 Task: Find connections with filter location Gabrovo with filter topic #jobinterviewswith filter profile language Potuguese with filter current company Schbang with filter school Shinchan College of Engineering with filter industry Vocational Rehabilitation Services with filter service category Nonprofit Consulting with filter keywords title Vehicle or Equipment Cleaner
Action: Mouse moved to (253, 299)
Screenshot: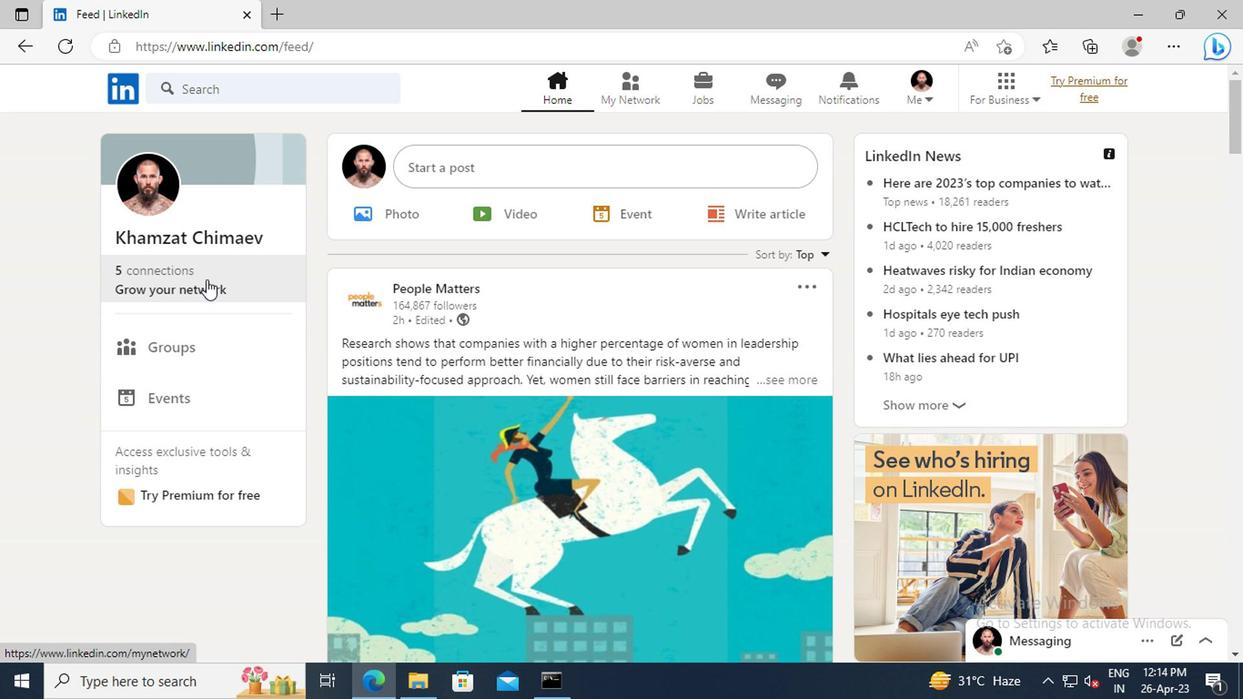 
Action: Mouse pressed left at (253, 299)
Screenshot: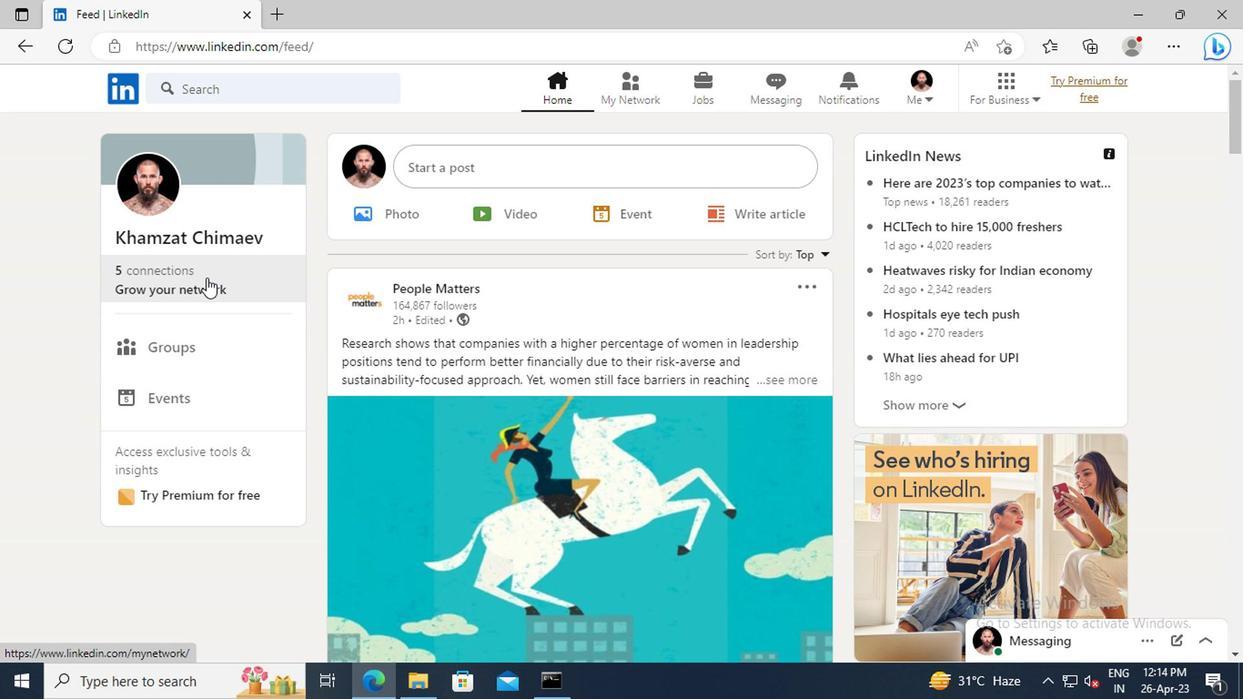 
Action: Mouse moved to (270, 244)
Screenshot: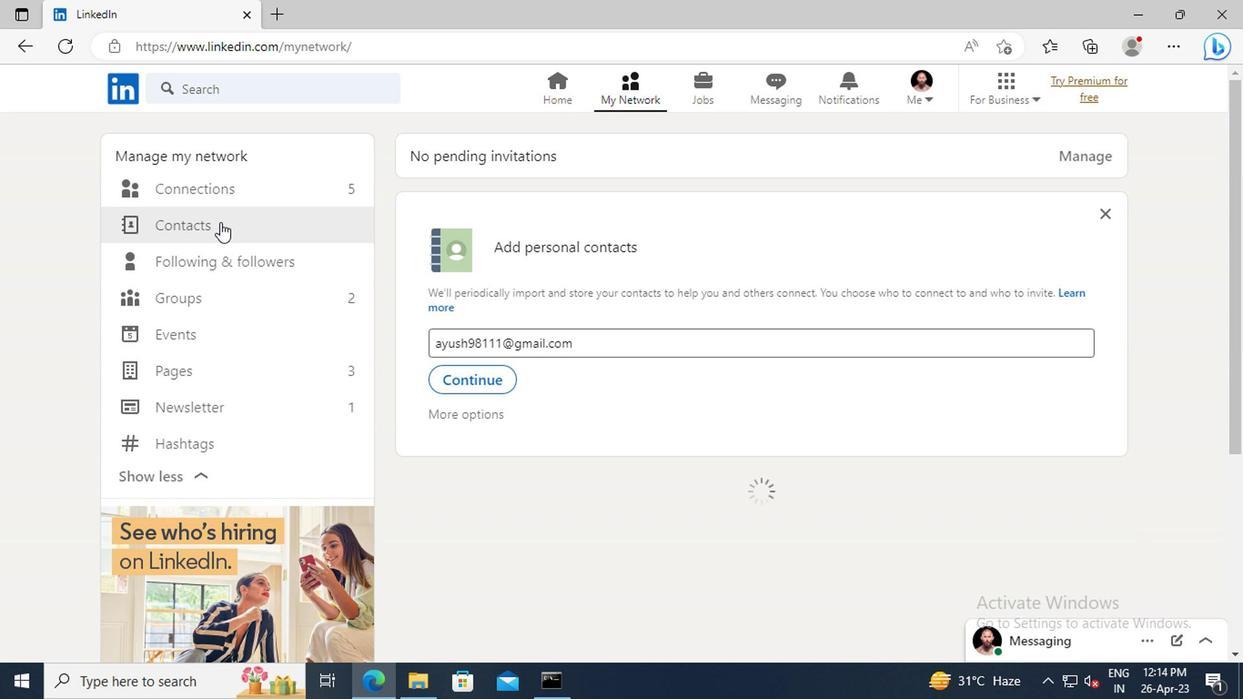 
Action: Mouse pressed left at (270, 244)
Screenshot: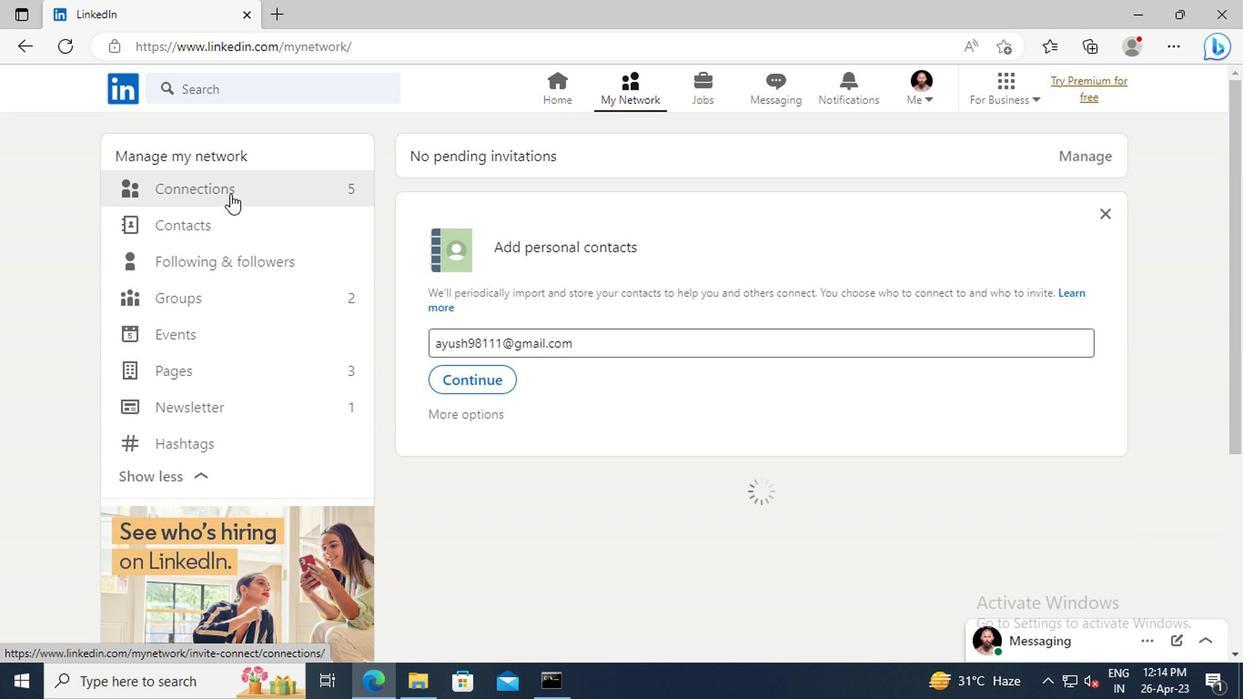 
Action: Mouse moved to (647, 244)
Screenshot: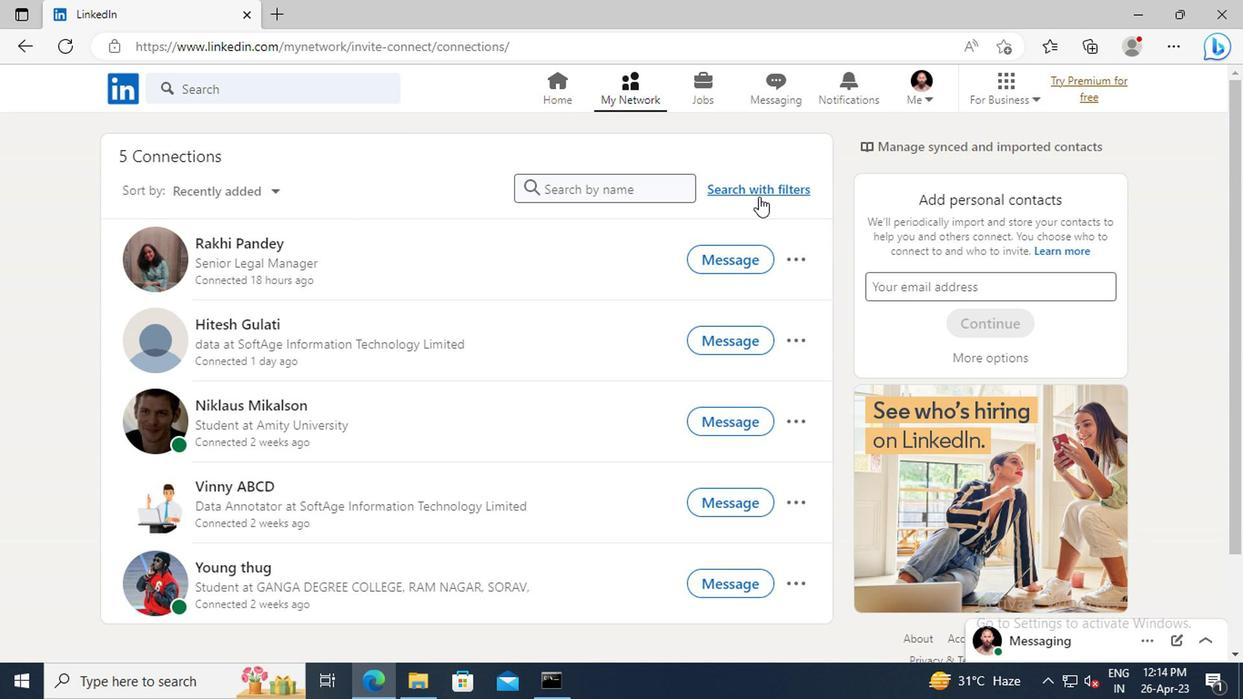 
Action: Mouse pressed left at (647, 244)
Screenshot: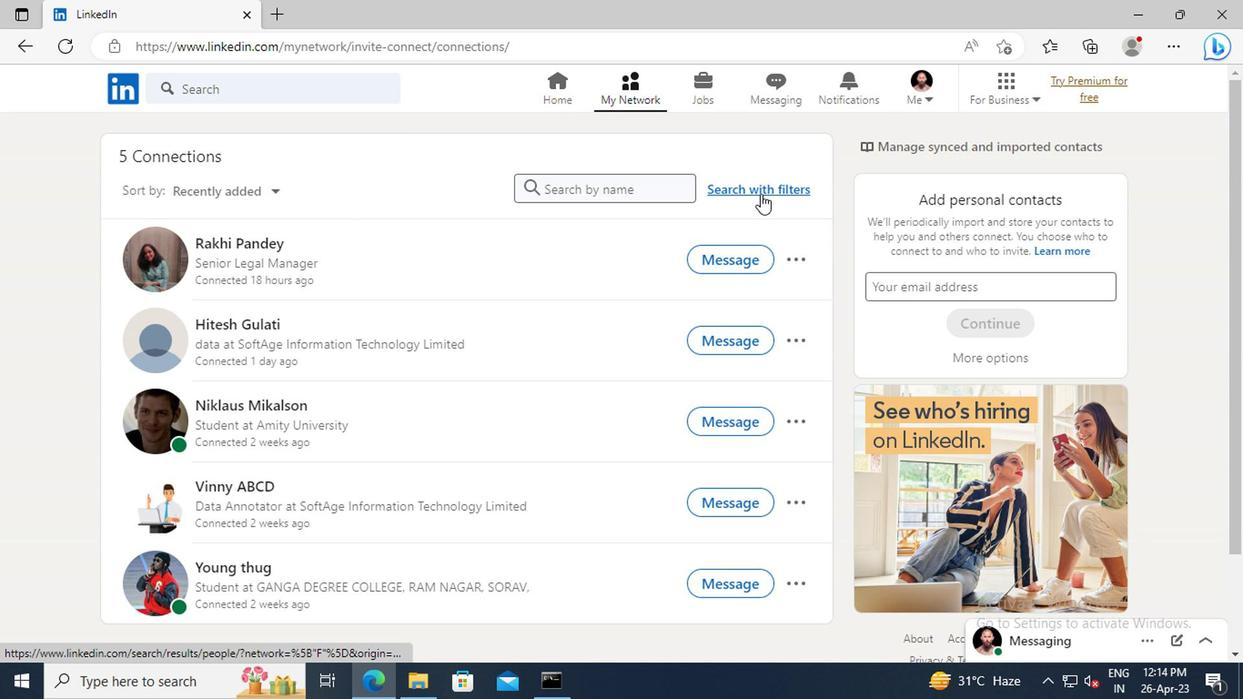 
Action: Mouse moved to (592, 209)
Screenshot: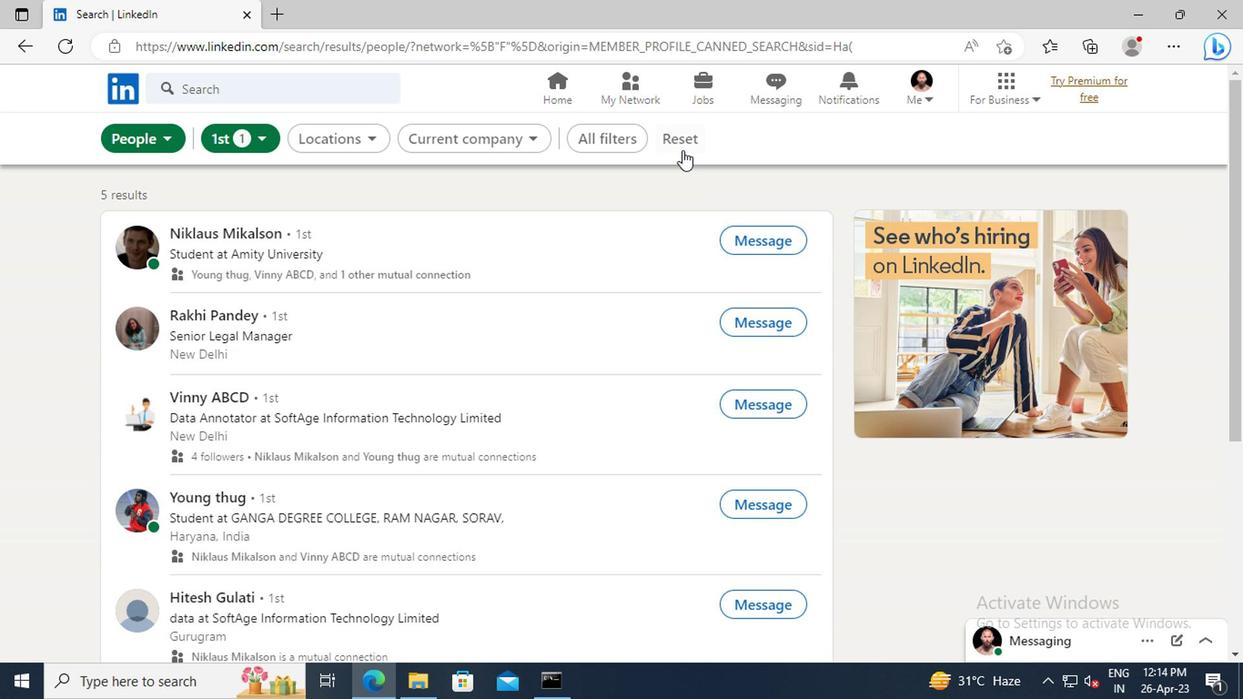 
Action: Mouse pressed left at (592, 209)
Screenshot: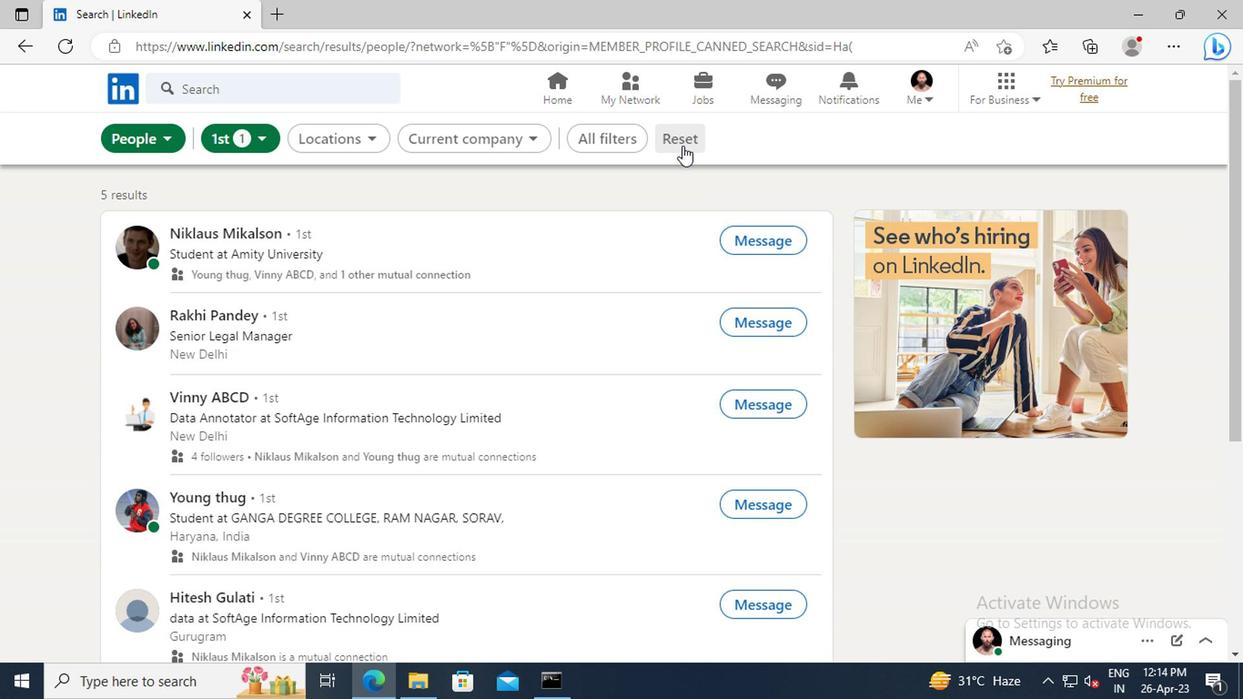 
Action: Mouse moved to (573, 206)
Screenshot: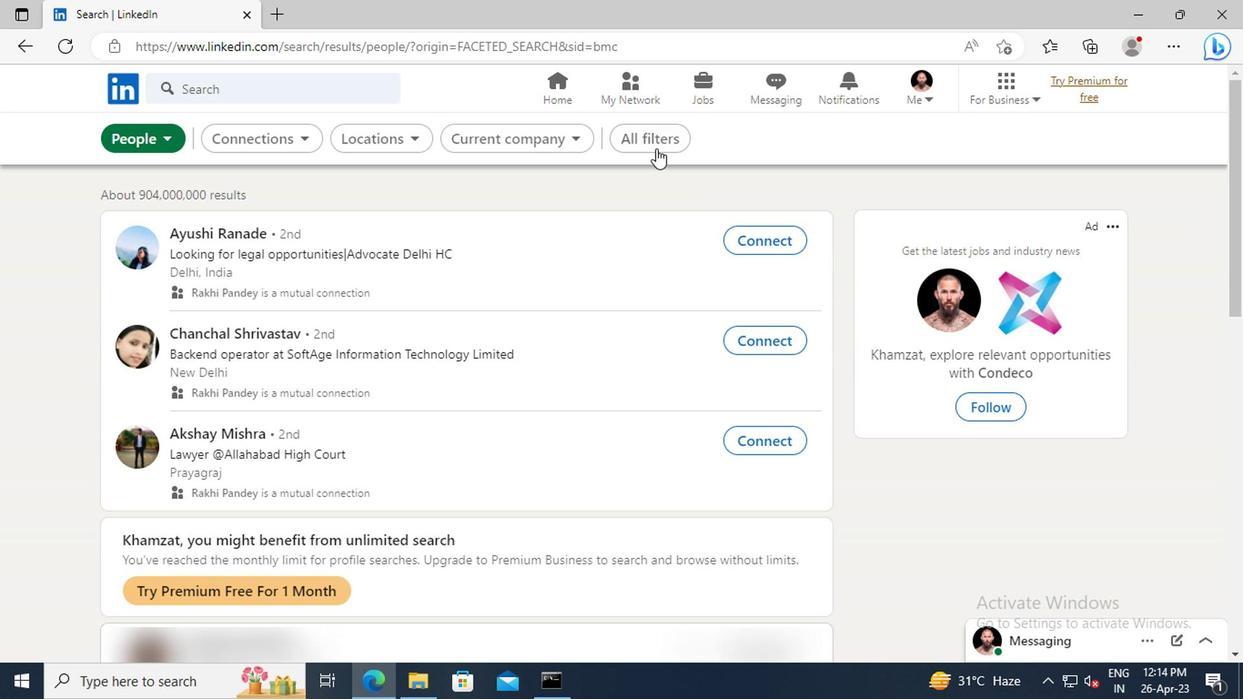 
Action: Mouse pressed left at (573, 206)
Screenshot: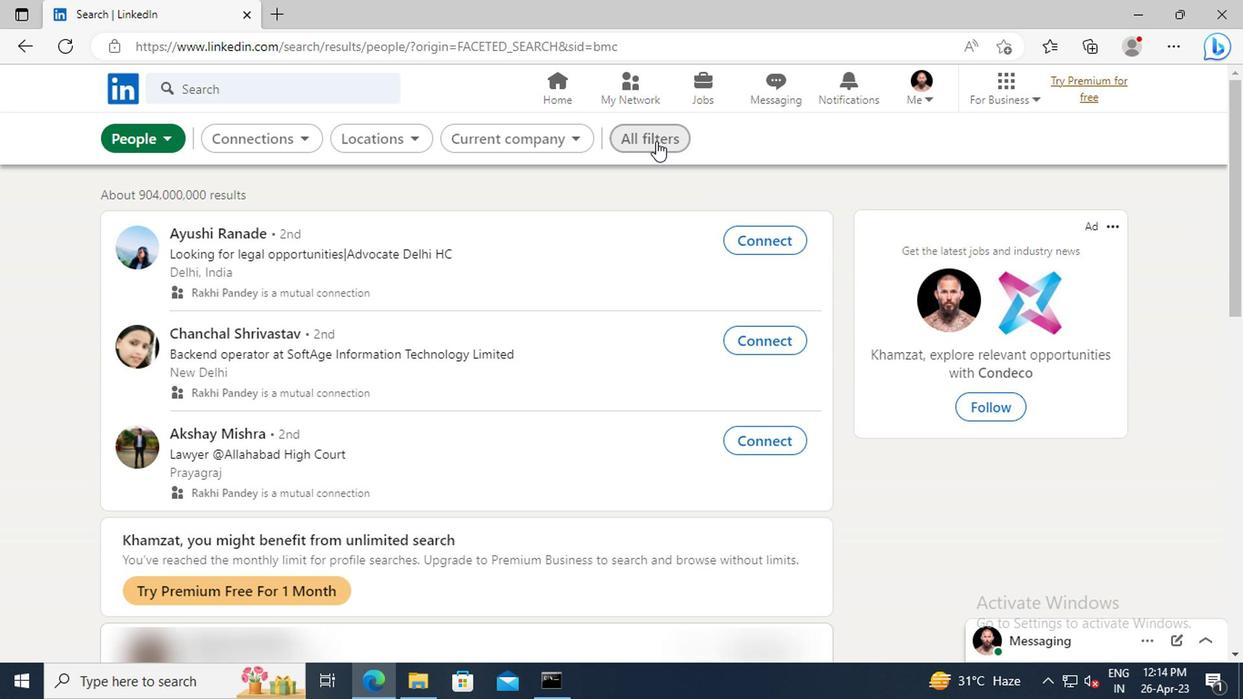
Action: Mouse moved to (857, 353)
Screenshot: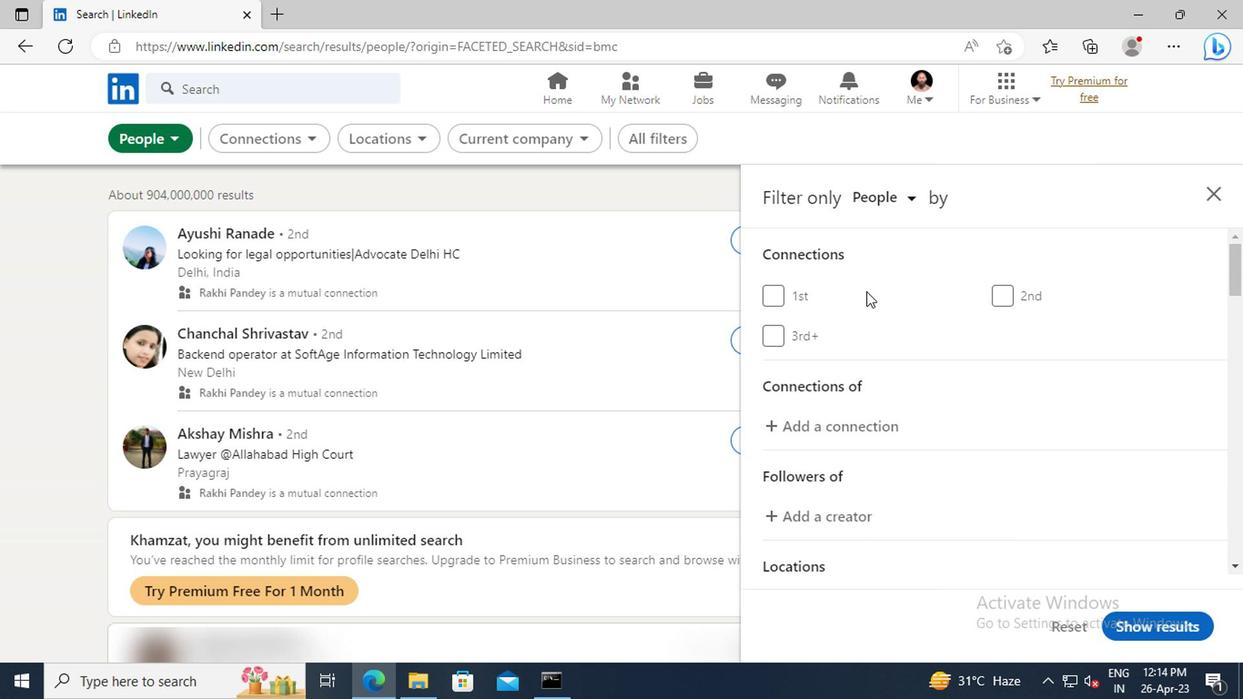 
Action: Mouse scrolled (857, 352) with delta (0, 0)
Screenshot: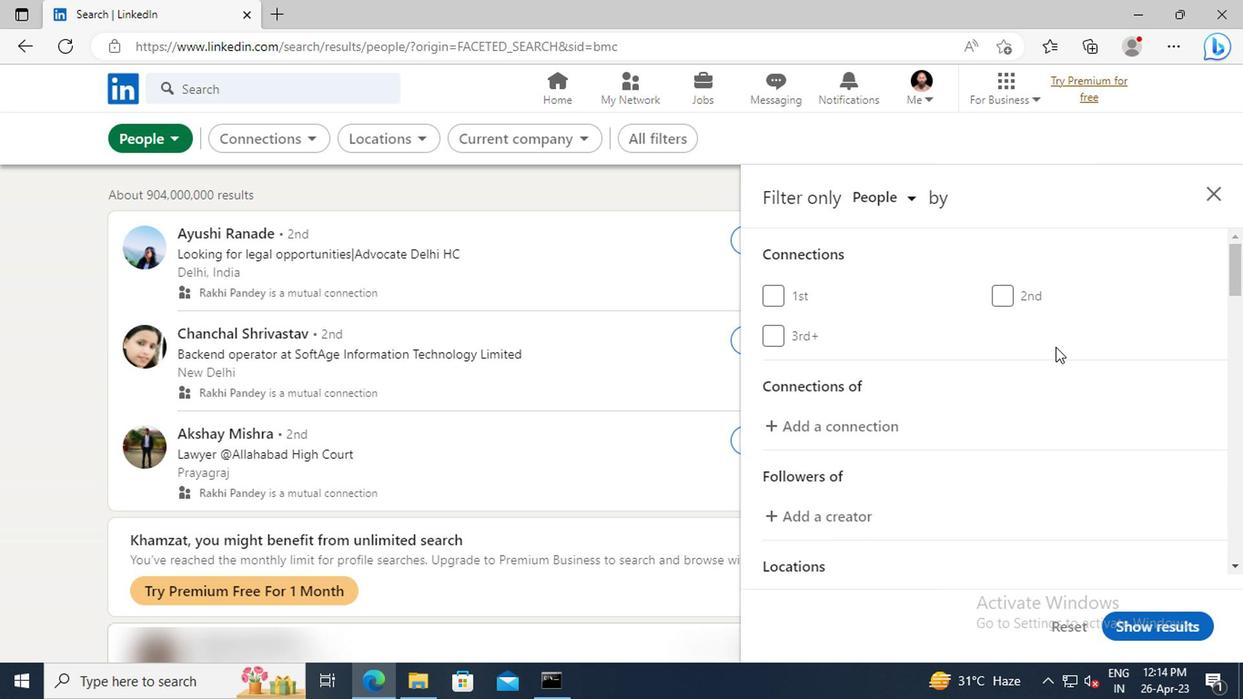 
Action: Mouse scrolled (857, 352) with delta (0, 0)
Screenshot: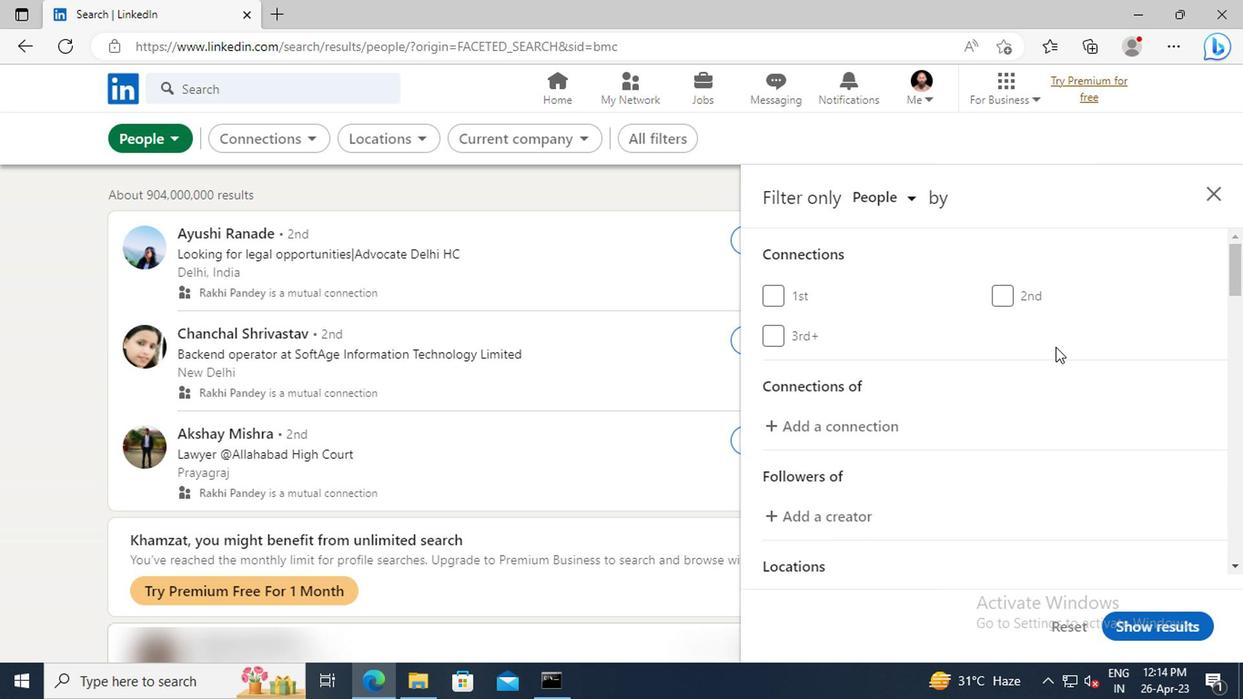
Action: Mouse scrolled (857, 352) with delta (0, 0)
Screenshot: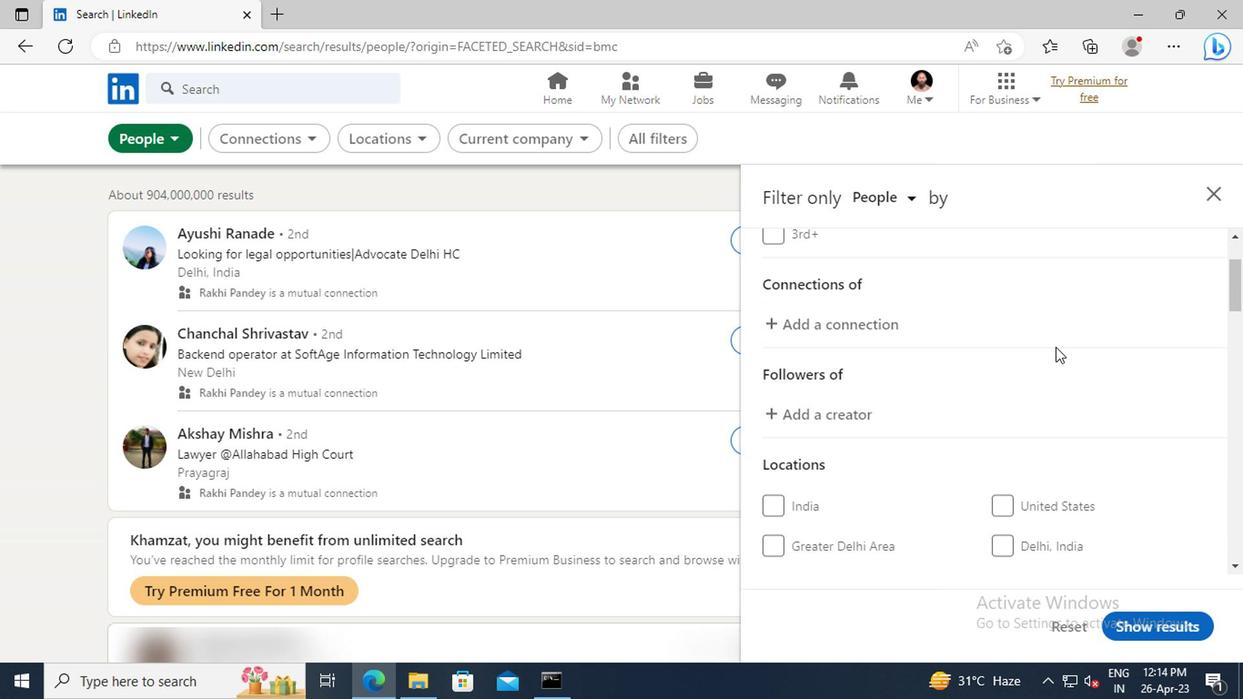 
Action: Mouse scrolled (857, 352) with delta (0, 0)
Screenshot: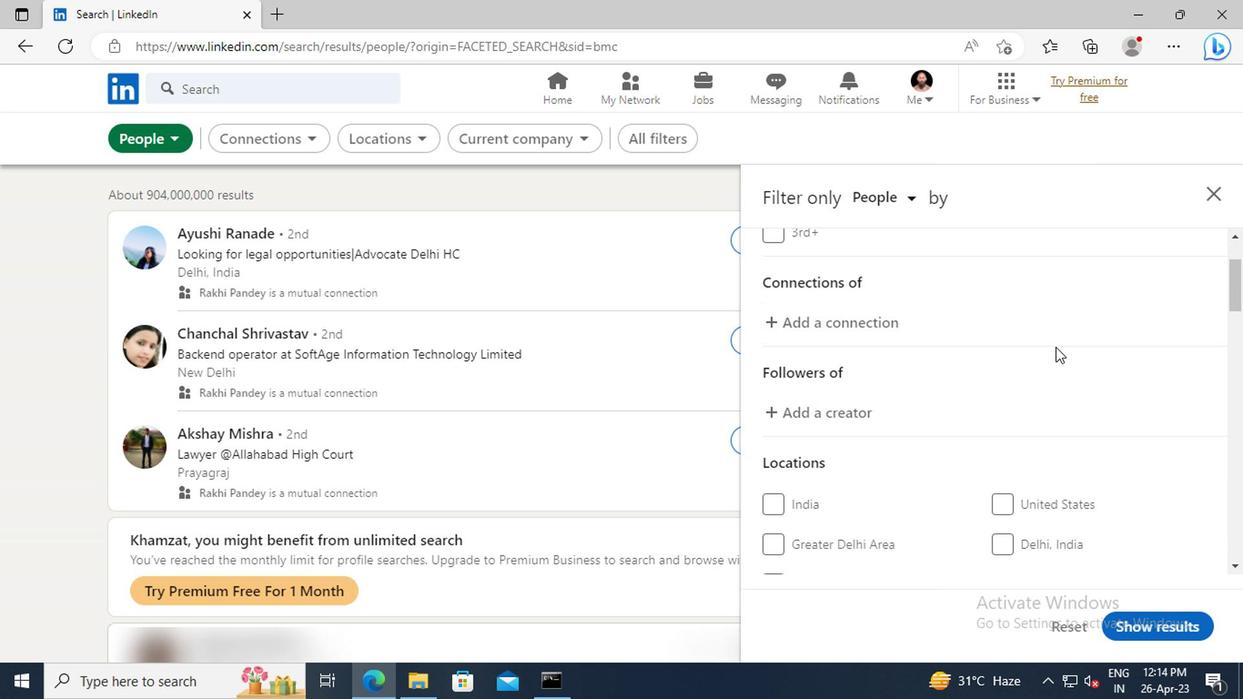 
Action: Mouse scrolled (857, 352) with delta (0, 0)
Screenshot: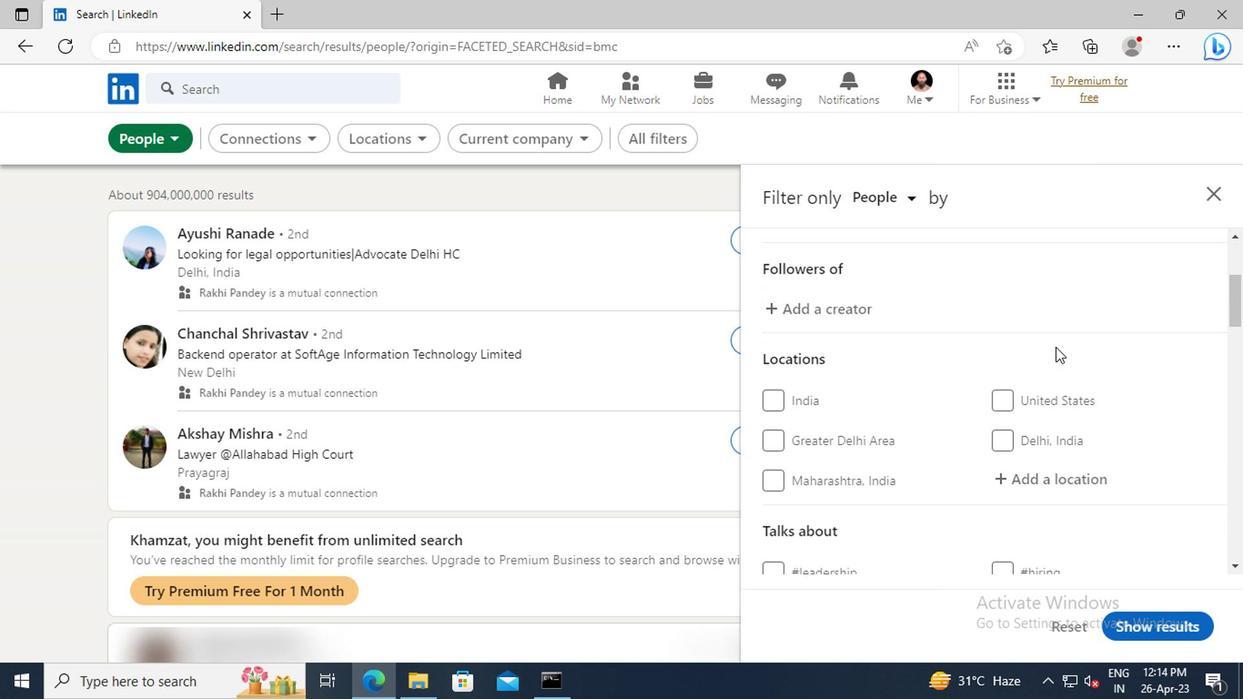 
Action: Mouse scrolled (857, 352) with delta (0, 0)
Screenshot: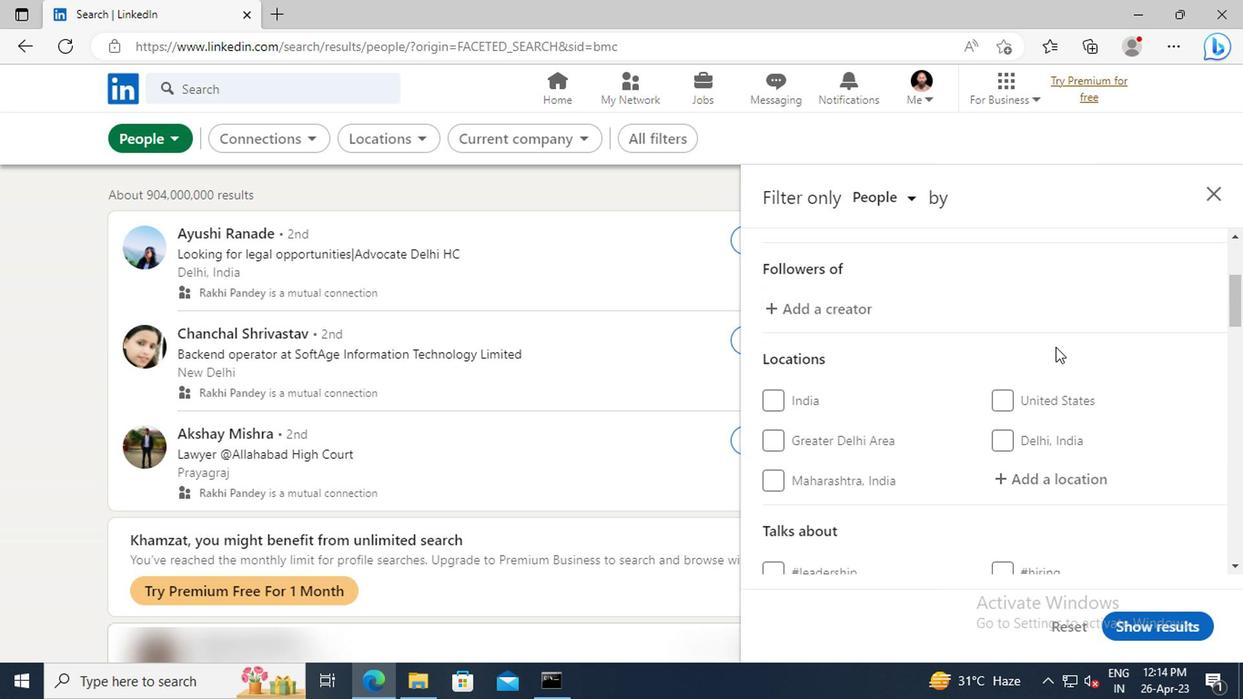 
Action: Mouse moved to (859, 369)
Screenshot: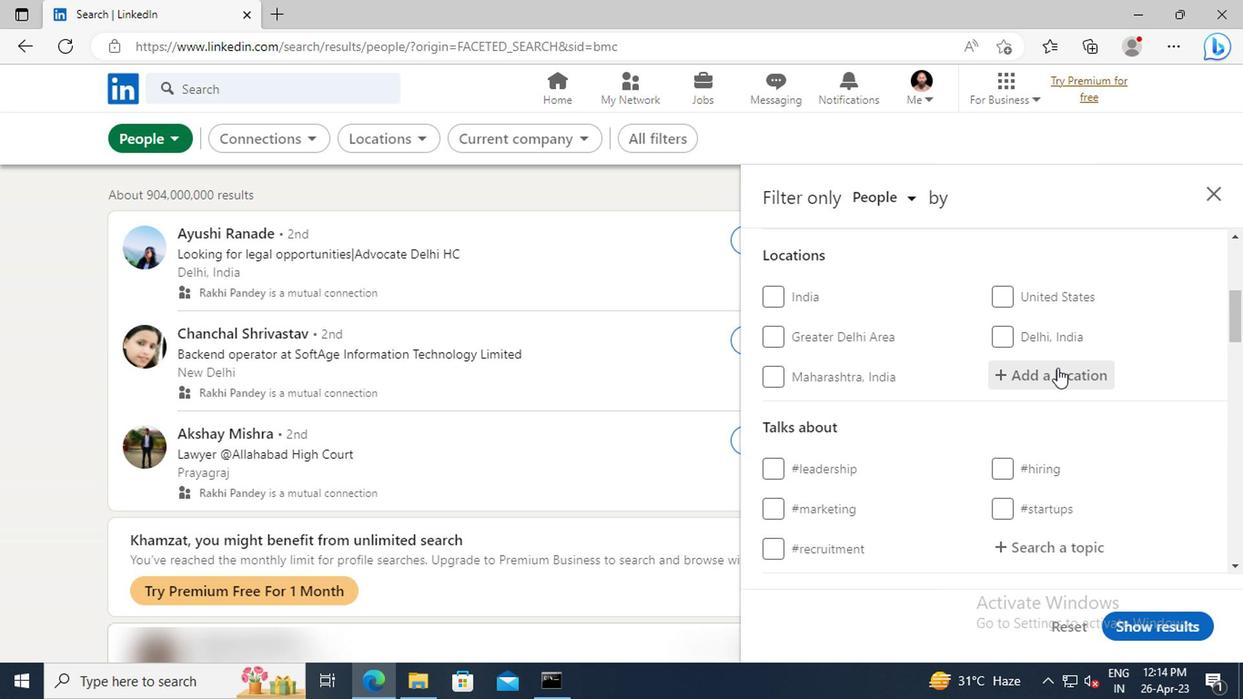
Action: Mouse pressed left at (859, 369)
Screenshot: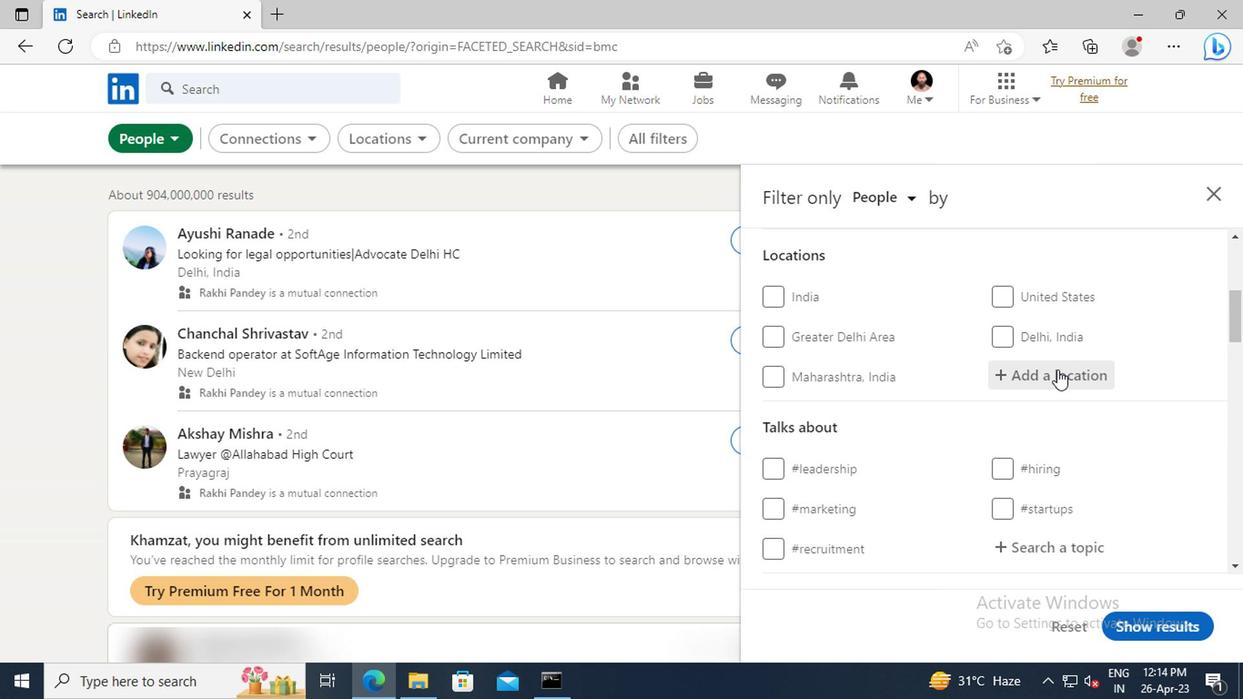
Action: Key pressed <Key.shift>GABROVO
Screenshot: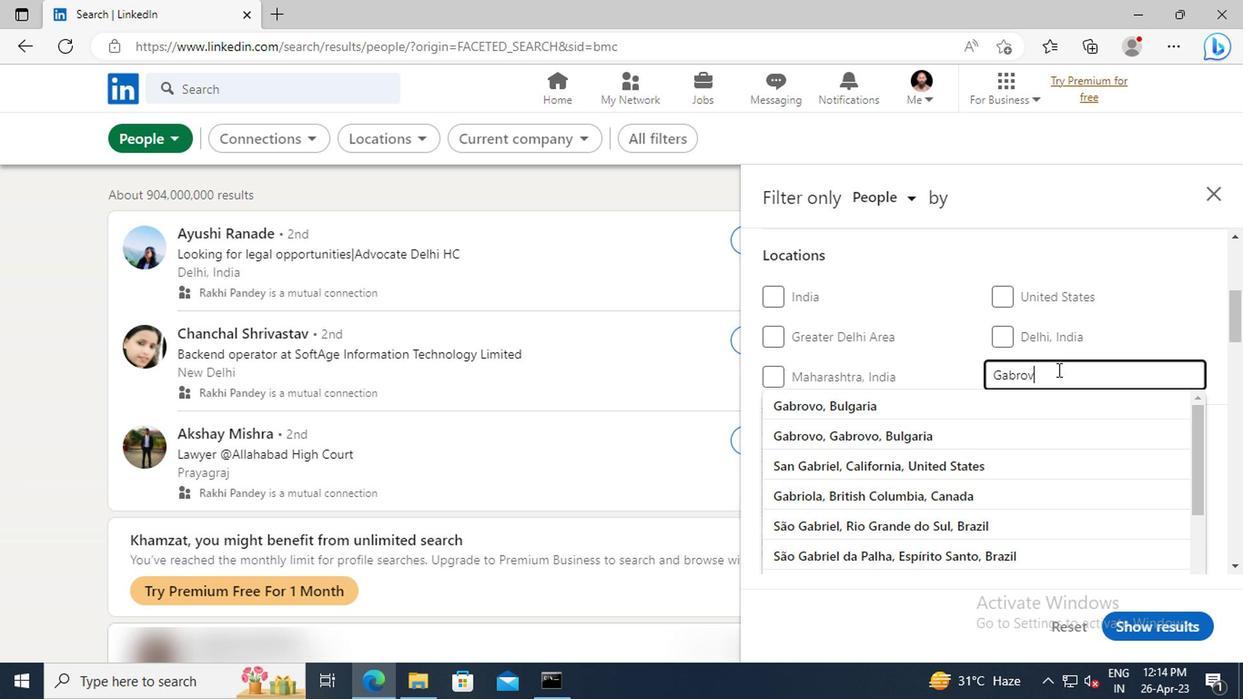 
Action: Mouse moved to (857, 392)
Screenshot: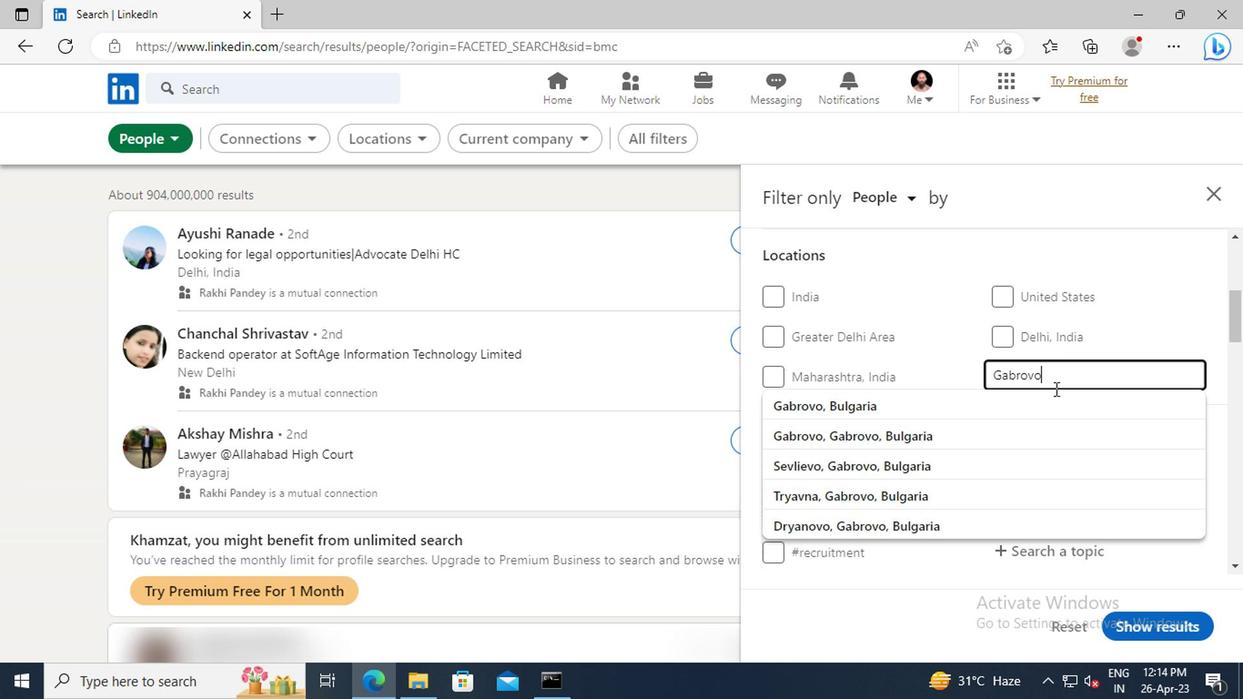
Action: Mouse pressed left at (857, 392)
Screenshot: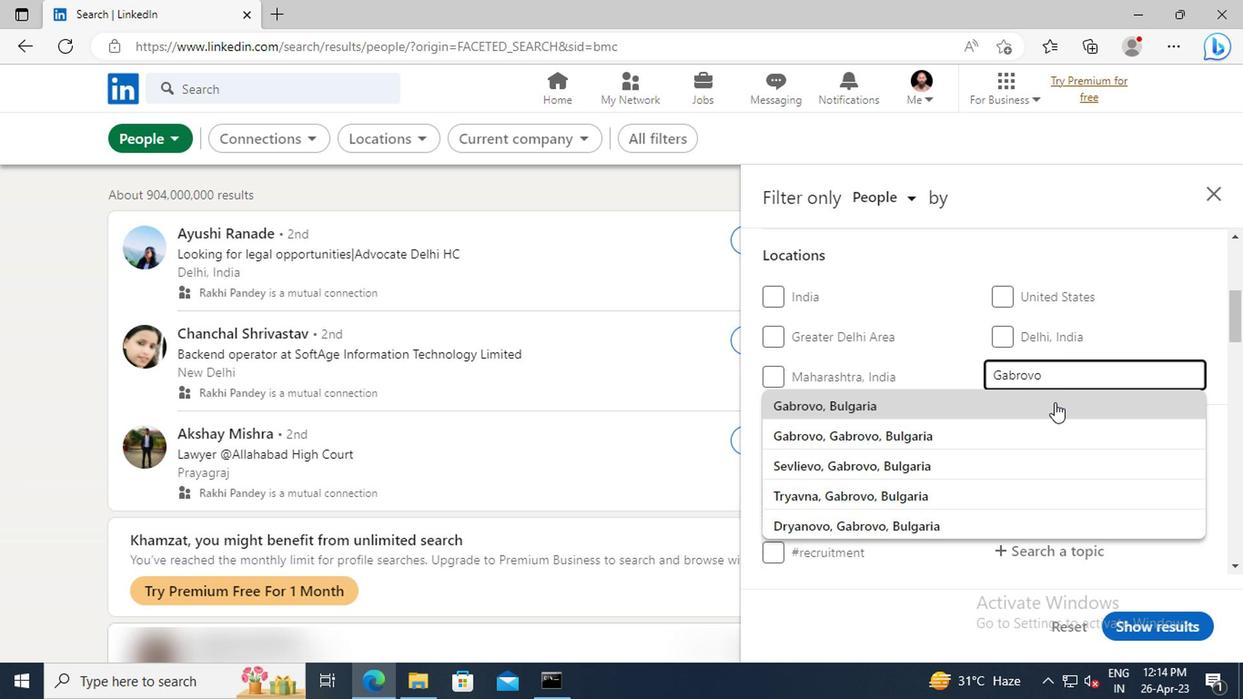 
Action: Mouse moved to (849, 354)
Screenshot: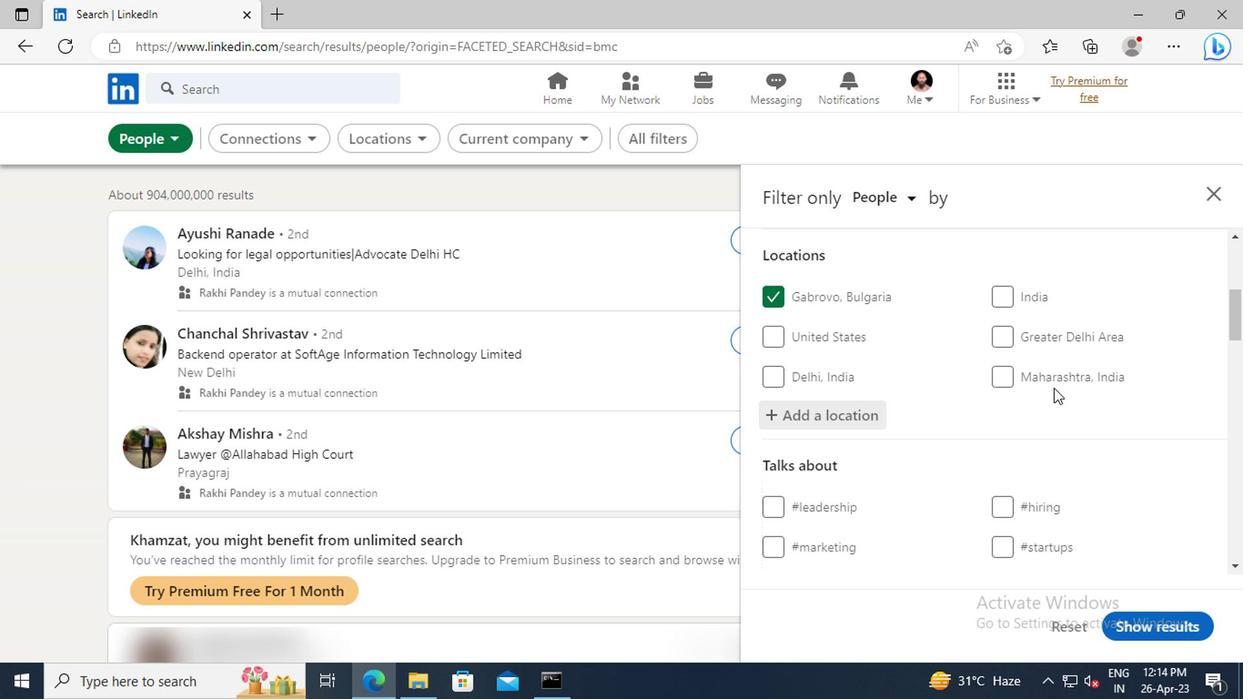 
Action: Mouse scrolled (849, 353) with delta (0, 0)
Screenshot: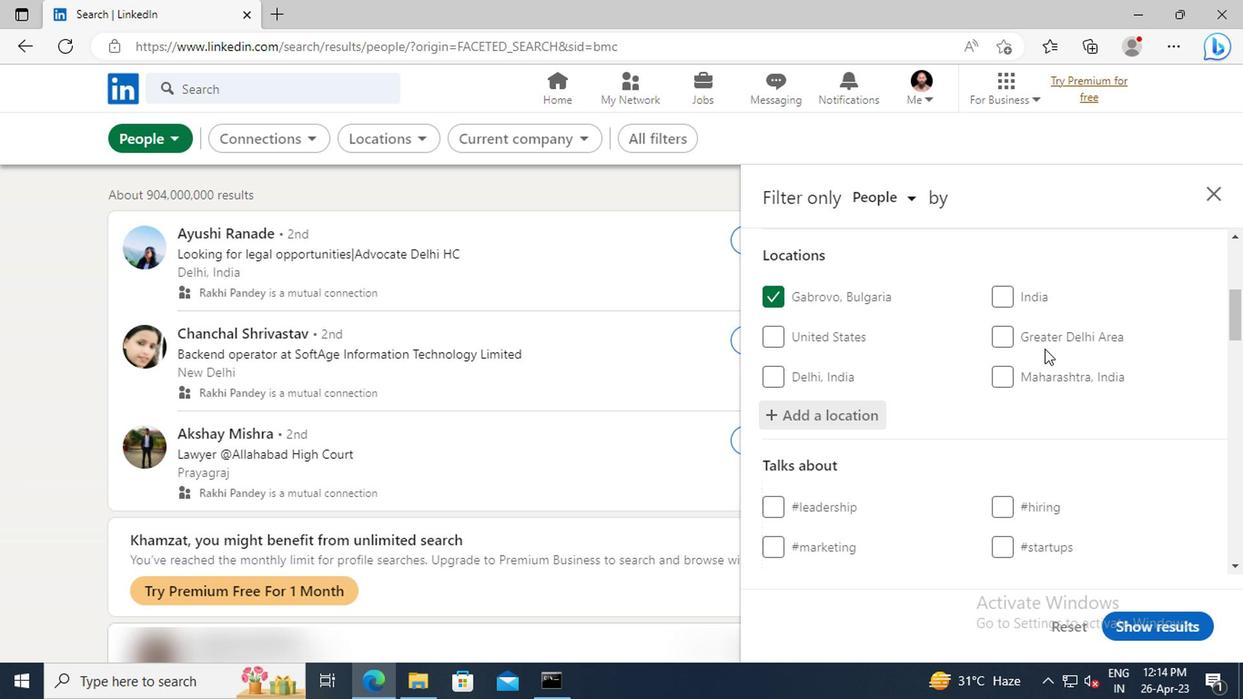 
Action: Mouse scrolled (849, 353) with delta (0, 0)
Screenshot: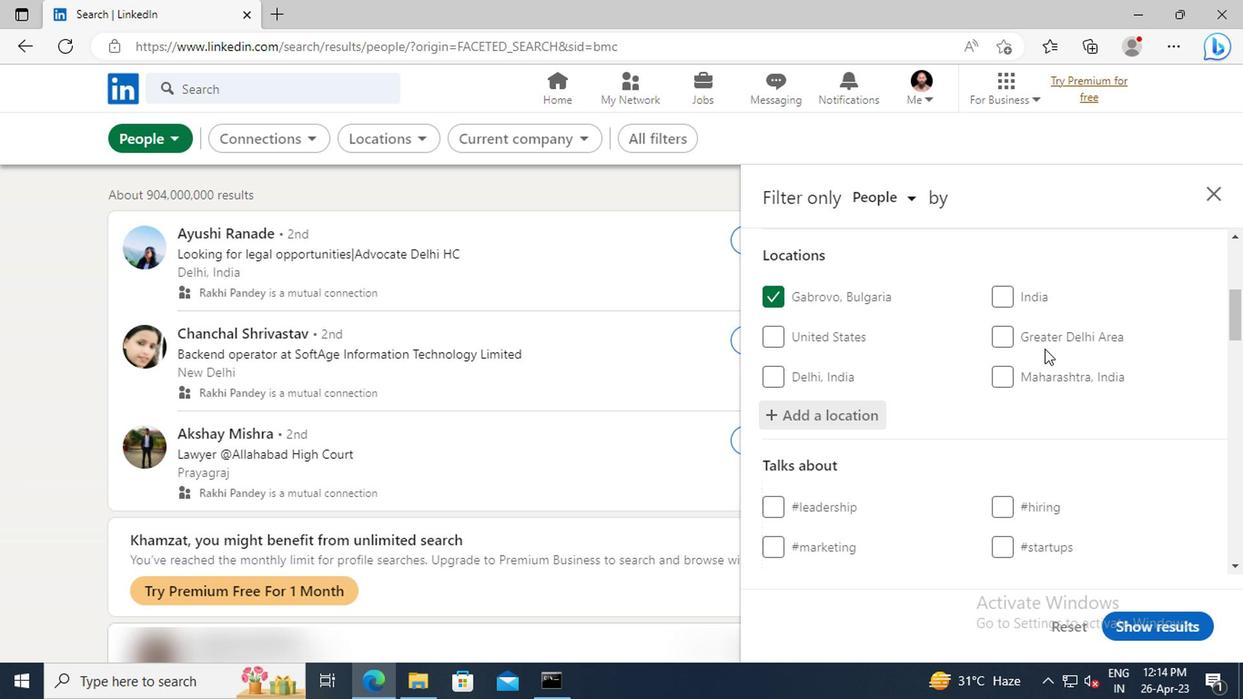 
Action: Mouse scrolled (849, 353) with delta (0, 0)
Screenshot: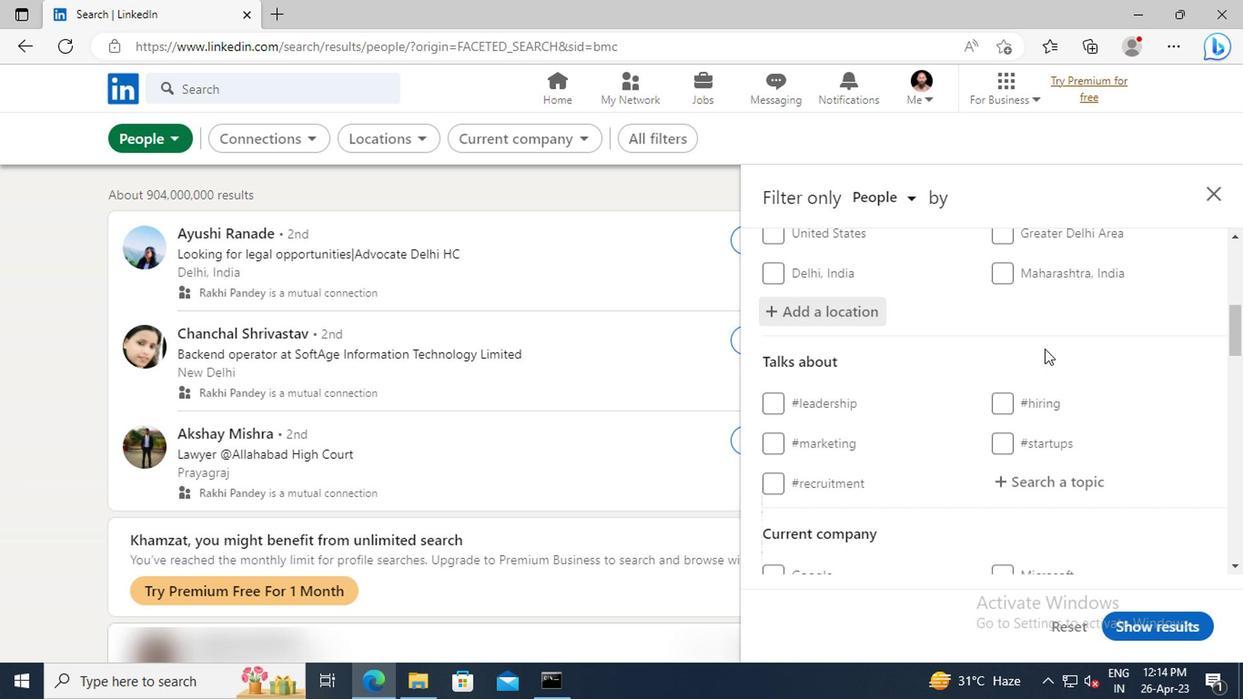 
Action: Mouse scrolled (849, 353) with delta (0, 0)
Screenshot: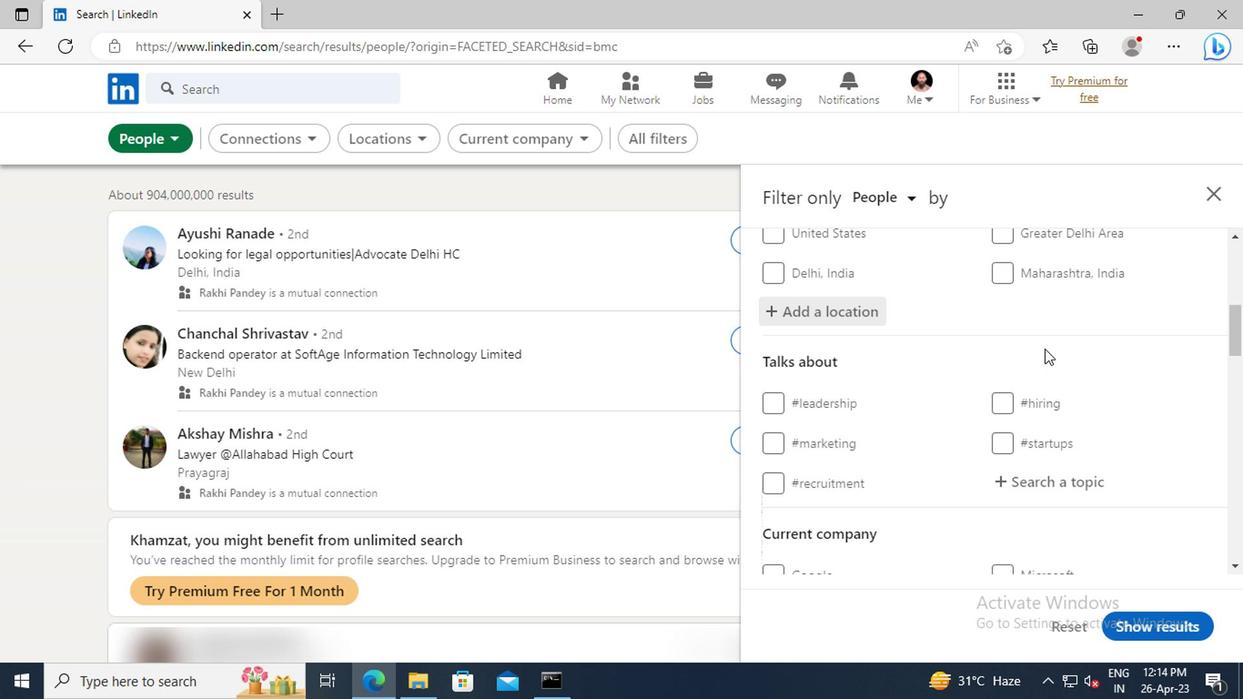
Action: Mouse moved to (848, 376)
Screenshot: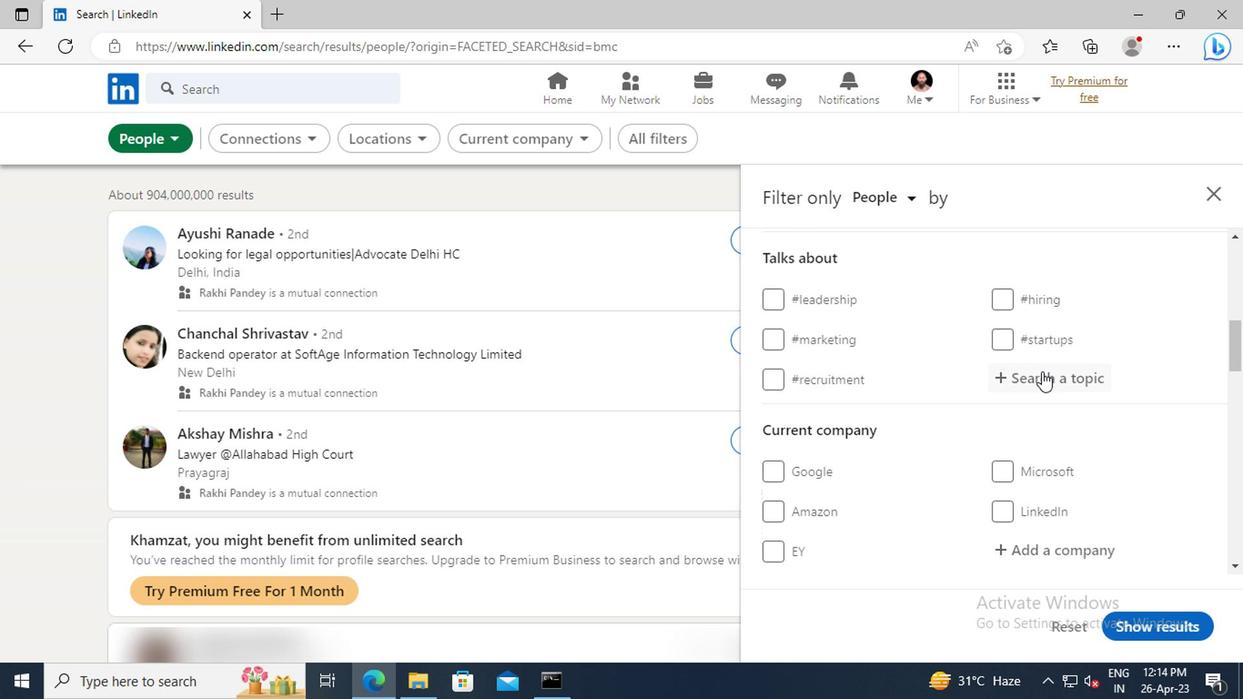 
Action: Mouse pressed left at (848, 376)
Screenshot: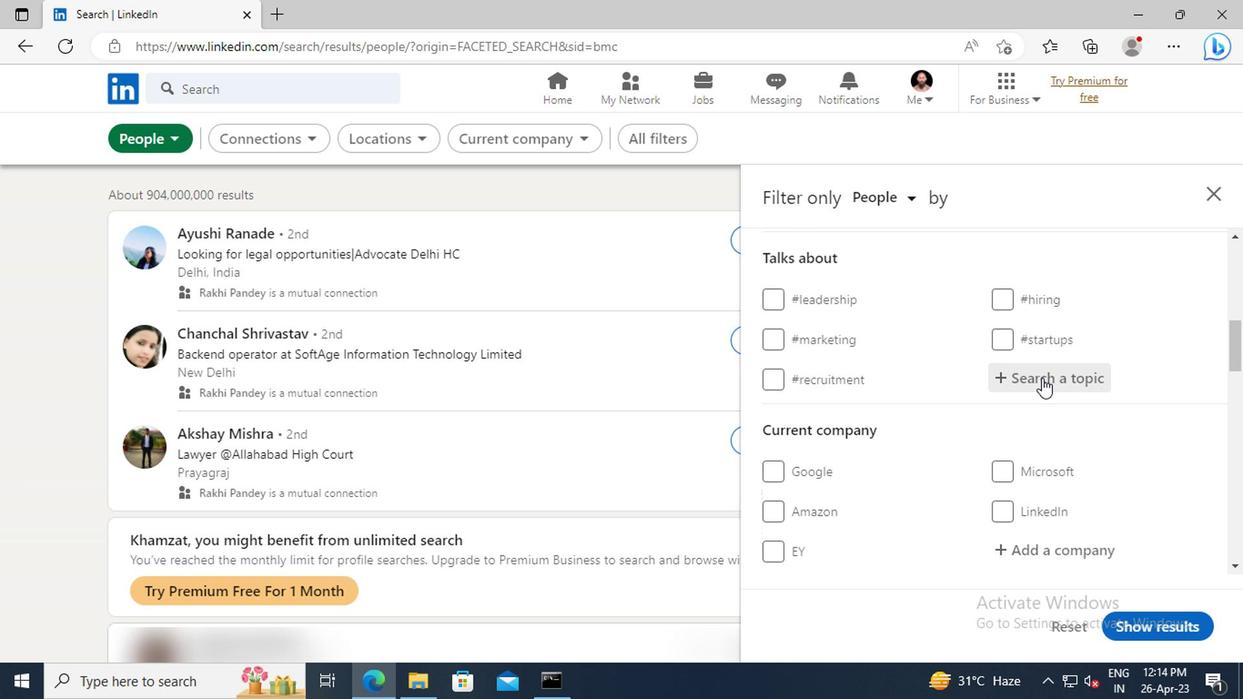 
Action: Key pressed <Key.shift>#JOBINTERVIEWSWITH<Key.enter>
Screenshot: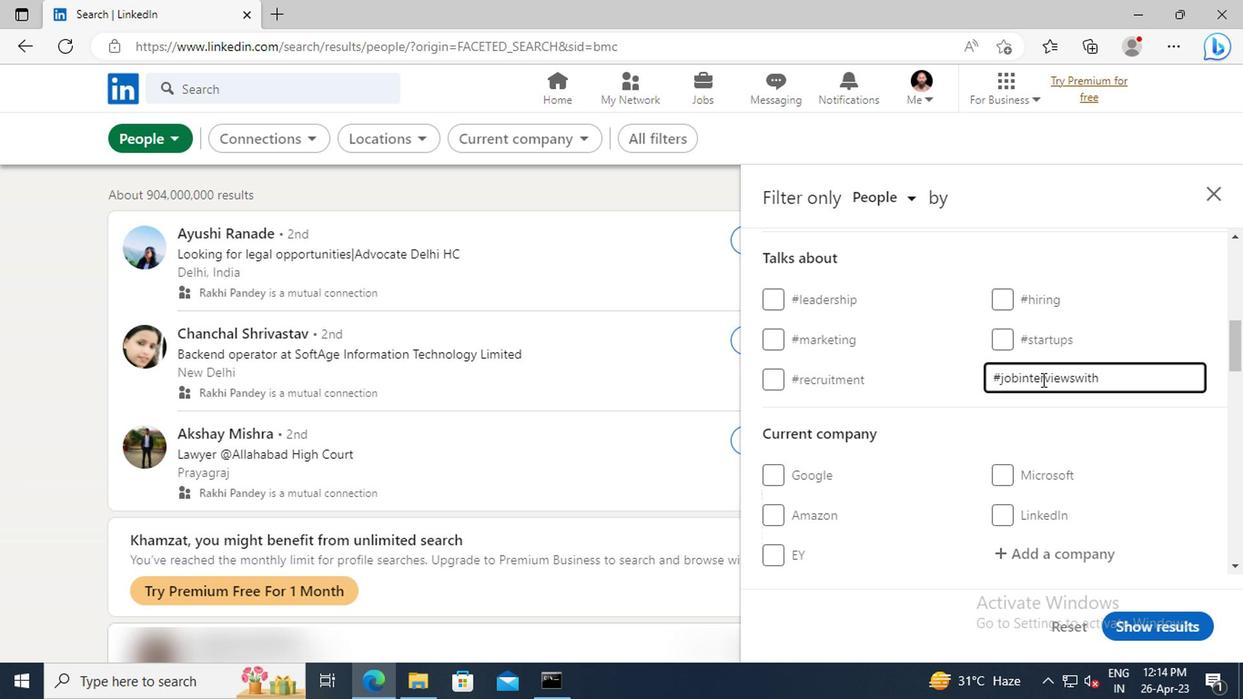 
Action: Mouse moved to (842, 375)
Screenshot: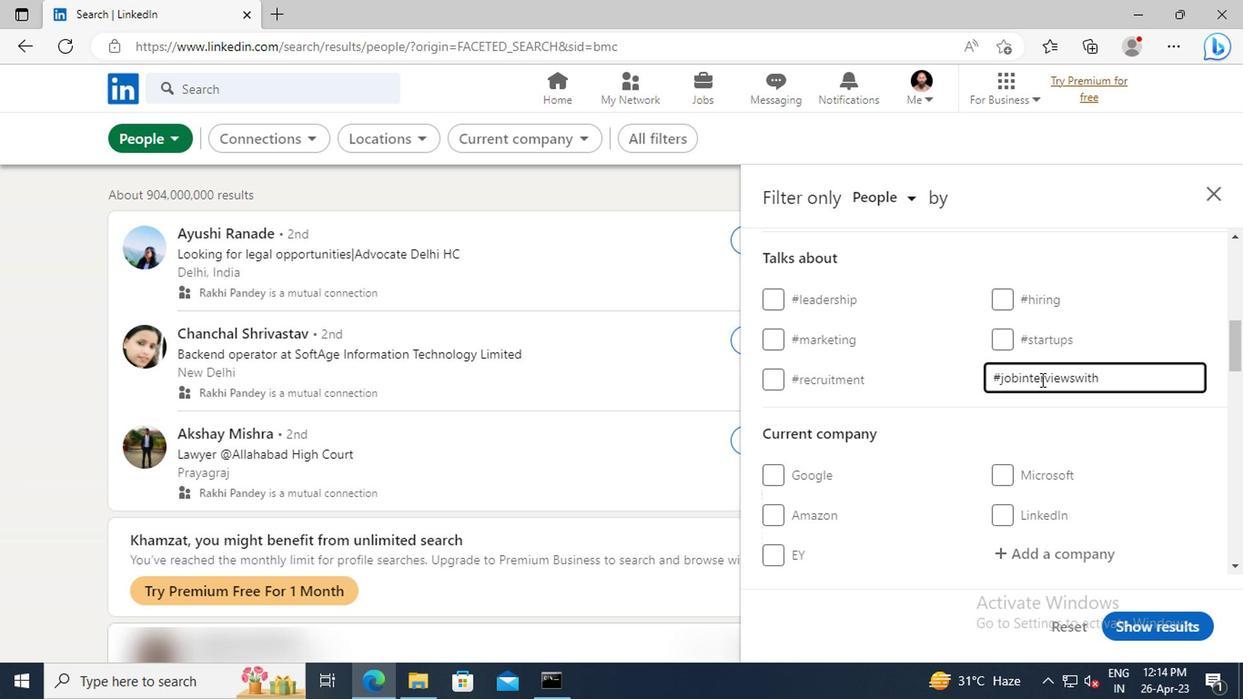 
Action: Mouse scrolled (842, 375) with delta (0, 0)
Screenshot: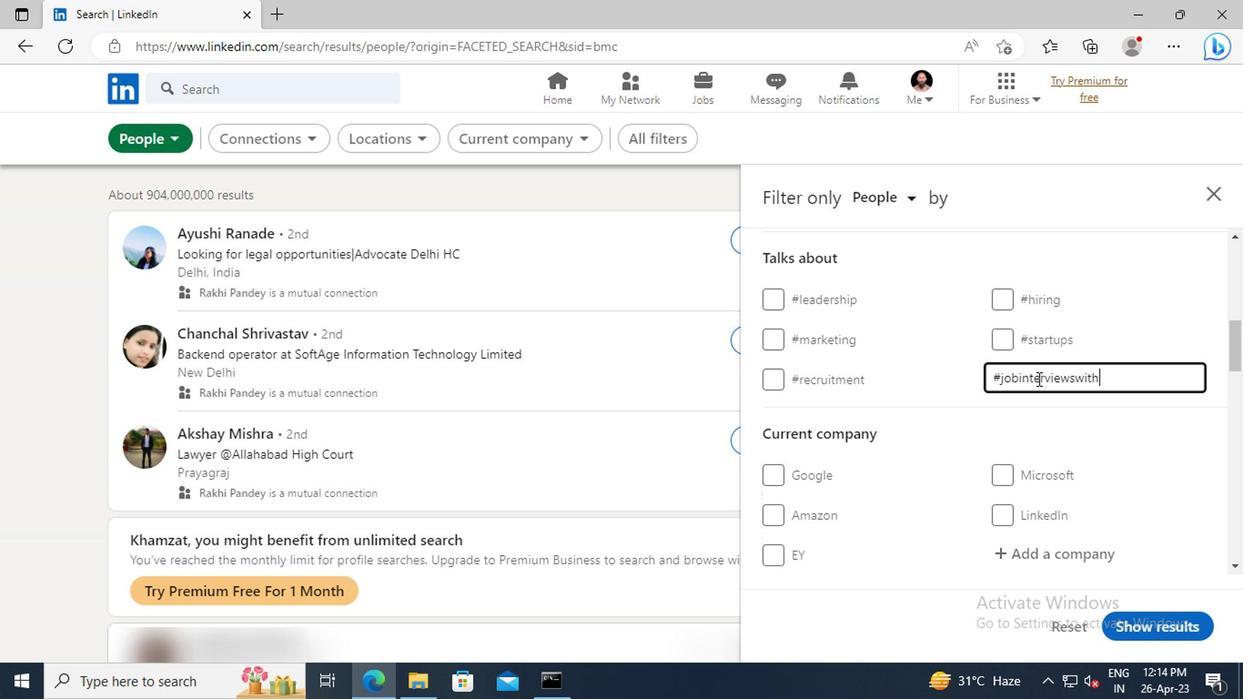 
Action: Mouse moved to (842, 375)
Screenshot: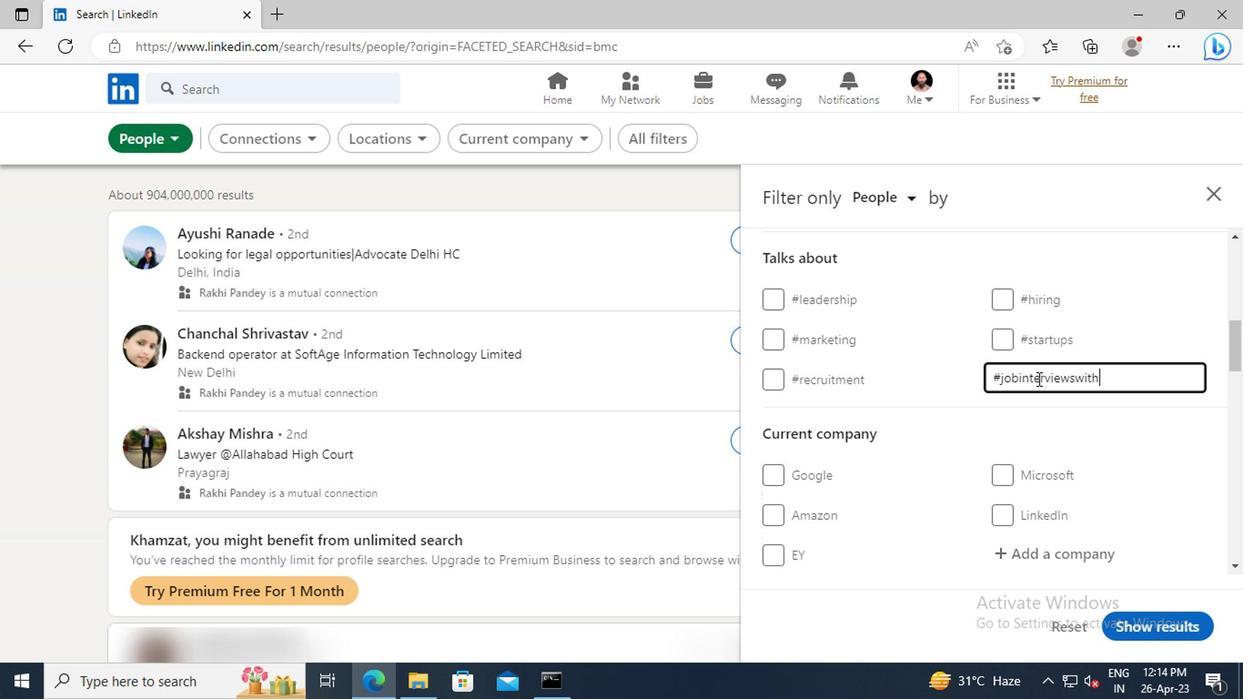
Action: Mouse scrolled (842, 375) with delta (0, 0)
Screenshot: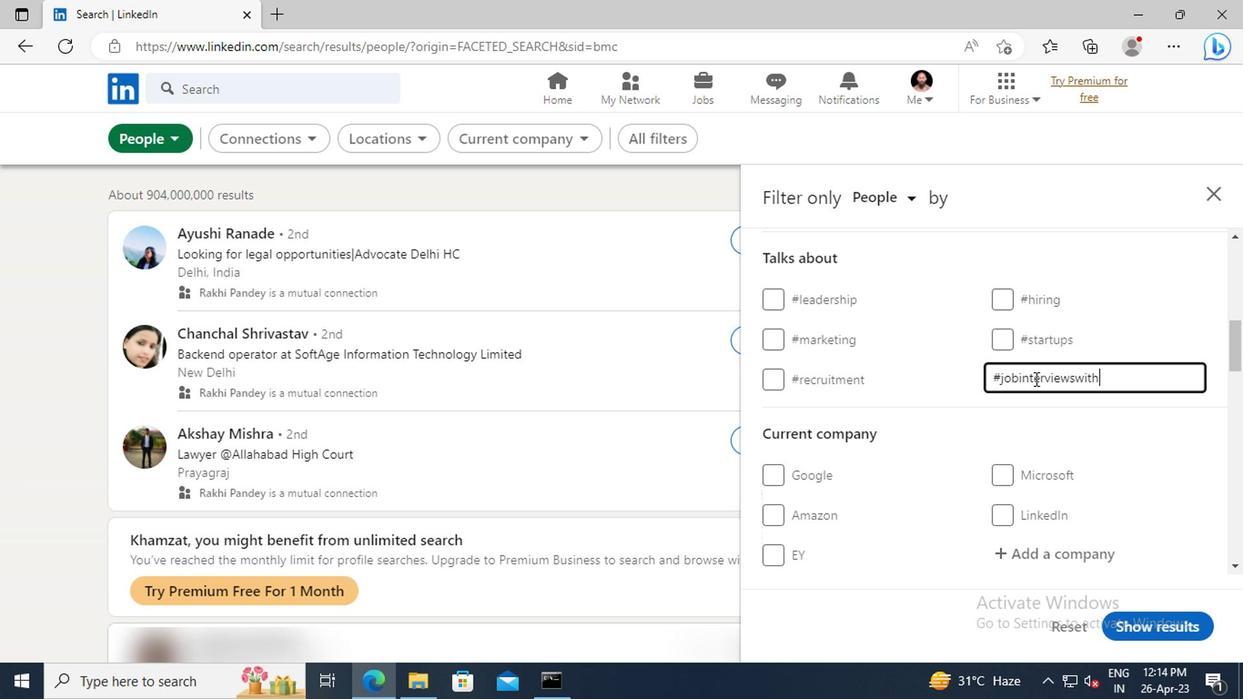 
Action: Mouse scrolled (842, 375) with delta (0, 0)
Screenshot: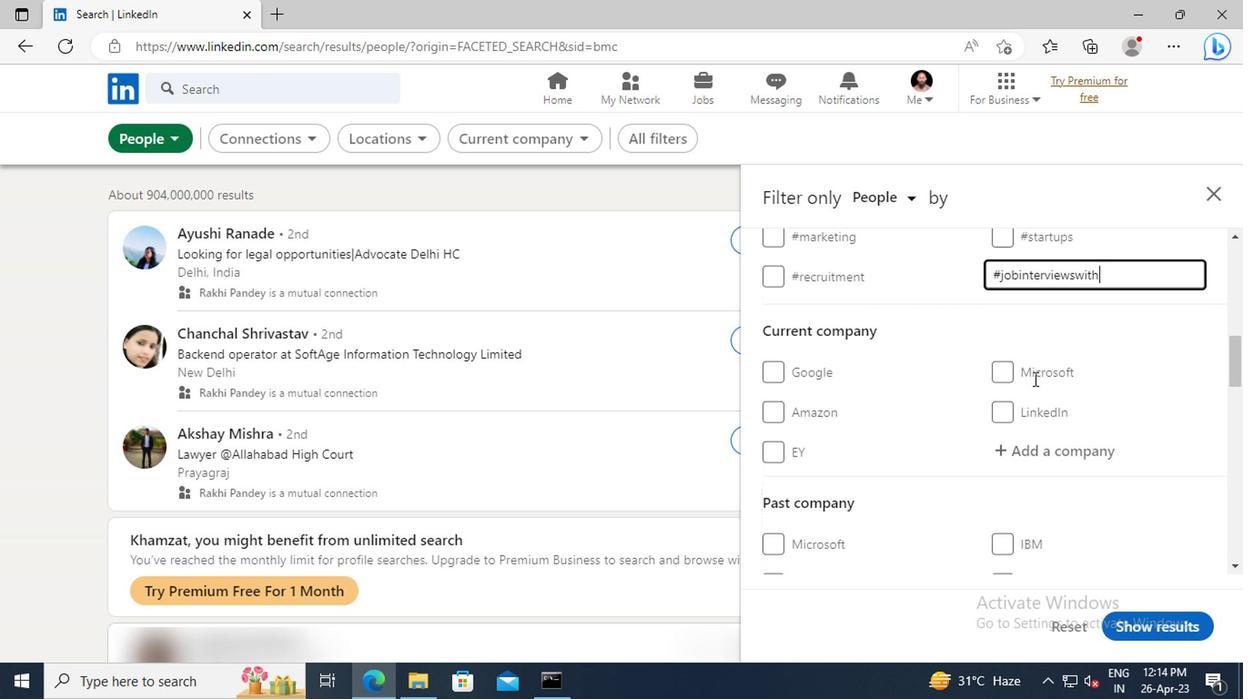 
Action: Mouse scrolled (842, 375) with delta (0, 0)
Screenshot: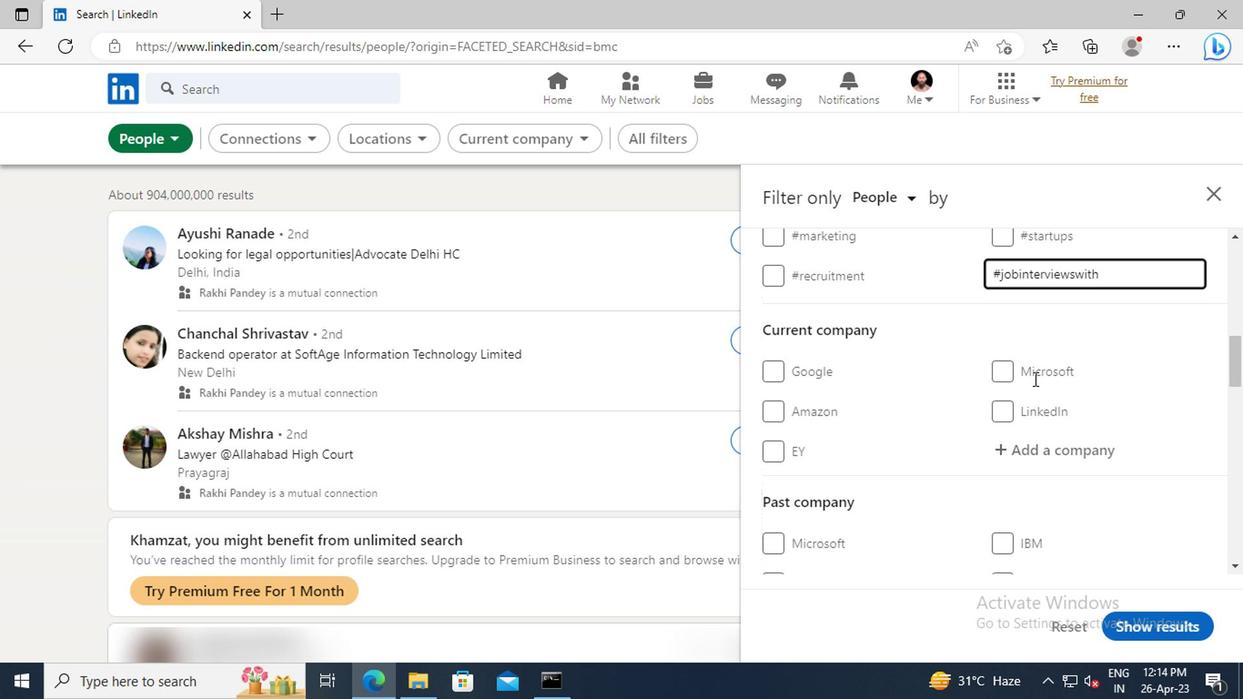 
Action: Mouse scrolled (842, 375) with delta (0, 0)
Screenshot: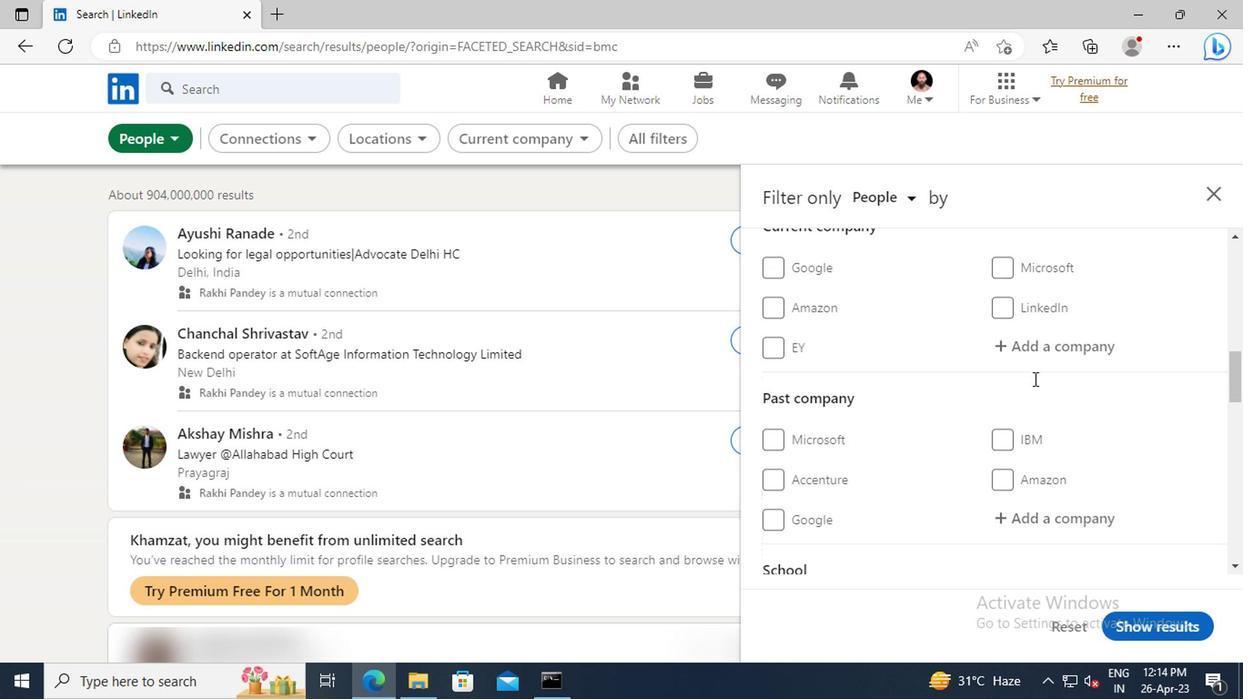 
Action: Mouse scrolled (842, 375) with delta (0, 0)
Screenshot: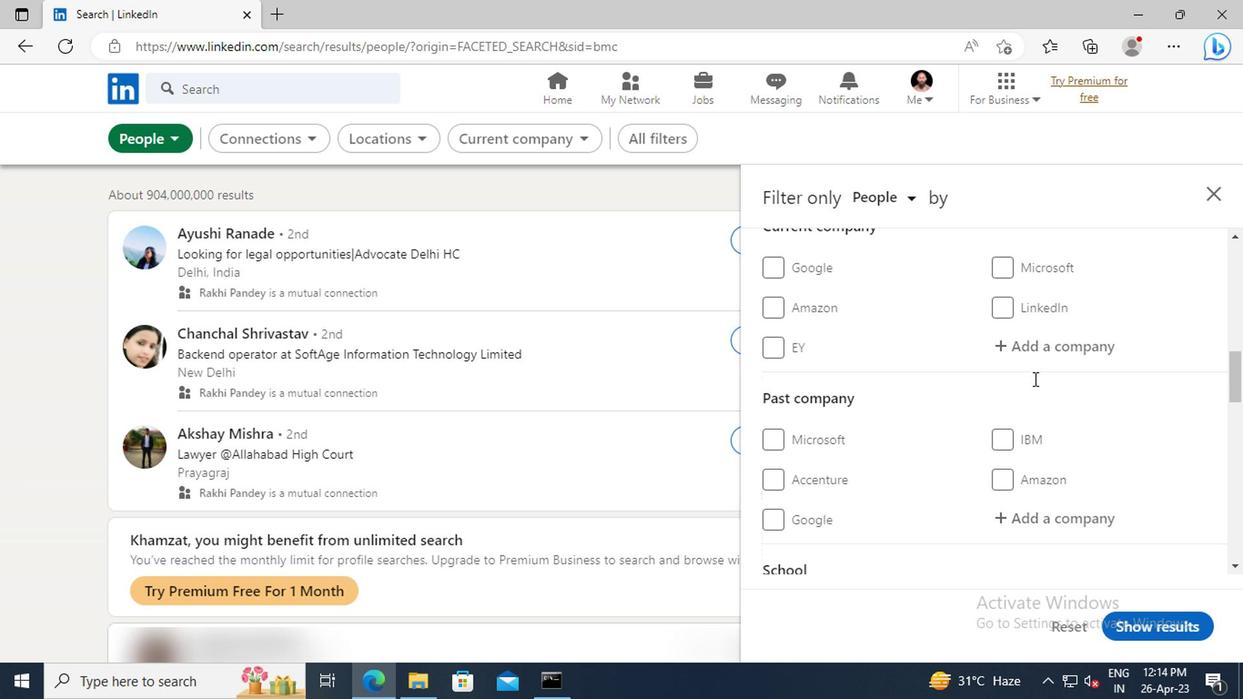 
Action: Mouse scrolled (842, 375) with delta (0, 0)
Screenshot: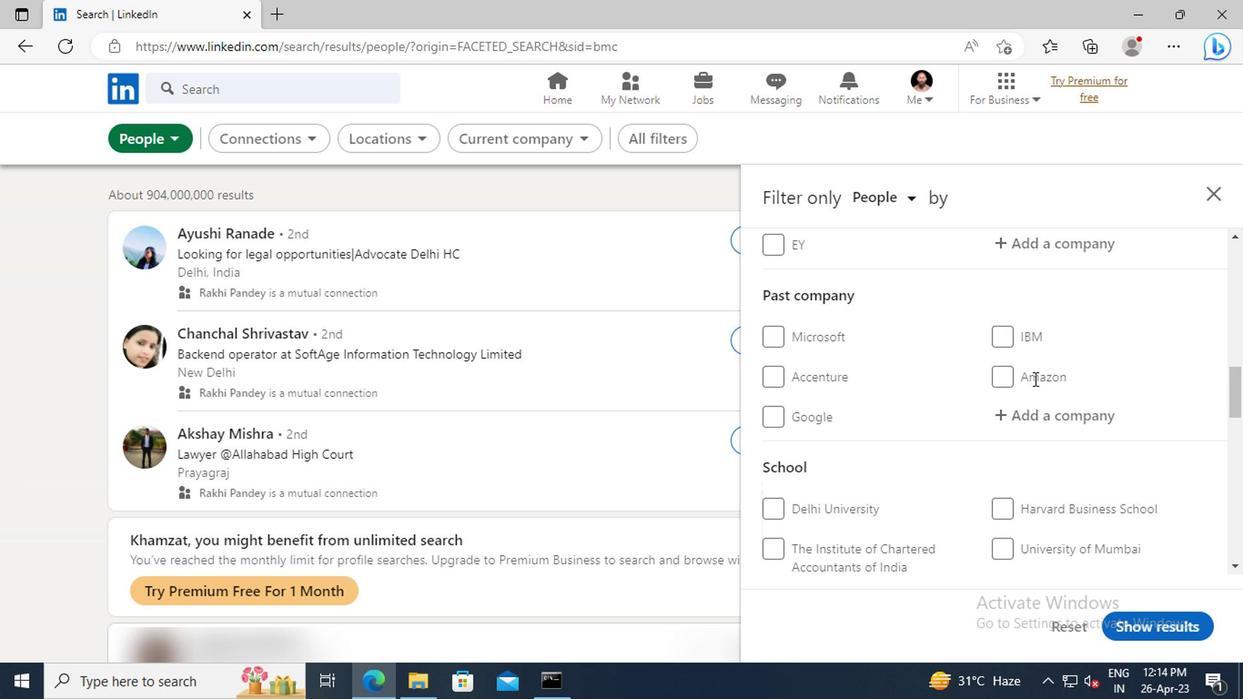 
Action: Mouse scrolled (842, 375) with delta (0, 0)
Screenshot: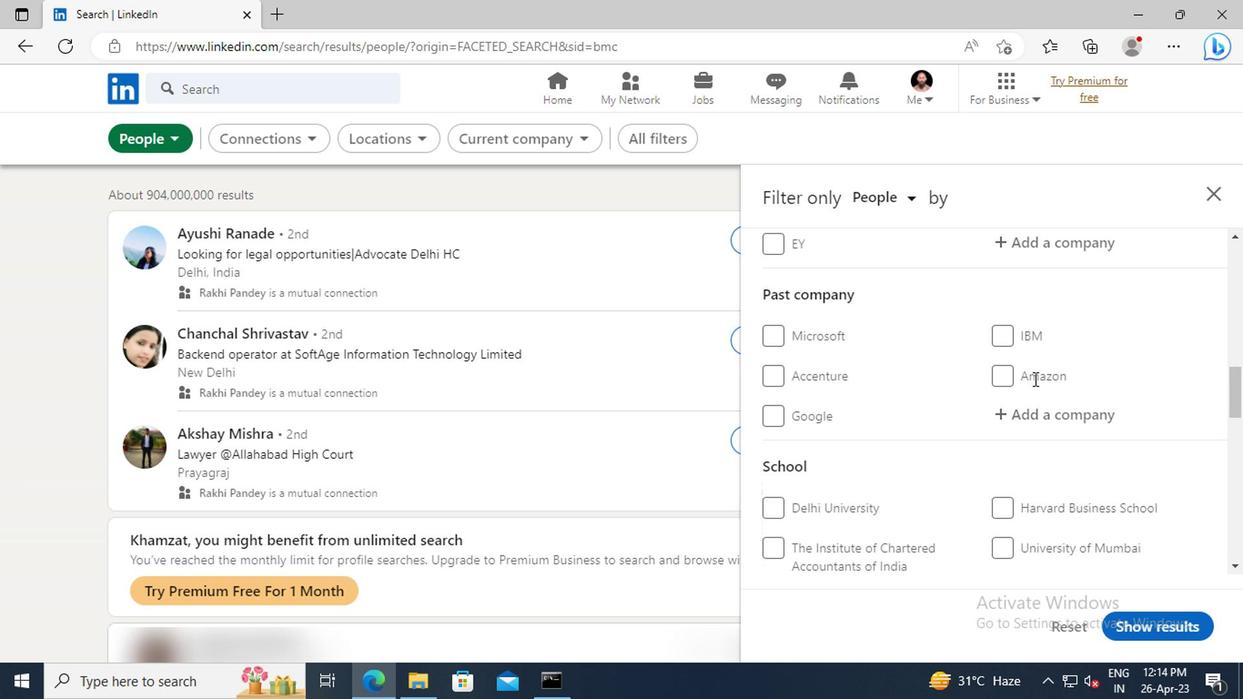 
Action: Mouse scrolled (842, 375) with delta (0, 0)
Screenshot: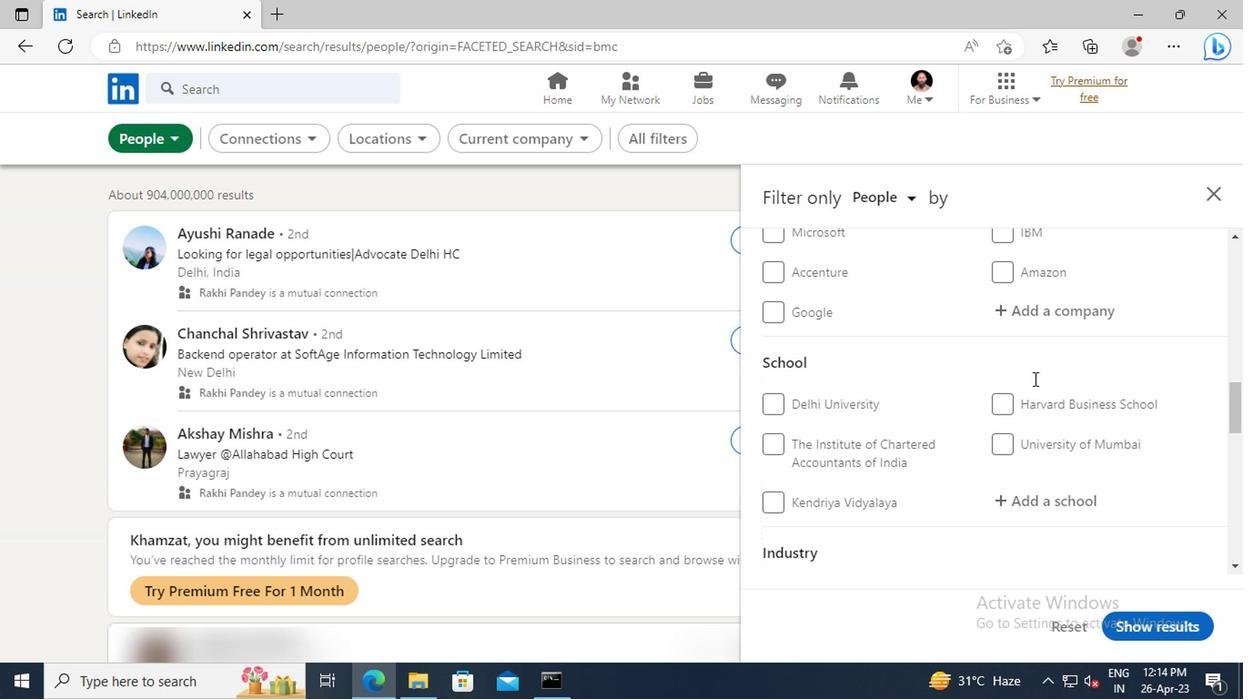
Action: Mouse scrolled (842, 375) with delta (0, 0)
Screenshot: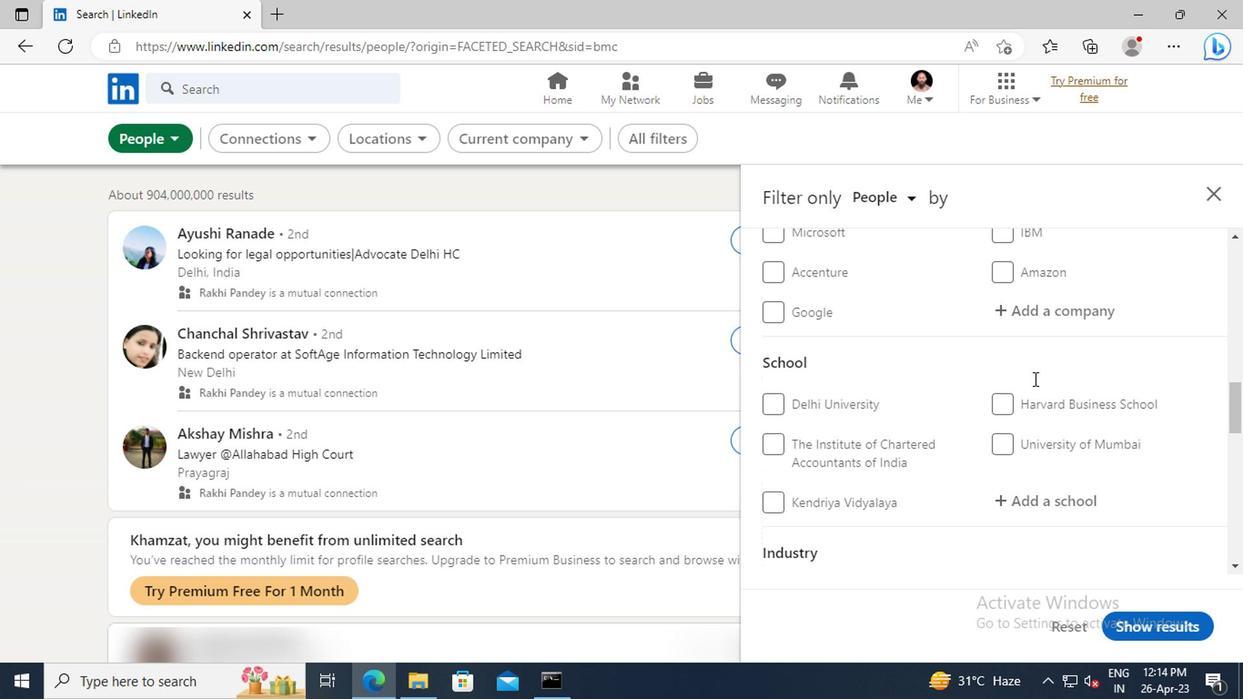 
Action: Mouse scrolled (842, 375) with delta (0, 0)
Screenshot: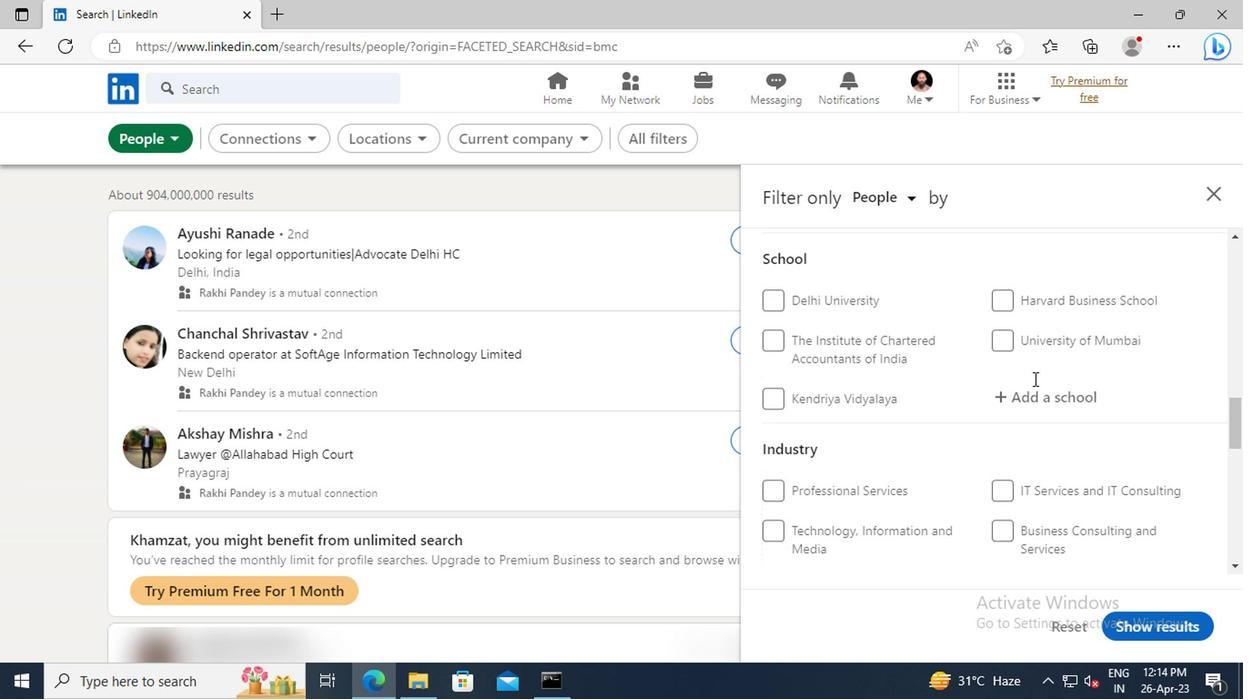 
Action: Mouse scrolled (842, 375) with delta (0, 0)
Screenshot: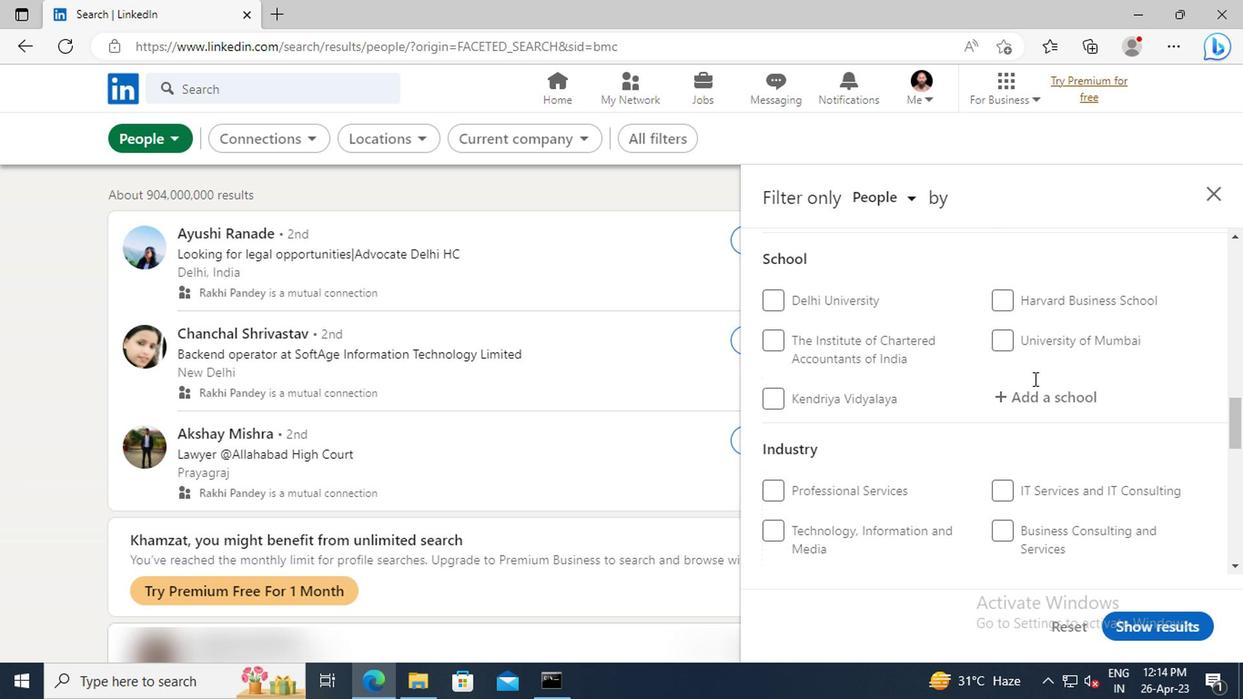 
Action: Mouse scrolled (842, 375) with delta (0, 0)
Screenshot: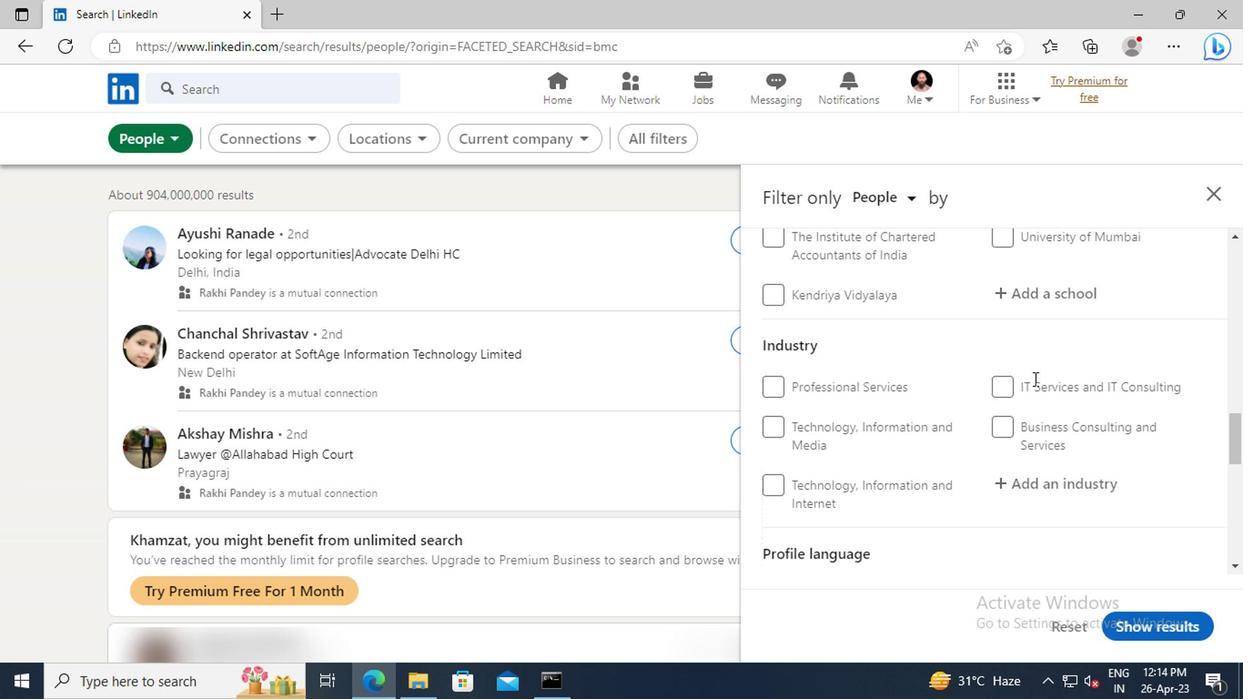 
Action: Mouse scrolled (842, 375) with delta (0, 0)
Screenshot: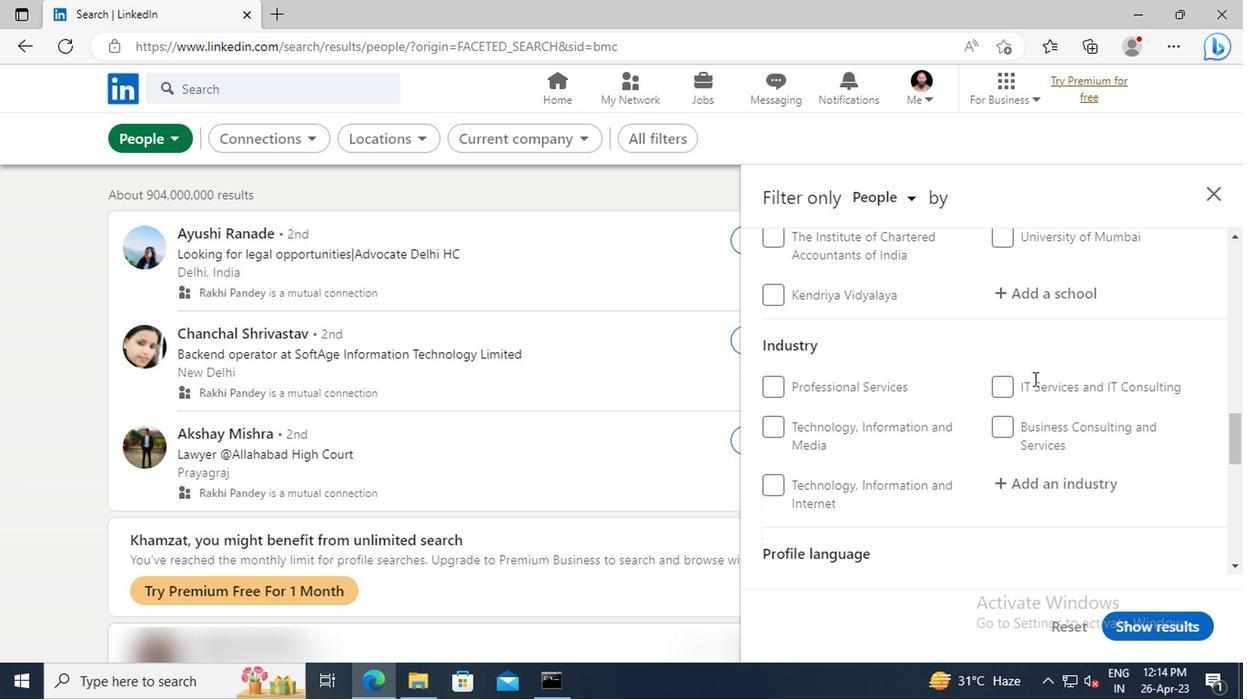 
Action: Mouse scrolled (842, 375) with delta (0, 0)
Screenshot: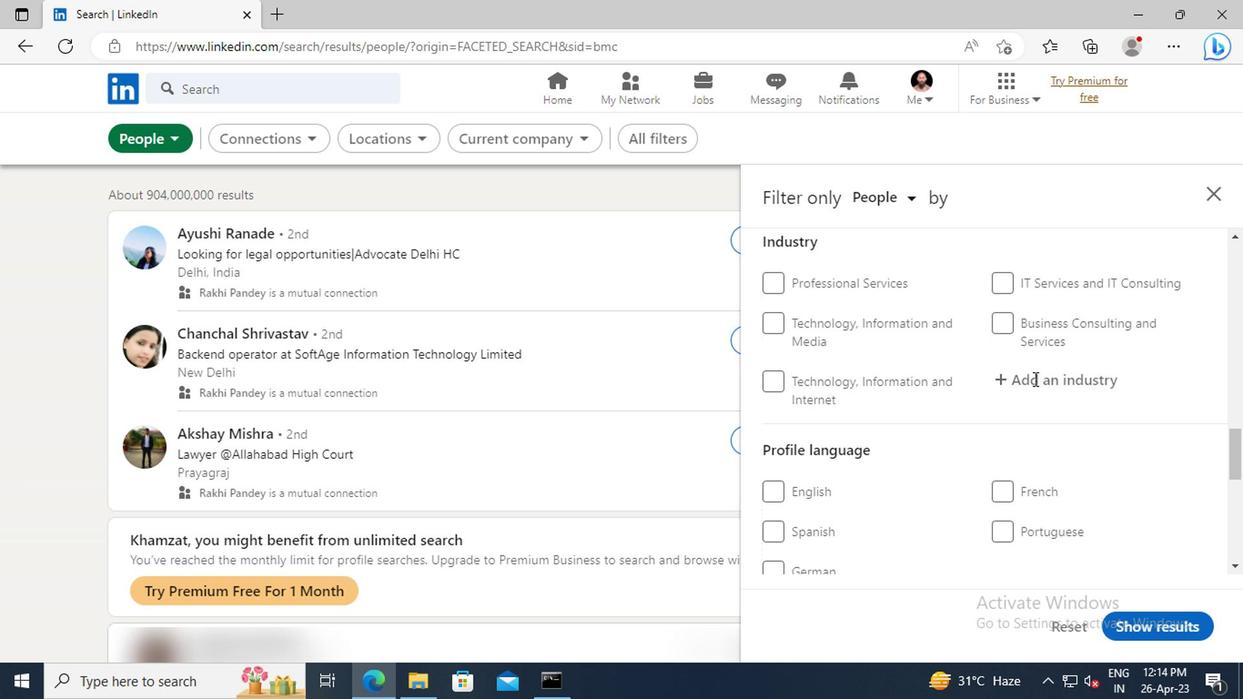 
Action: Mouse moved to (826, 446)
Screenshot: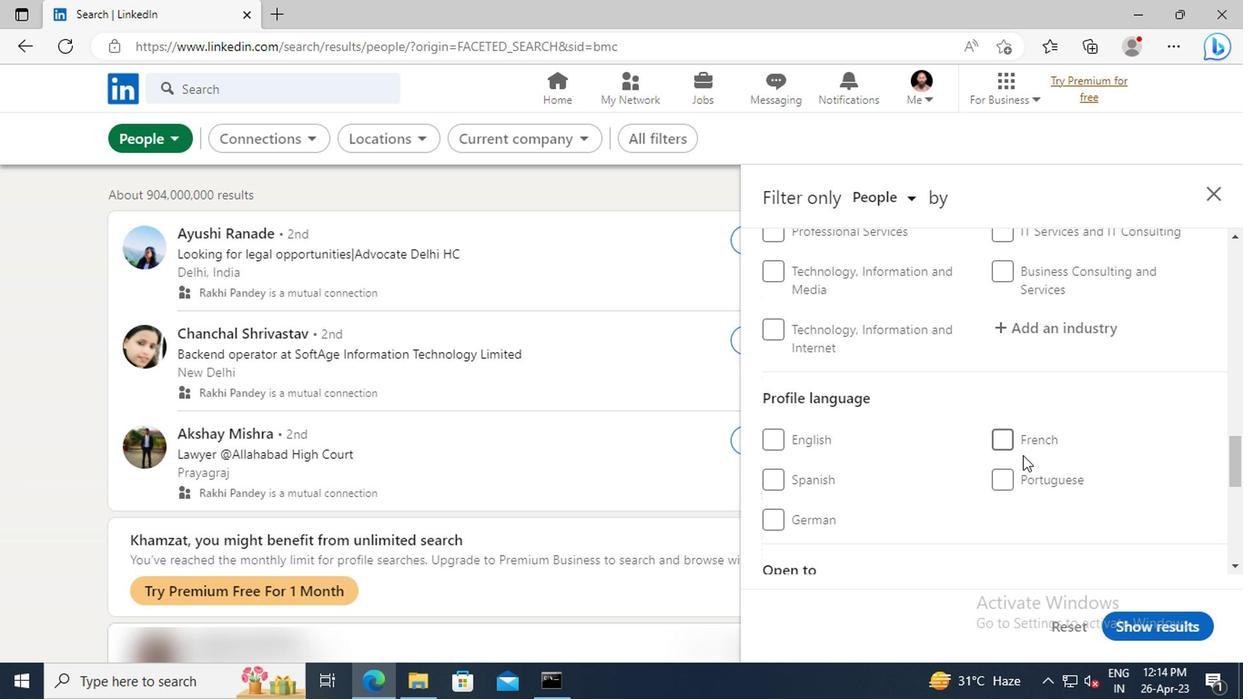 
Action: Mouse pressed left at (826, 446)
Screenshot: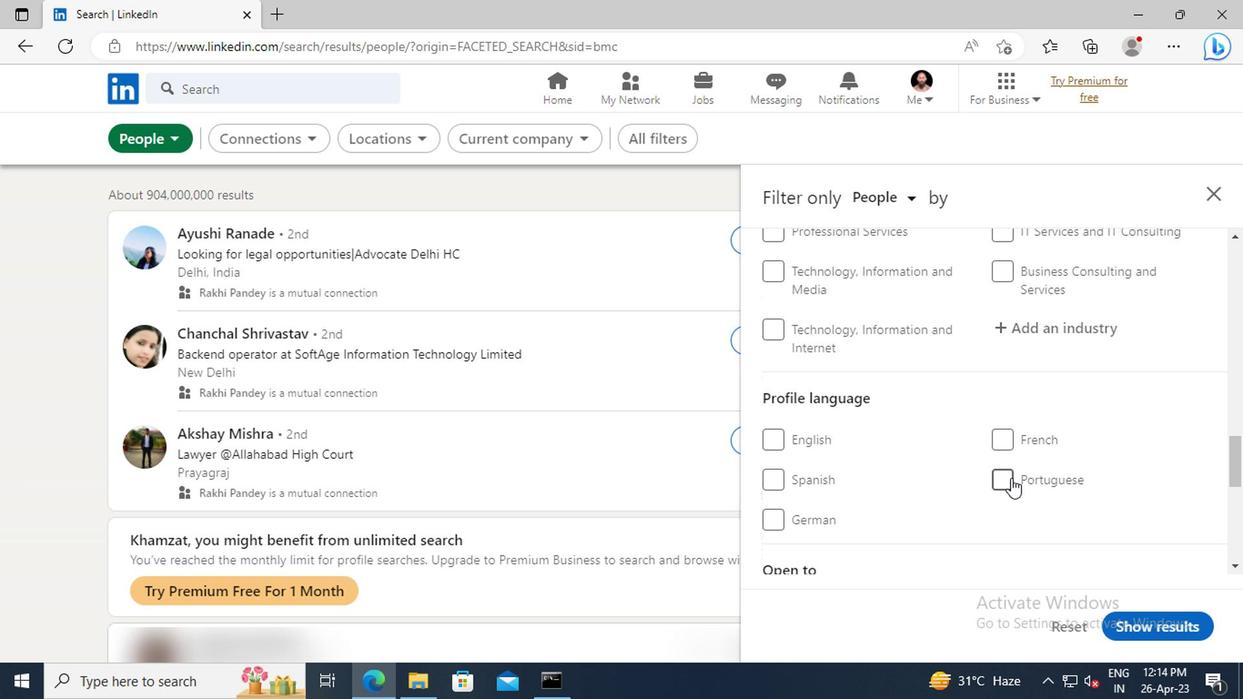 
Action: Mouse moved to (827, 437)
Screenshot: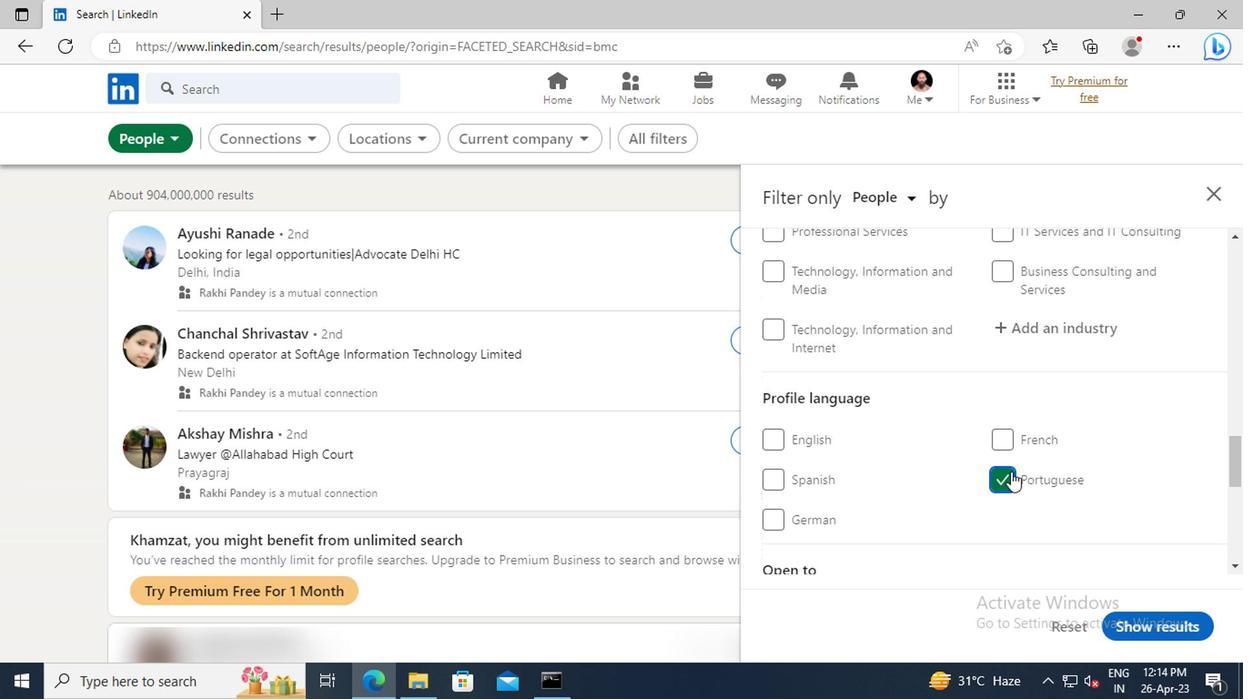 
Action: Mouse scrolled (827, 437) with delta (0, 0)
Screenshot: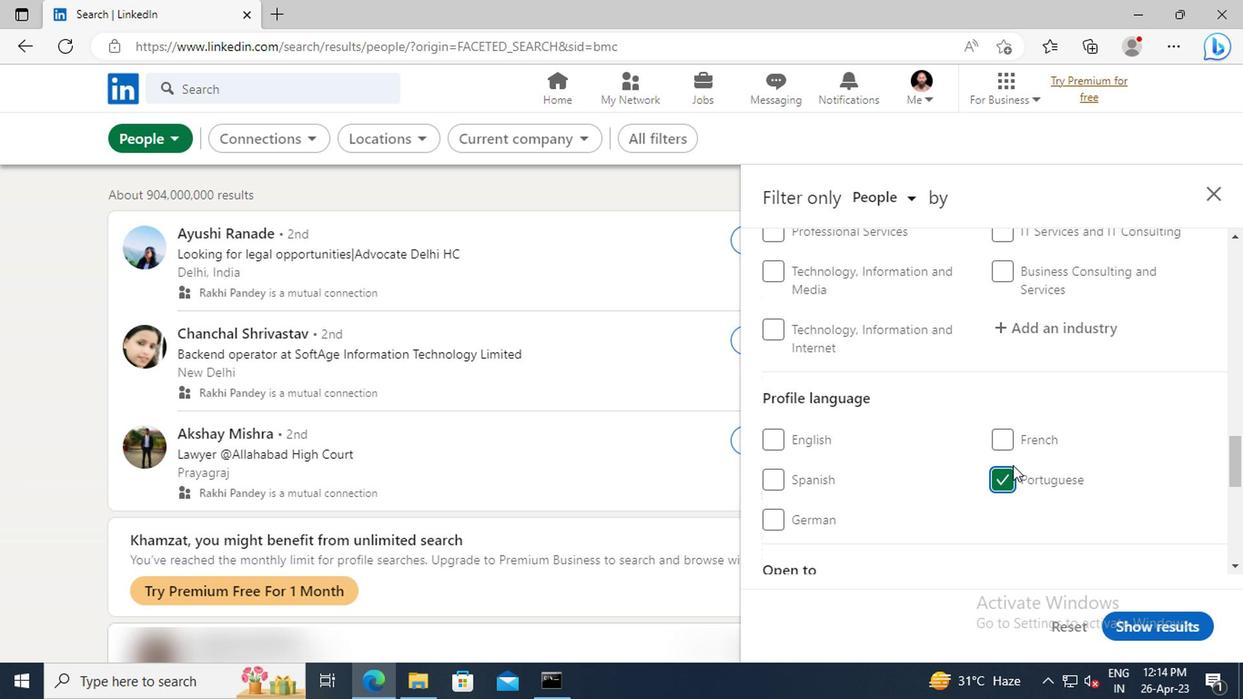 
Action: Mouse moved to (827, 436)
Screenshot: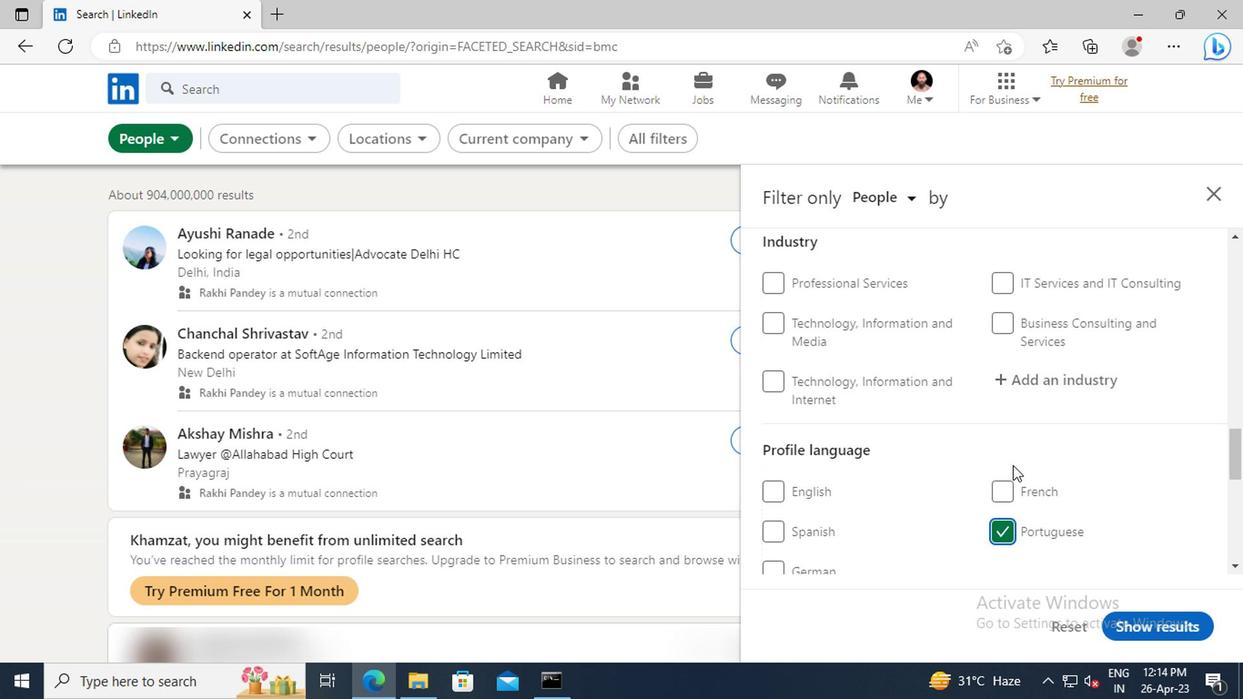 
Action: Mouse scrolled (827, 437) with delta (0, 0)
Screenshot: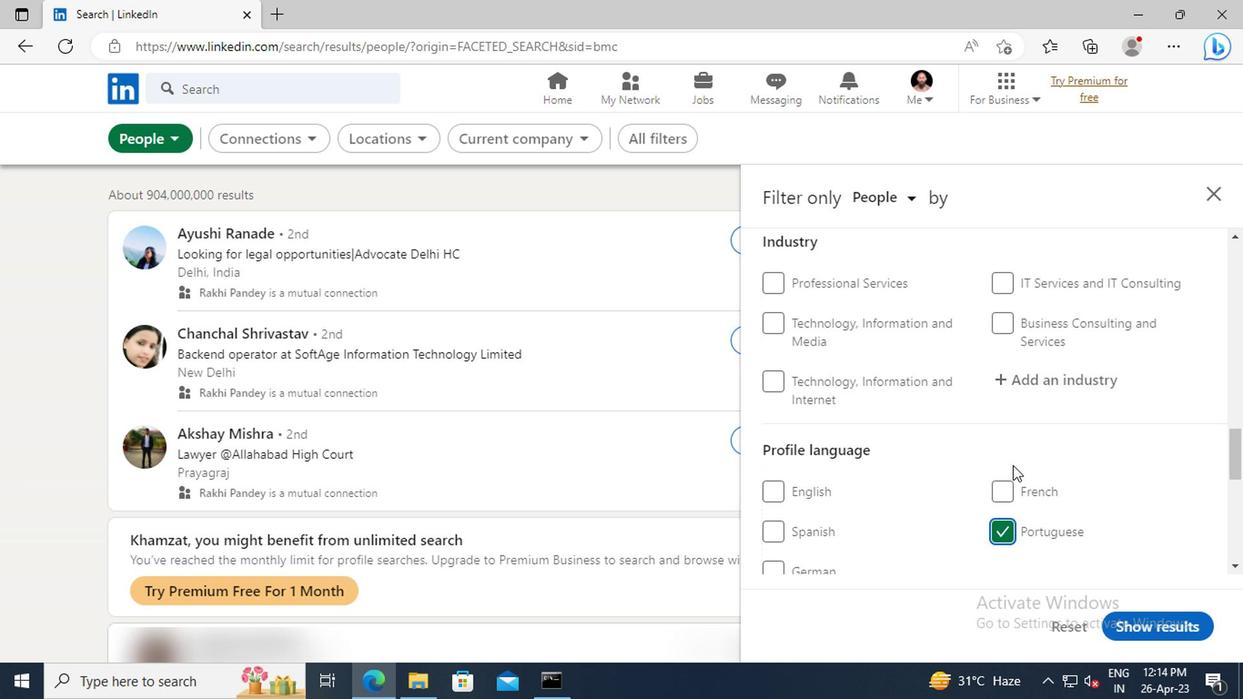 
Action: Mouse scrolled (827, 437) with delta (0, 0)
Screenshot: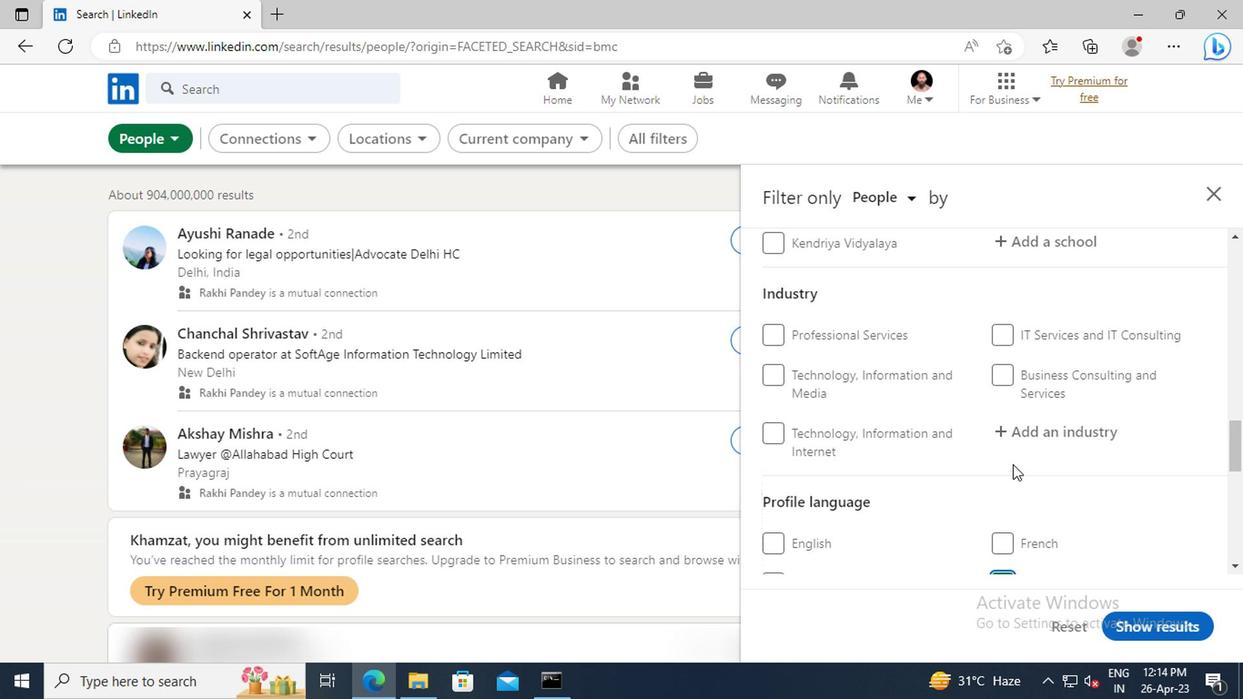 
Action: Mouse scrolled (827, 437) with delta (0, 0)
Screenshot: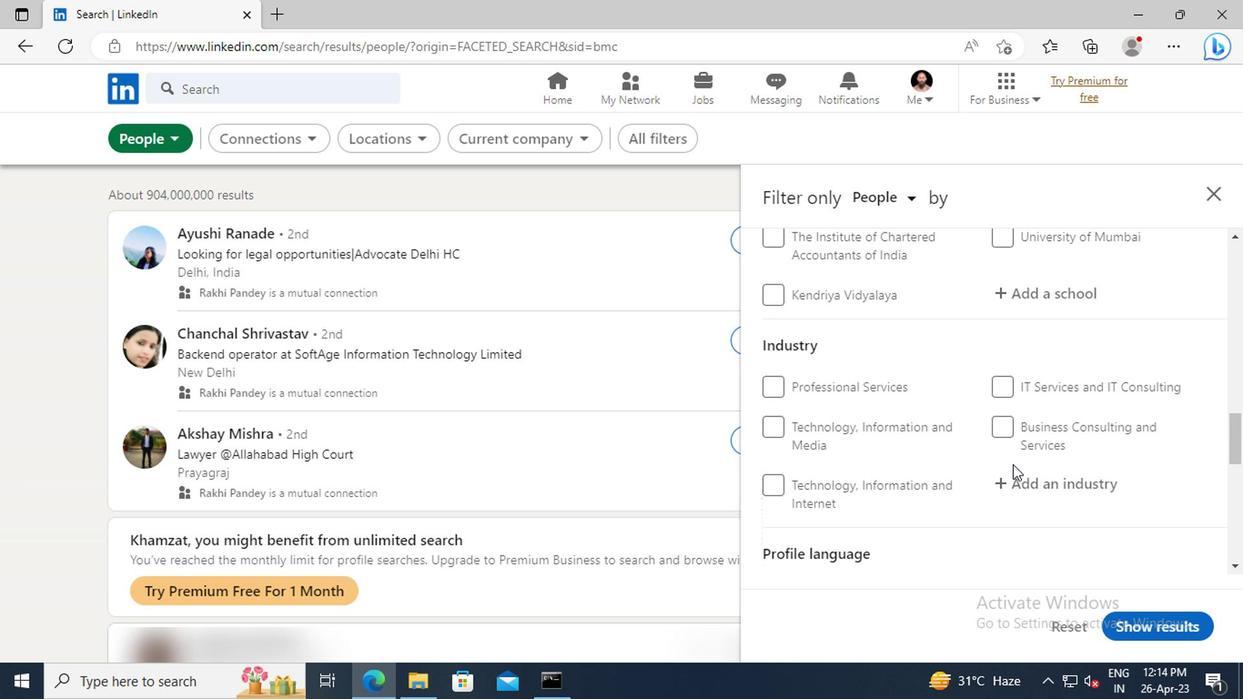 
Action: Mouse scrolled (827, 437) with delta (0, 0)
Screenshot: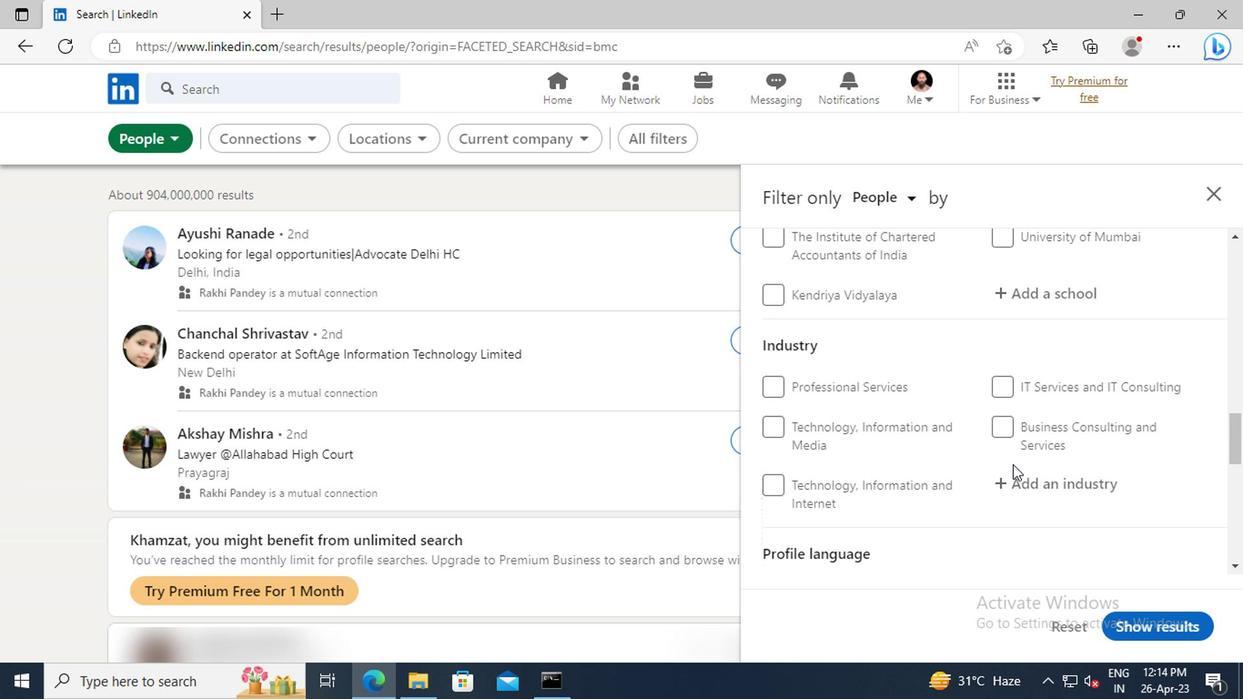 
Action: Mouse scrolled (827, 437) with delta (0, 0)
Screenshot: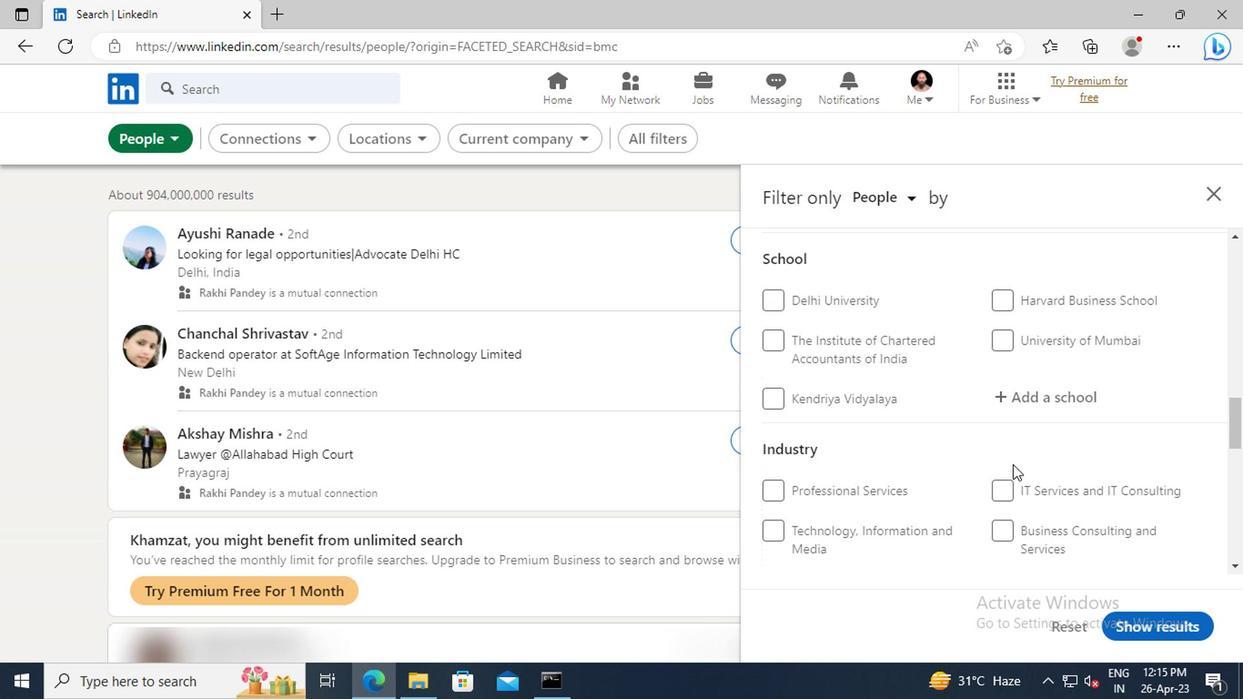 
Action: Mouse scrolled (827, 437) with delta (0, 0)
Screenshot: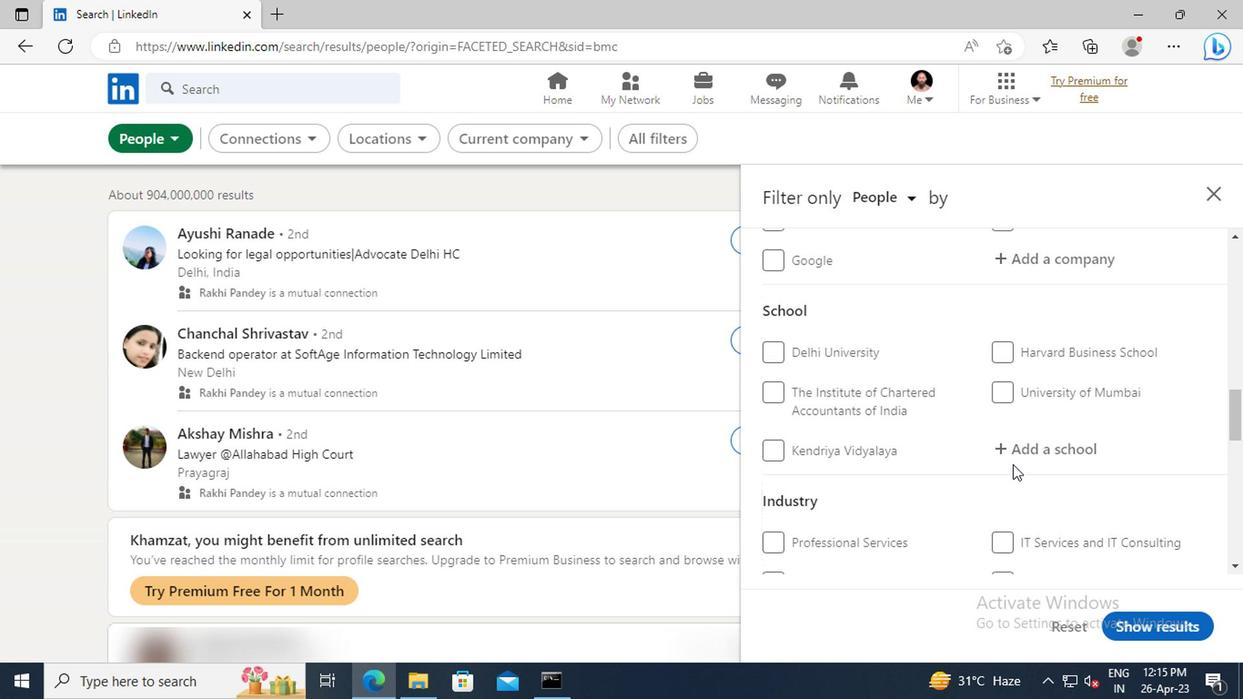 
Action: Mouse scrolled (827, 437) with delta (0, 0)
Screenshot: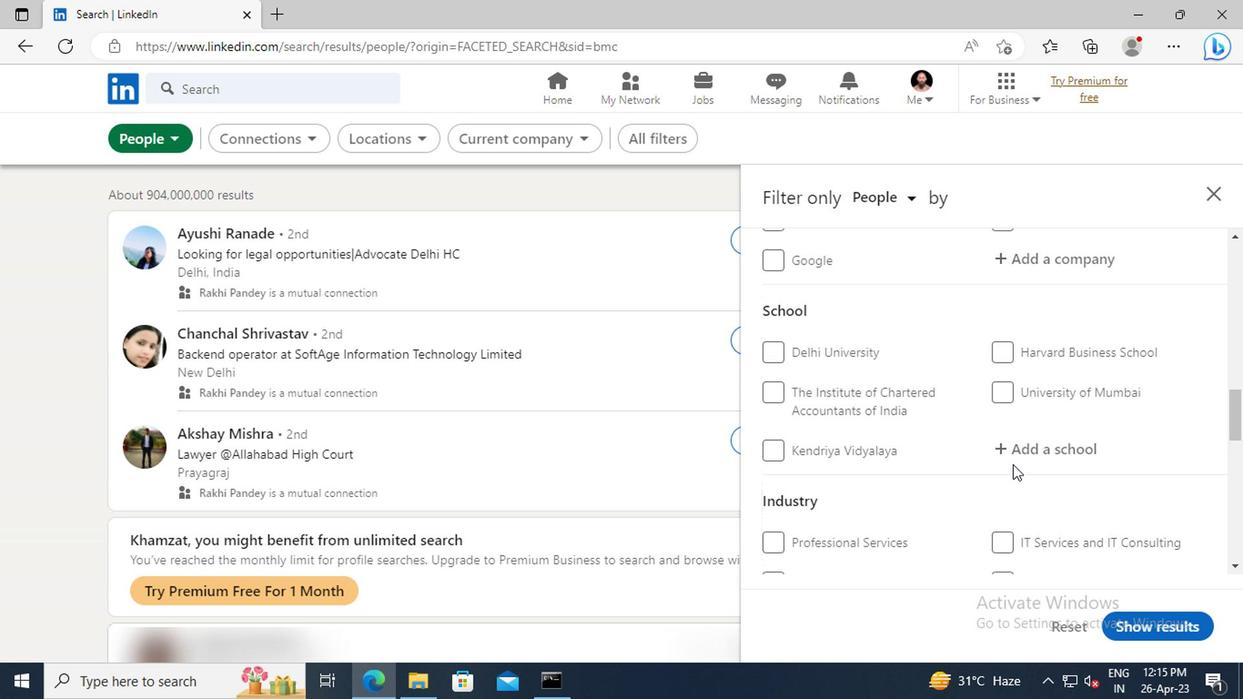 
Action: Mouse scrolled (827, 437) with delta (0, 0)
Screenshot: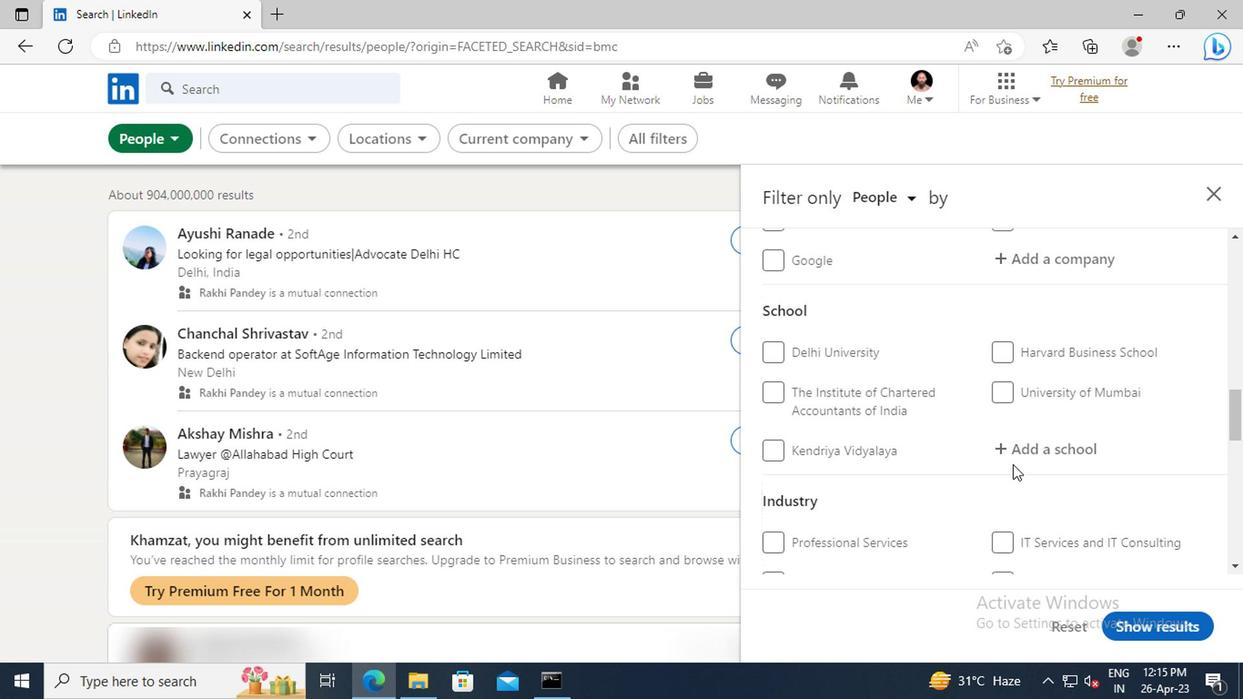
Action: Mouse scrolled (827, 437) with delta (0, 0)
Screenshot: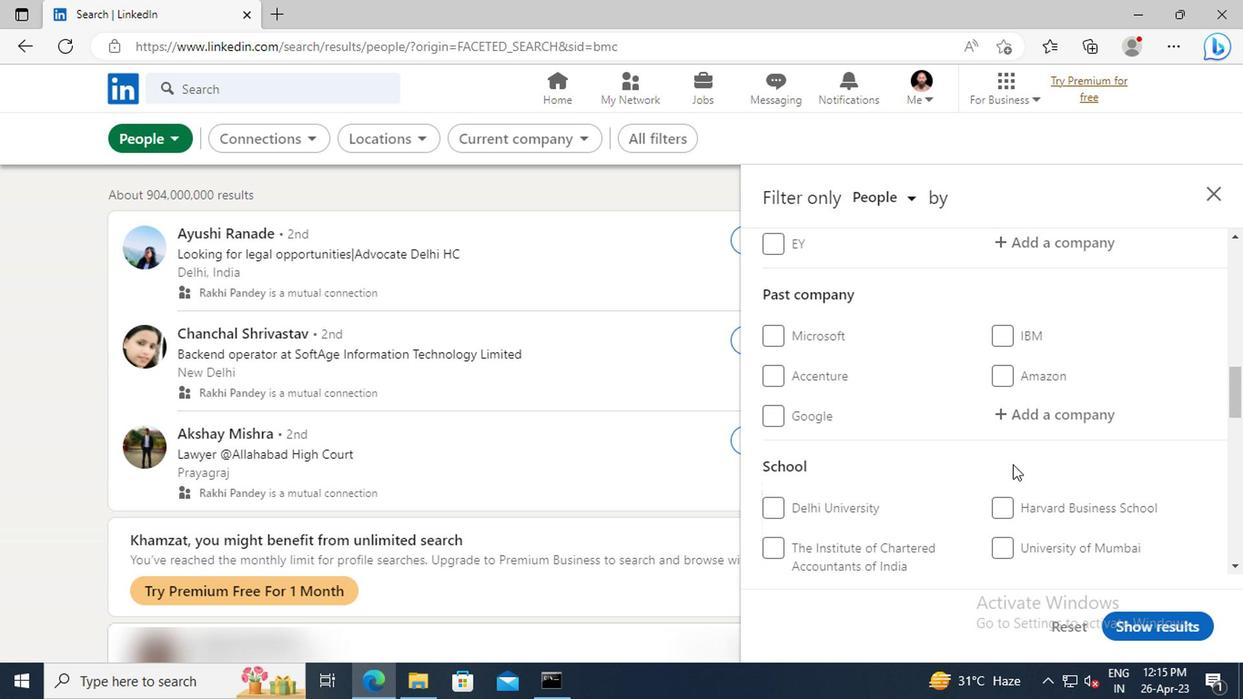 
Action: Mouse scrolled (827, 437) with delta (0, 0)
Screenshot: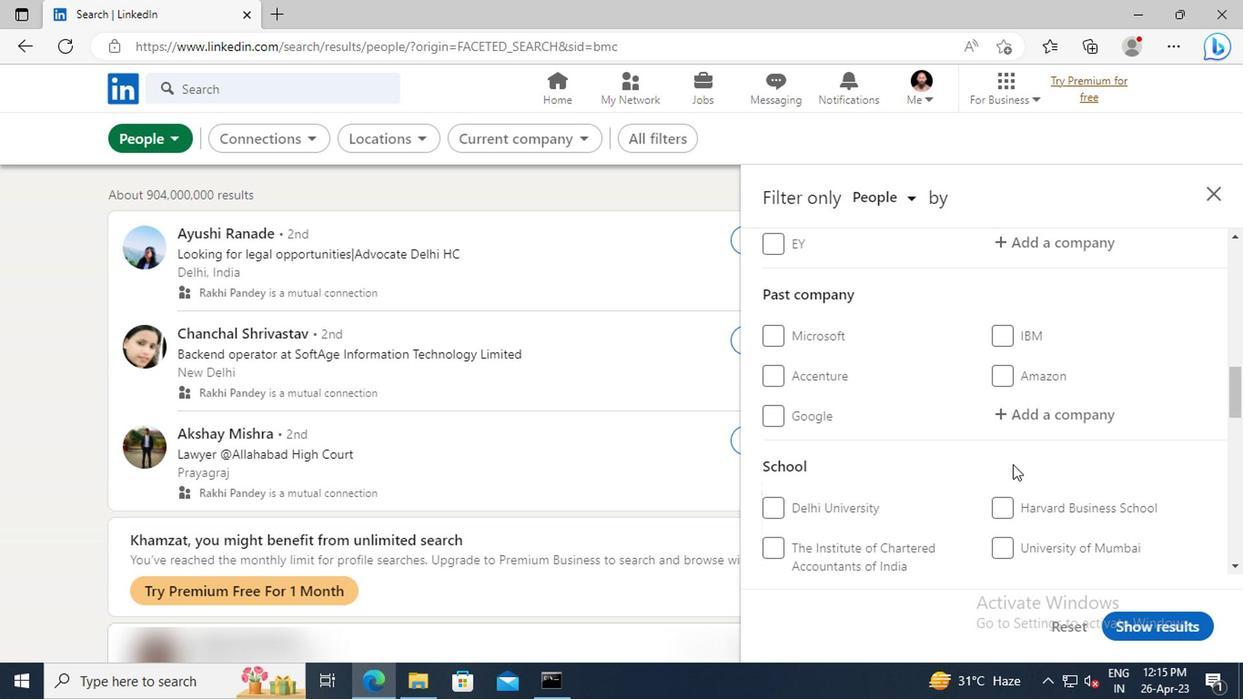 
Action: Mouse scrolled (827, 437) with delta (0, 0)
Screenshot: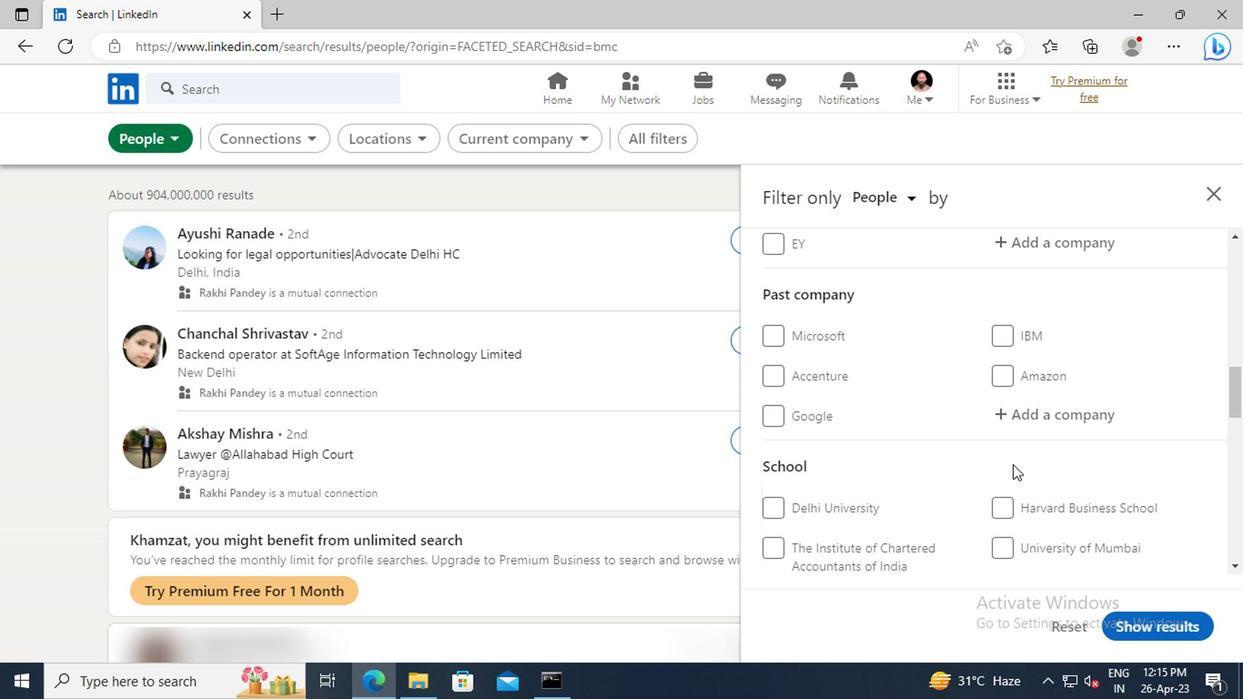 
Action: Mouse moved to (835, 391)
Screenshot: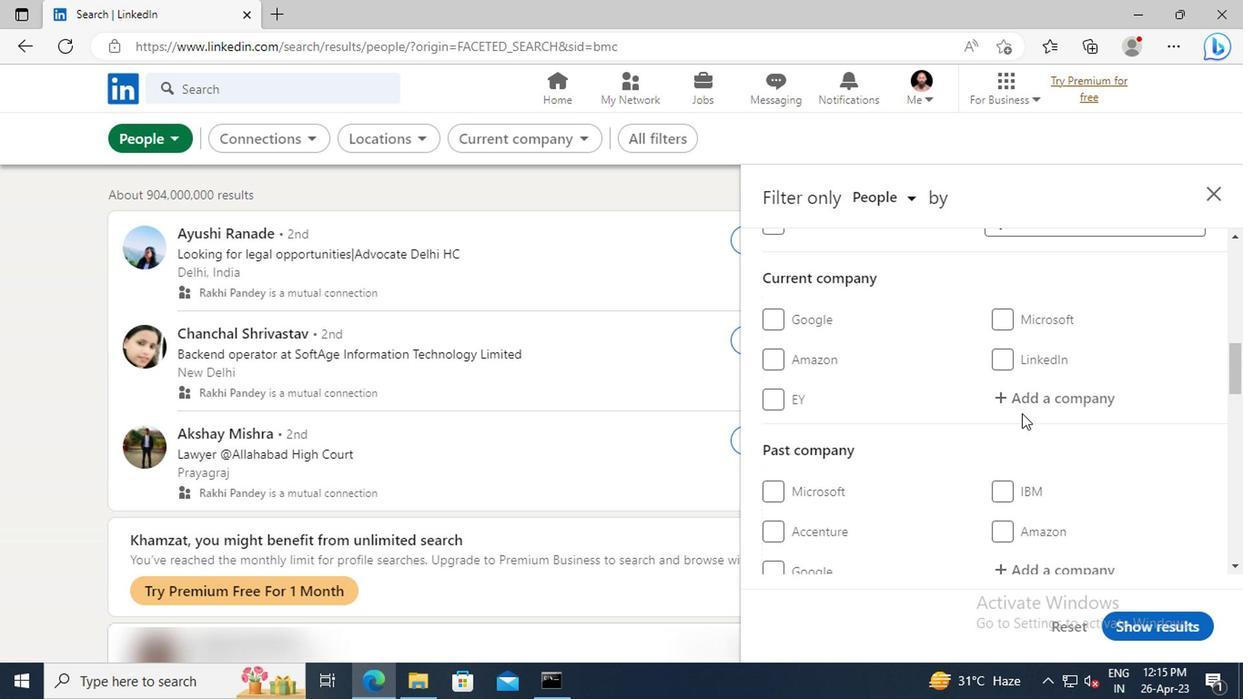 
Action: Mouse pressed left at (835, 391)
Screenshot: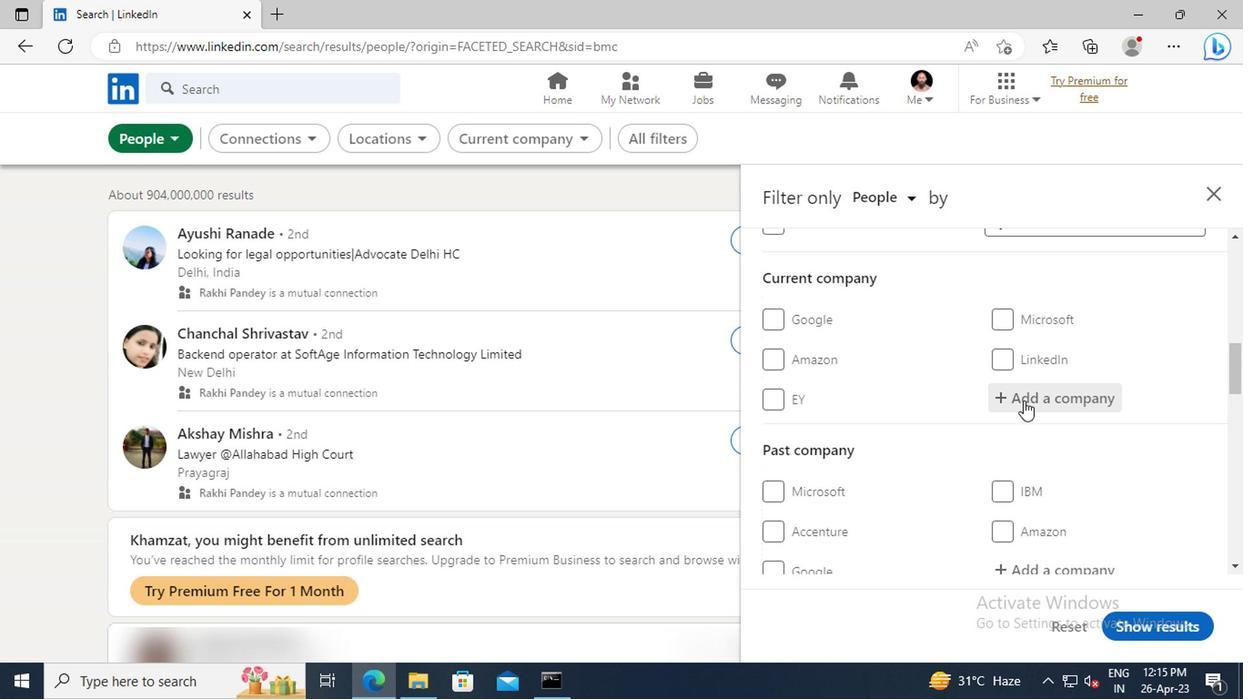
Action: Key pressed <Key.shift>SCHBANG
Screenshot: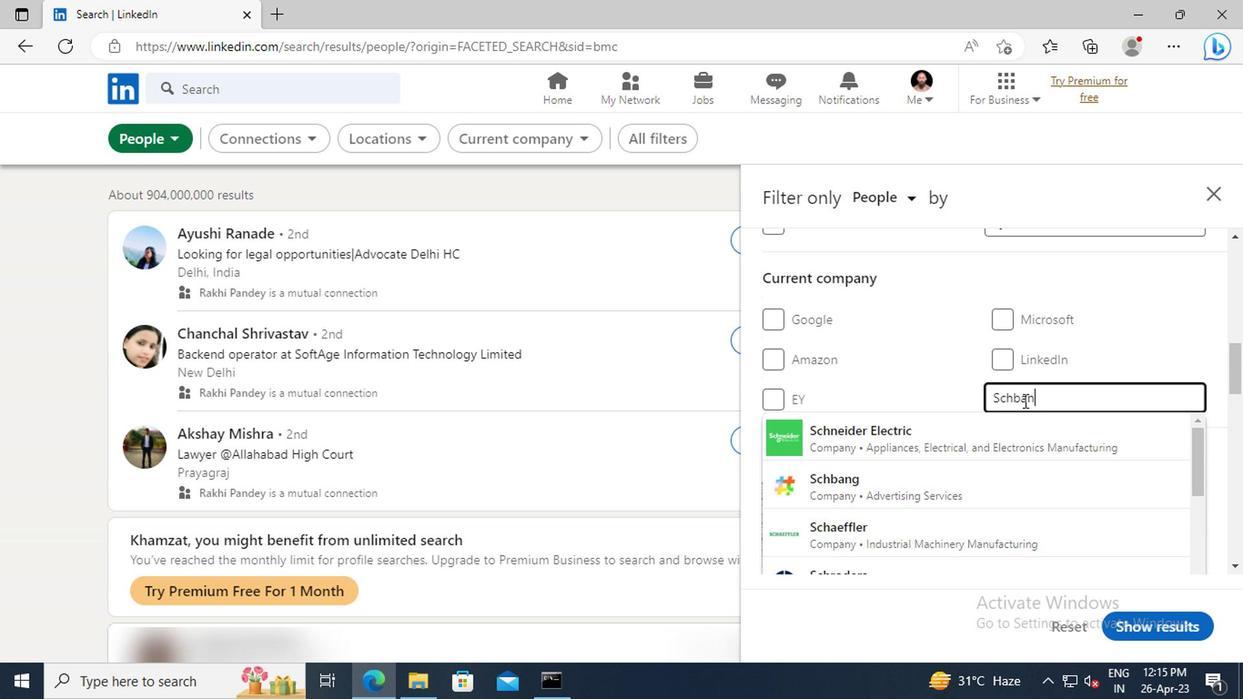 
Action: Mouse moved to (831, 413)
Screenshot: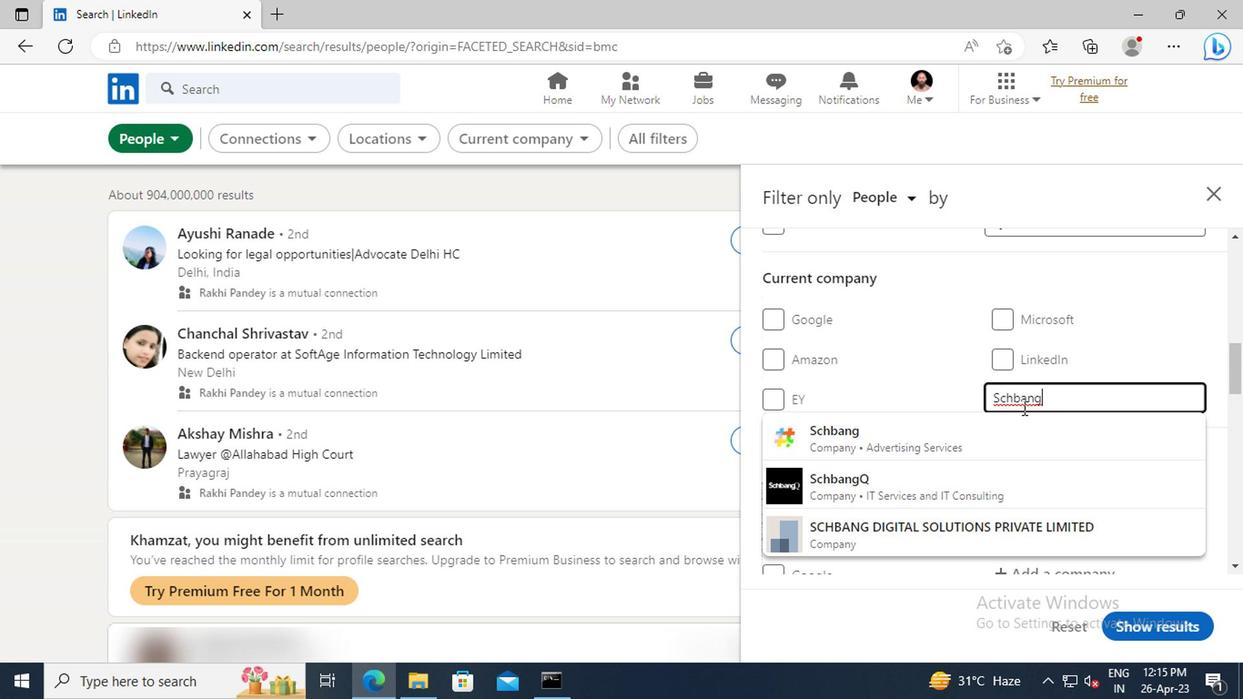 
Action: Mouse pressed left at (831, 413)
Screenshot: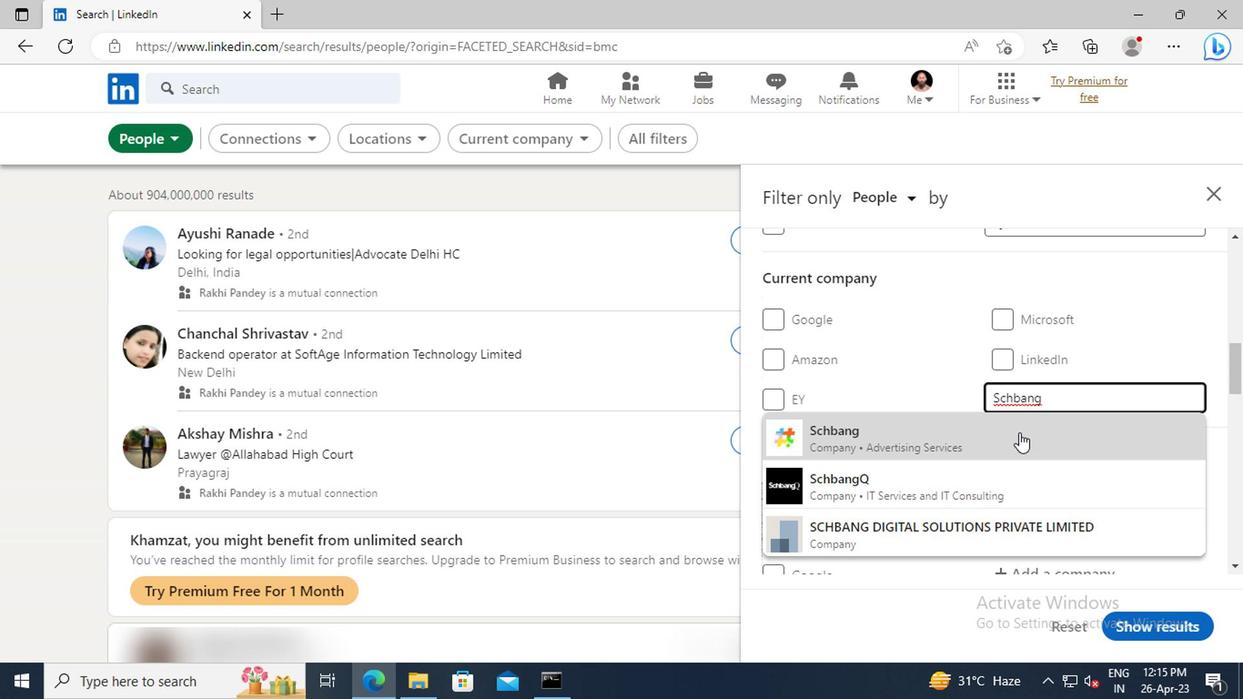 
Action: Mouse moved to (816, 334)
Screenshot: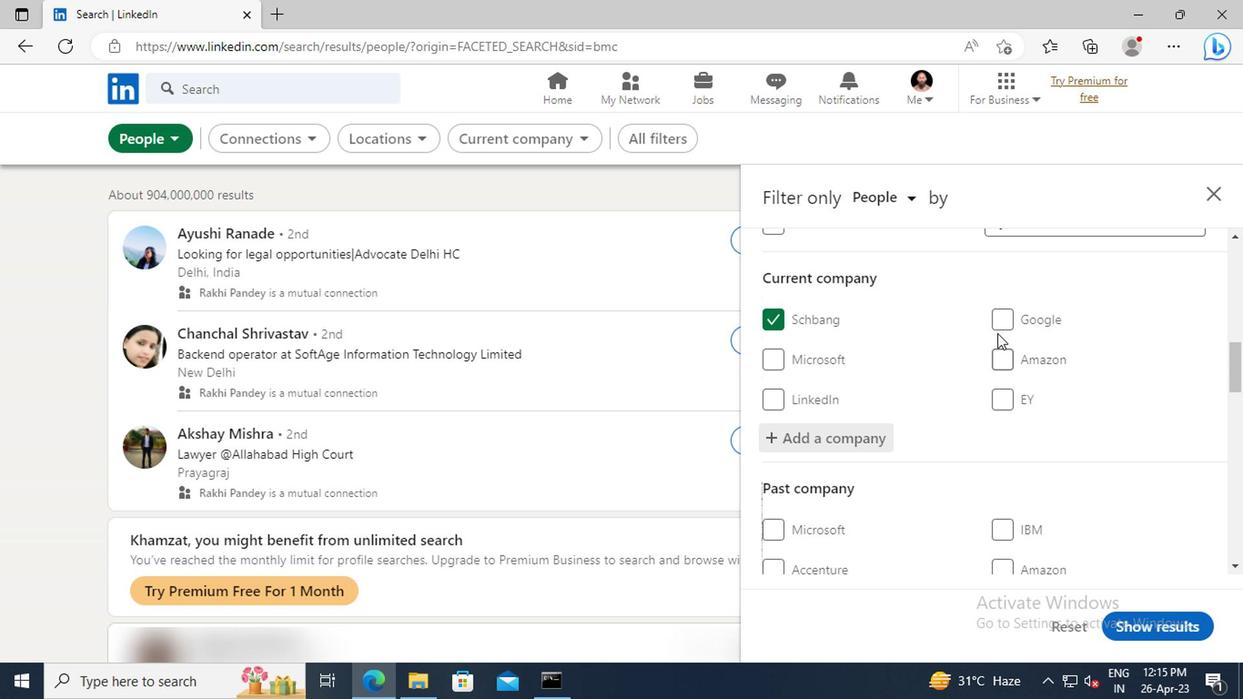 
Action: Mouse scrolled (816, 334) with delta (0, 0)
Screenshot: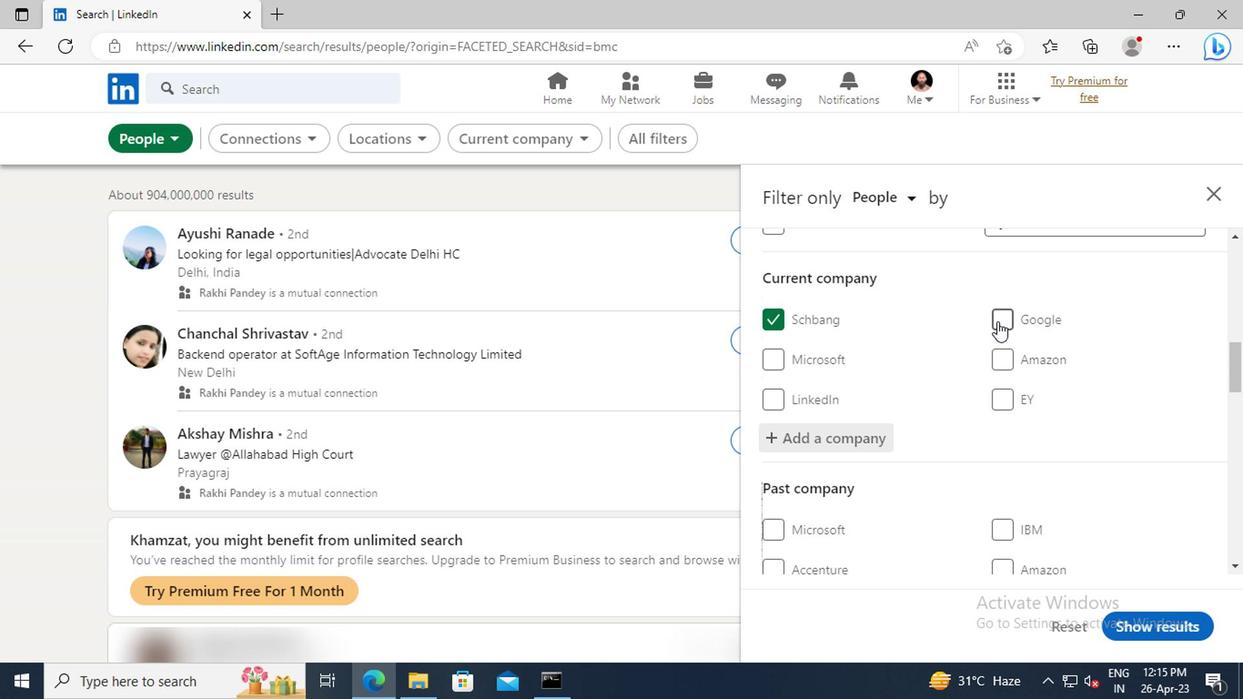 
Action: Mouse scrolled (816, 334) with delta (0, 0)
Screenshot: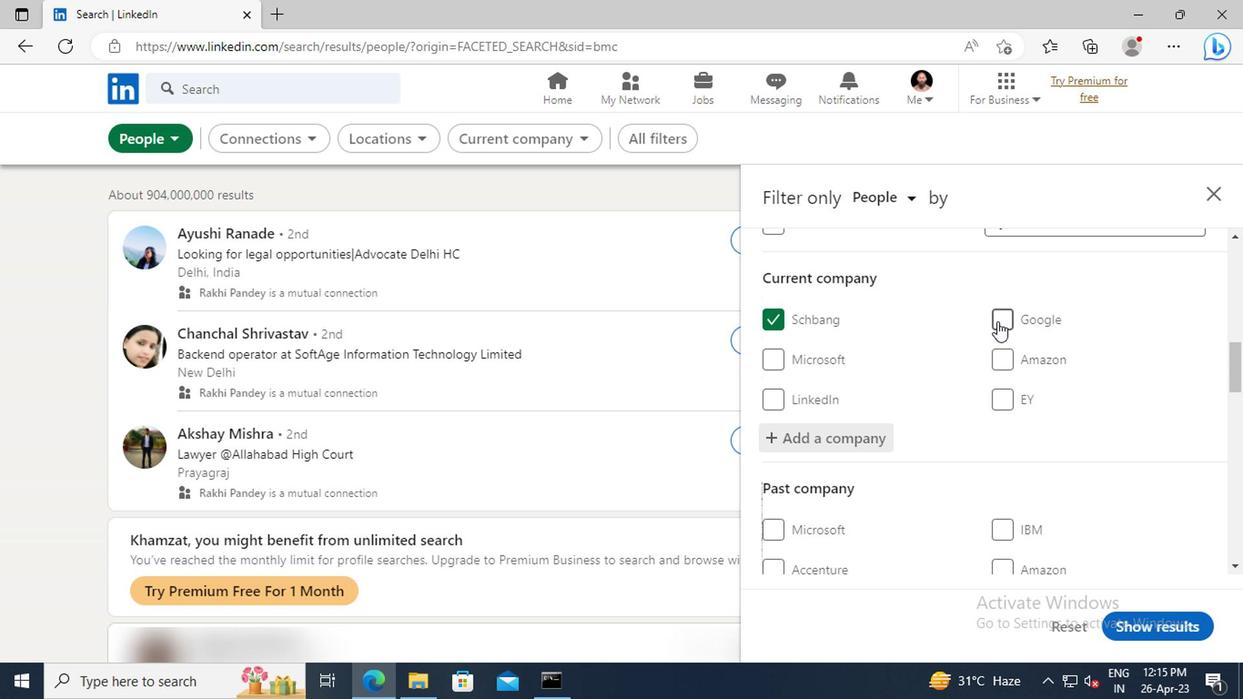
Action: Mouse scrolled (816, 334) with delta (0, 0)
Screenshot: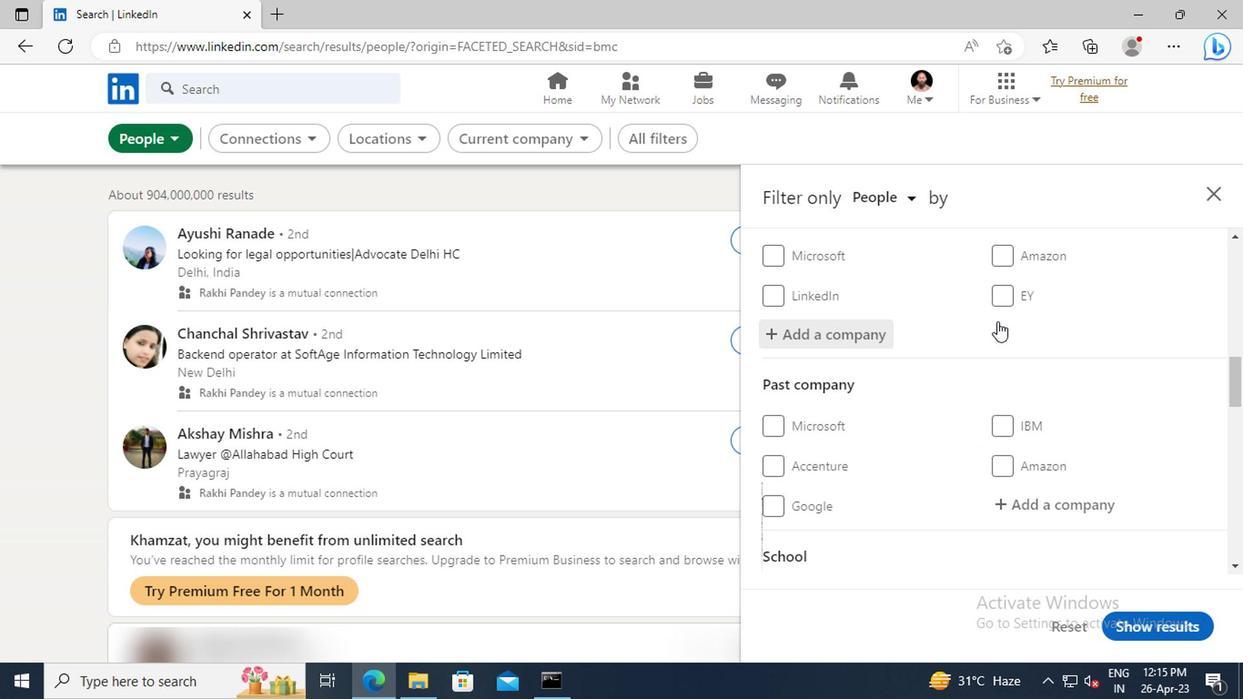 
Action: Mouse scrolled (816, 334) with delta (0, 0)
Screenshot: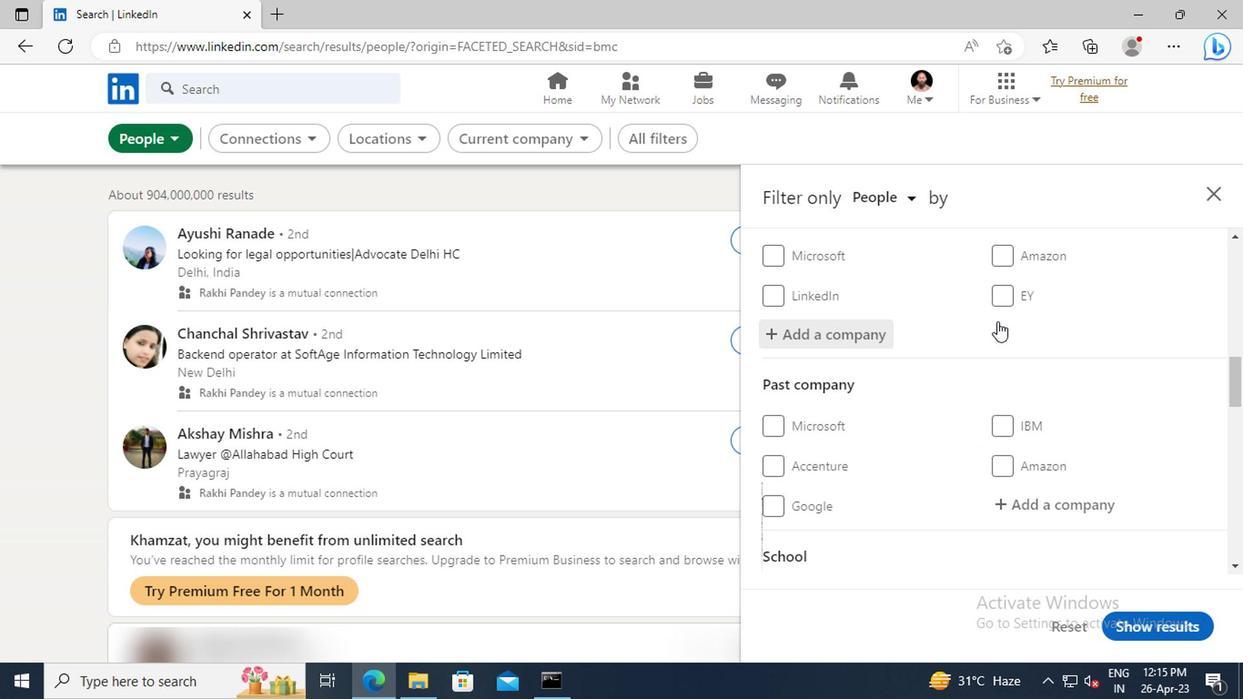 
Action: Mouse scrolled (816, 334) with delta (0, 0)
Screenshot: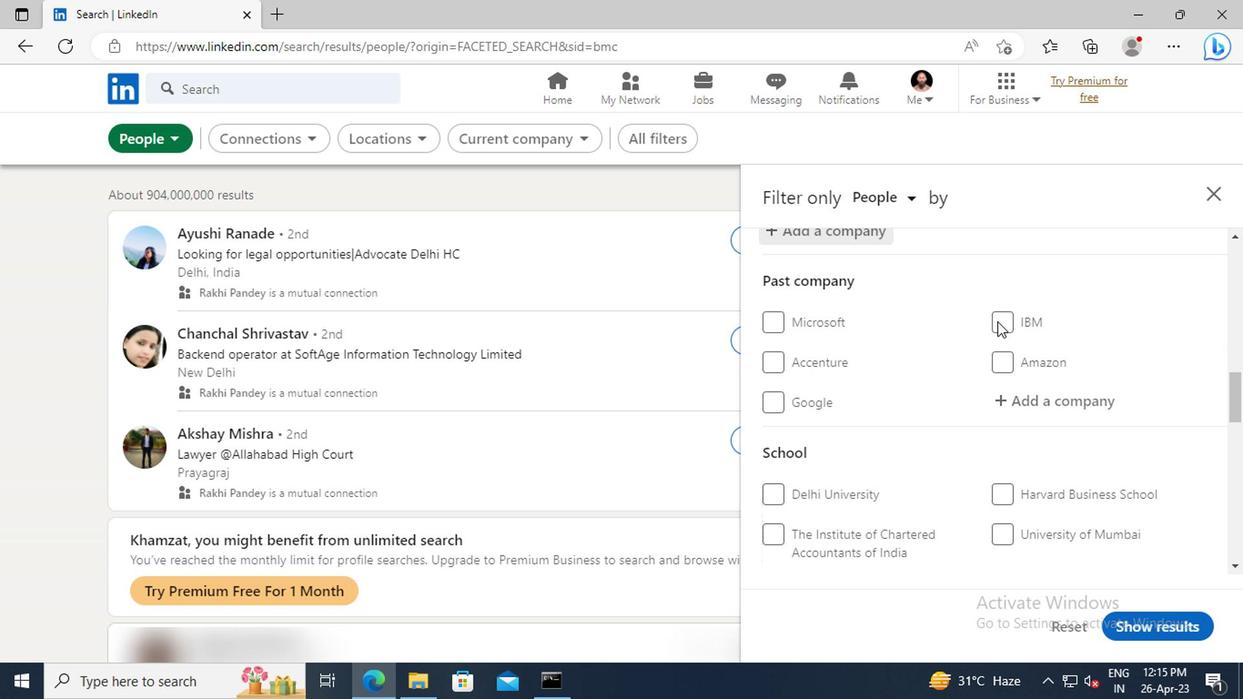 
Action: Mouse scrolled (816, 334) with delta (0, 0)
Screenshot: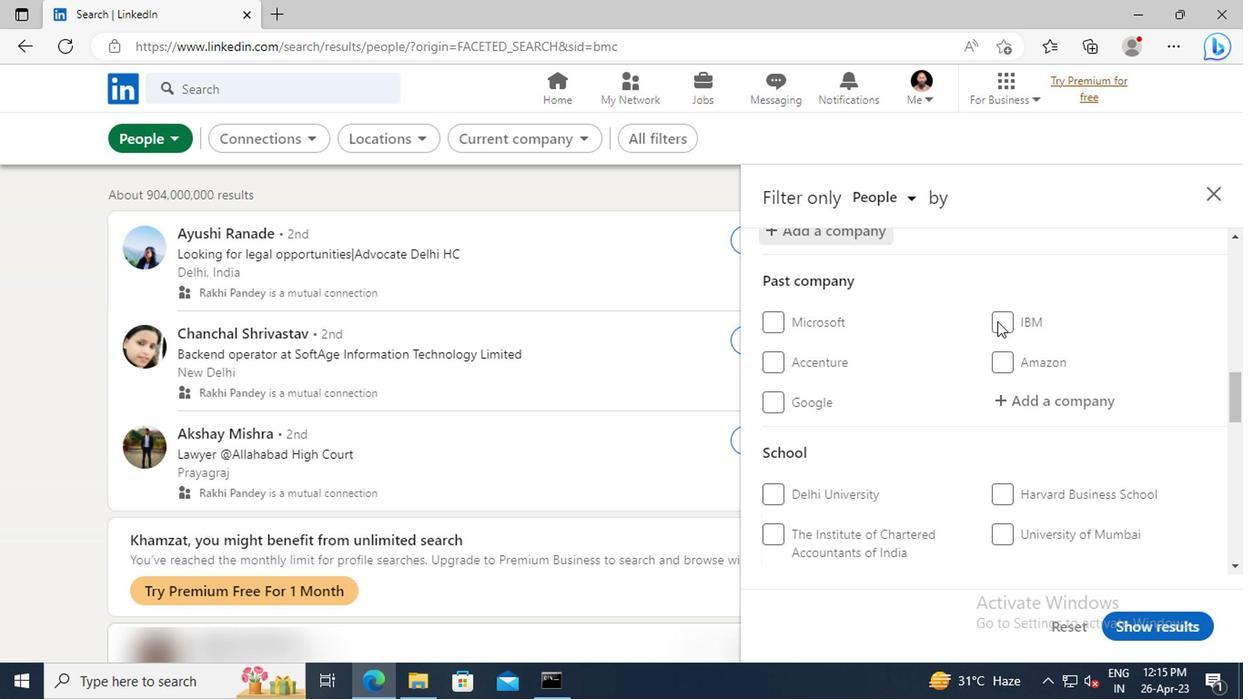 
Action: Mouse scrolled (816, 334) with delta (0, 0)
Screenshot: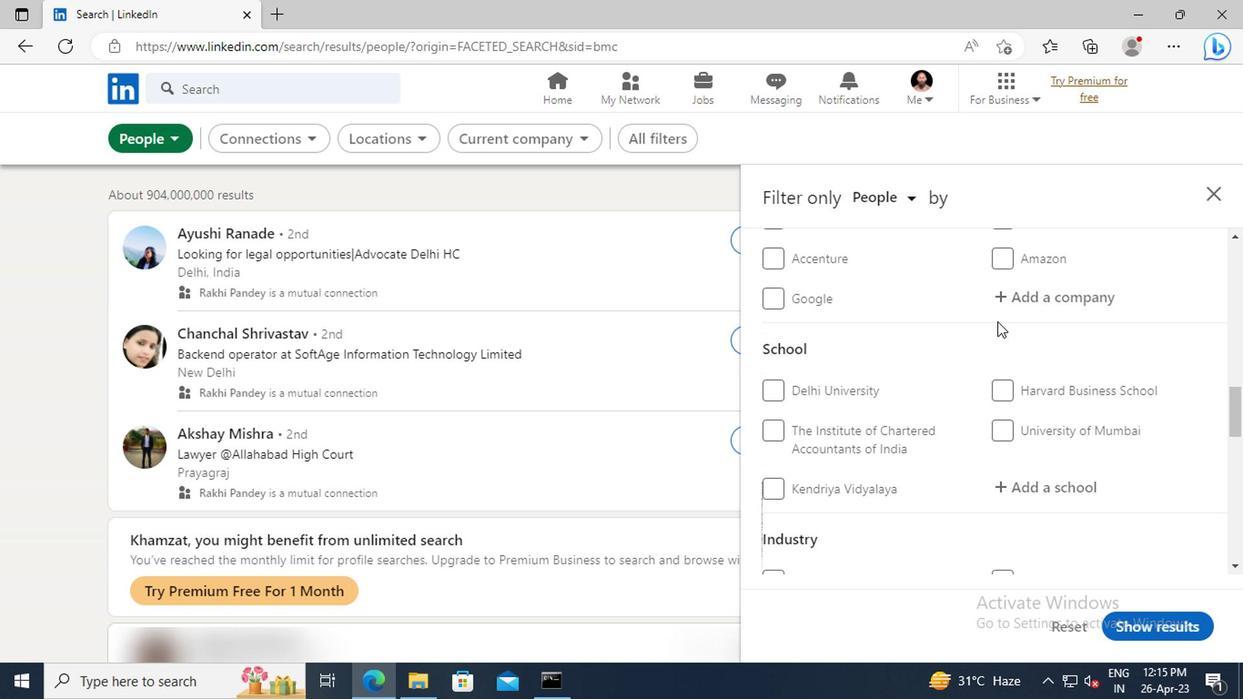 
Action: Mouse scrolled (816, 334) with delta (0, 0)
Screenshot: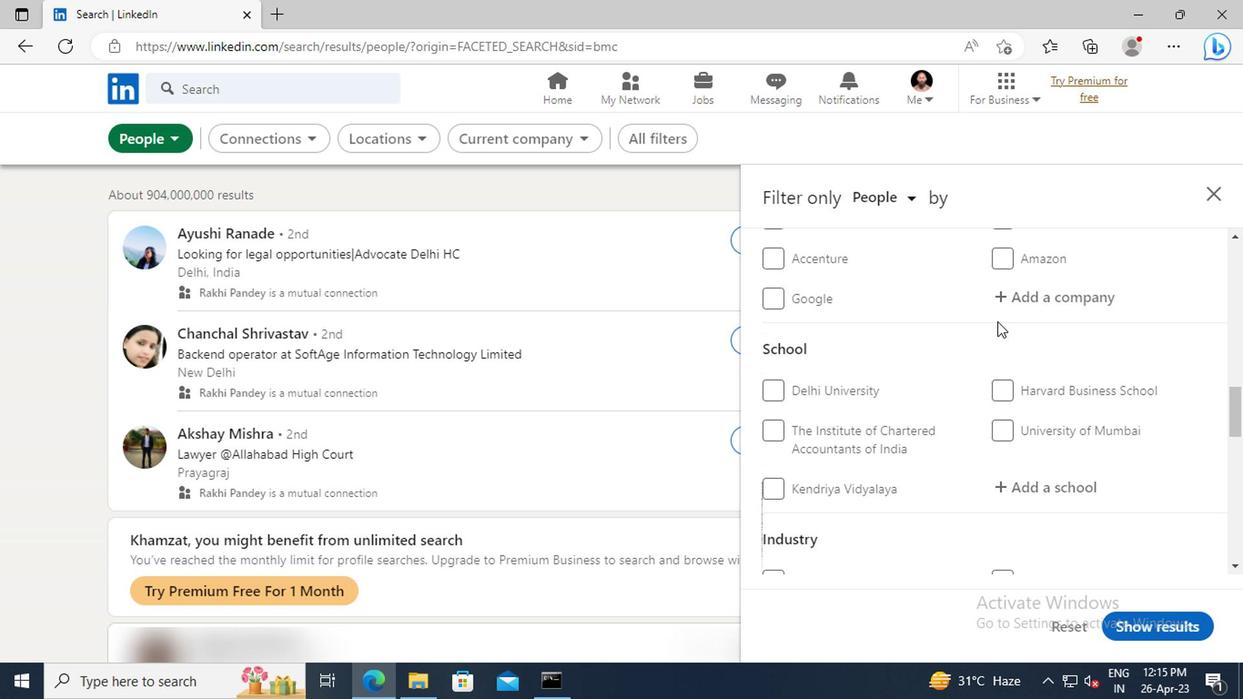 
Action: Mouse moved to (830, 377)
Screenshot: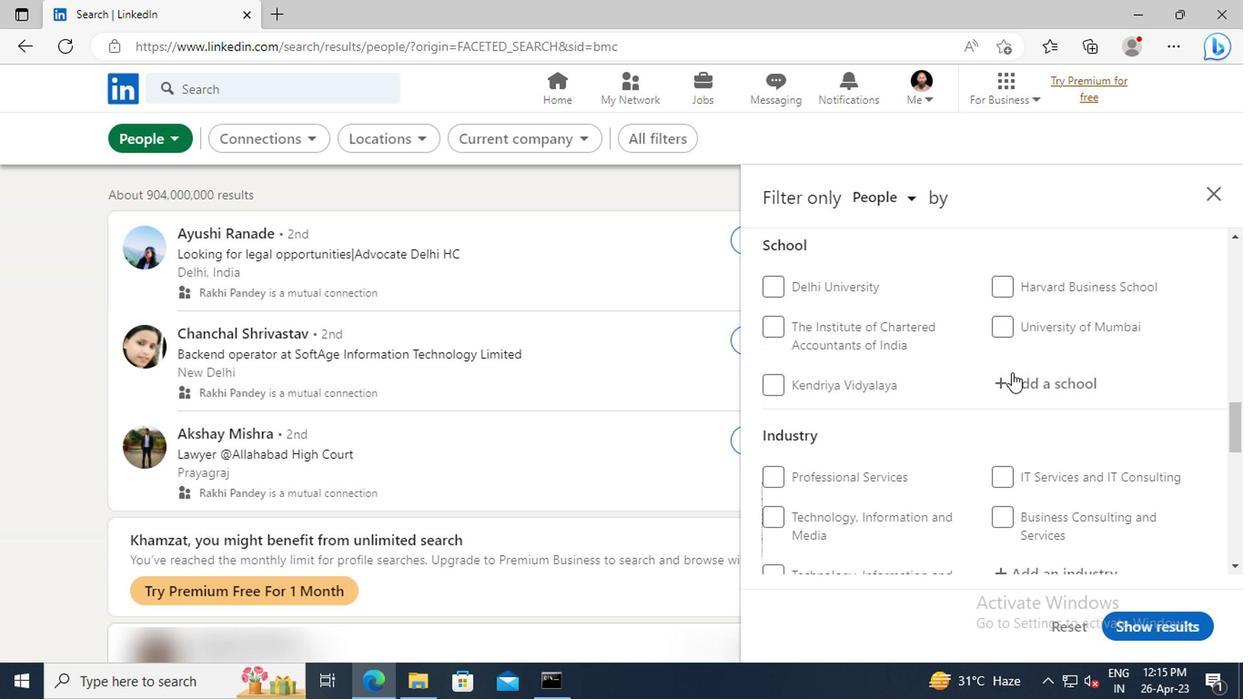 
Action: Mouse pressed left at (830, 377)
Screenshot: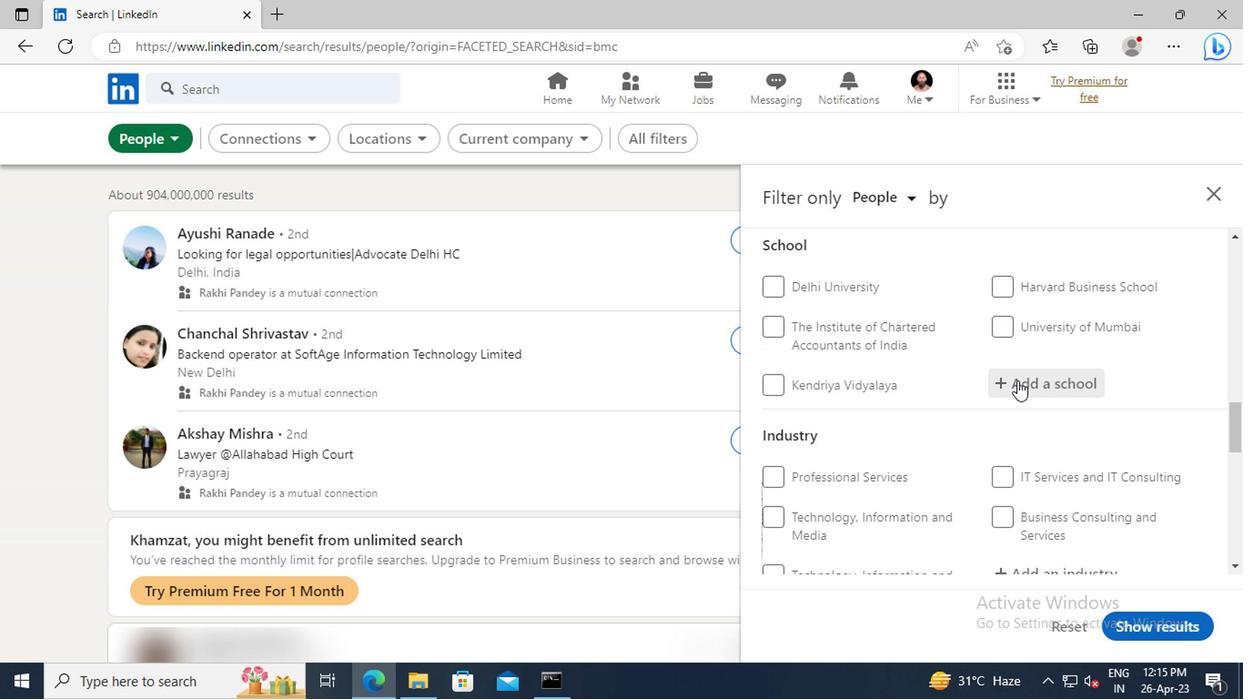 
Action: Key pressed <Key.shift>SHINCHAN<Key.space><Key.shift>COLLEGE<Key.space>OF<Key.space><Key.shift>ENGINEERING
Screenshot: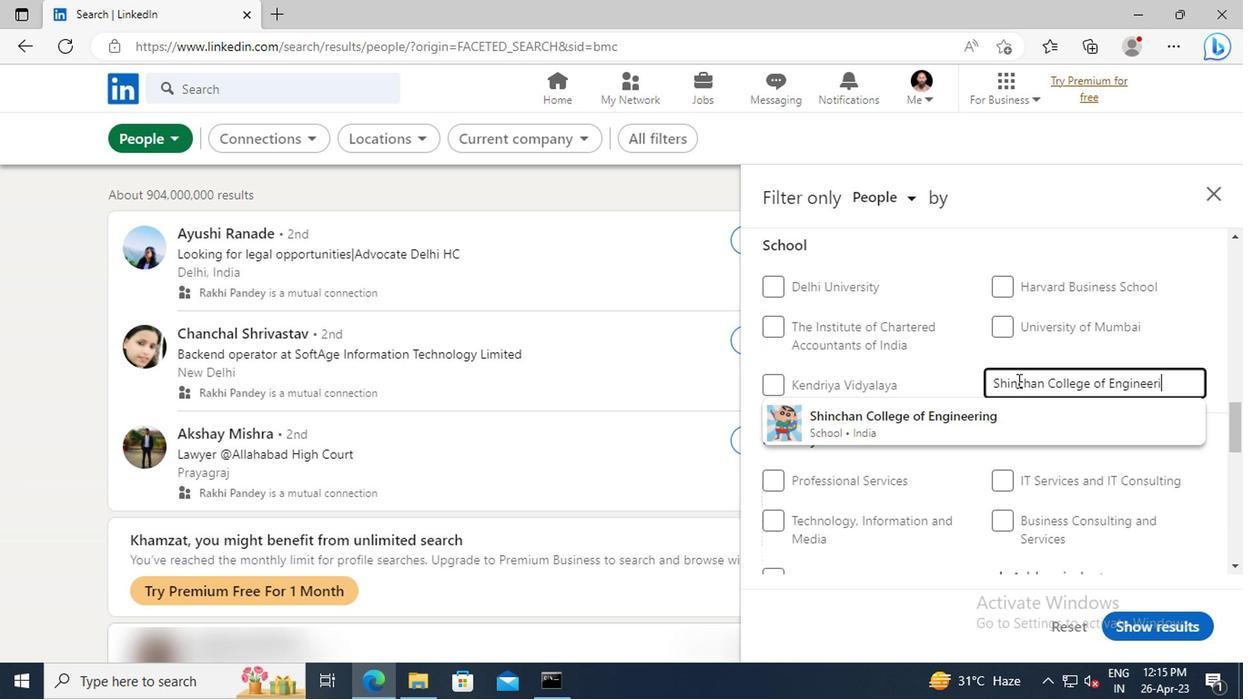 
Action: Mouse moved to (832, 410)
Screenshot: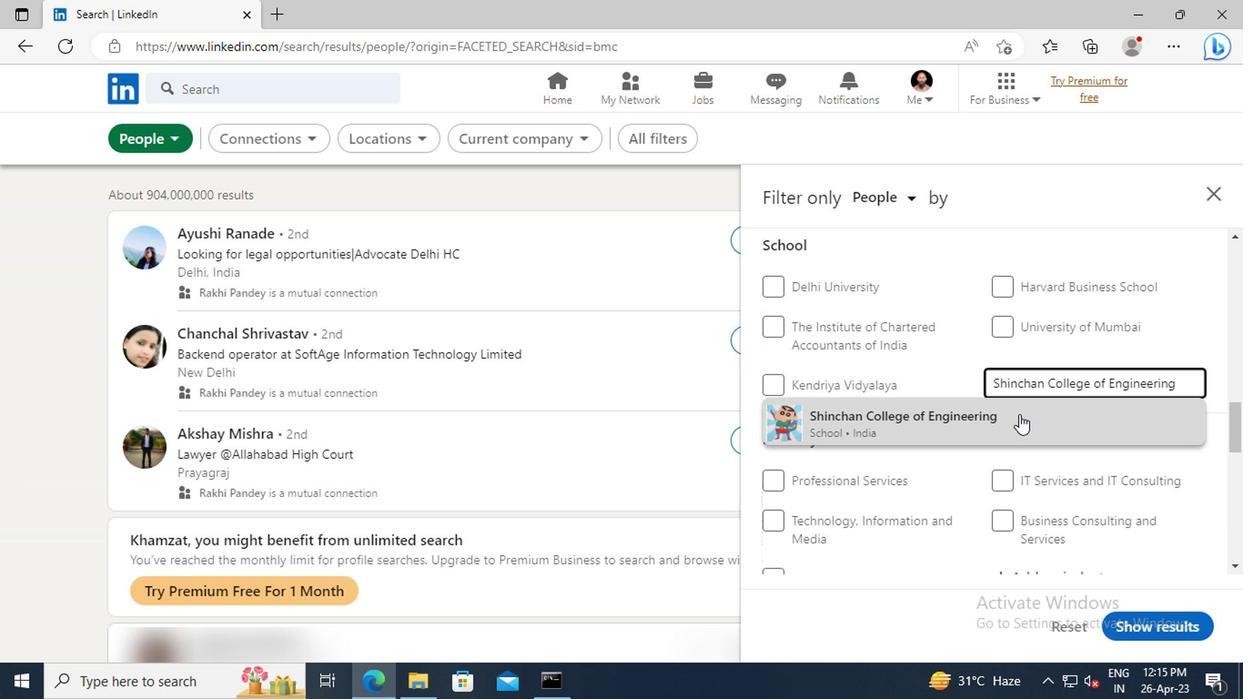 
Action: Mouse pressed left at (832, 410)
Screenshot: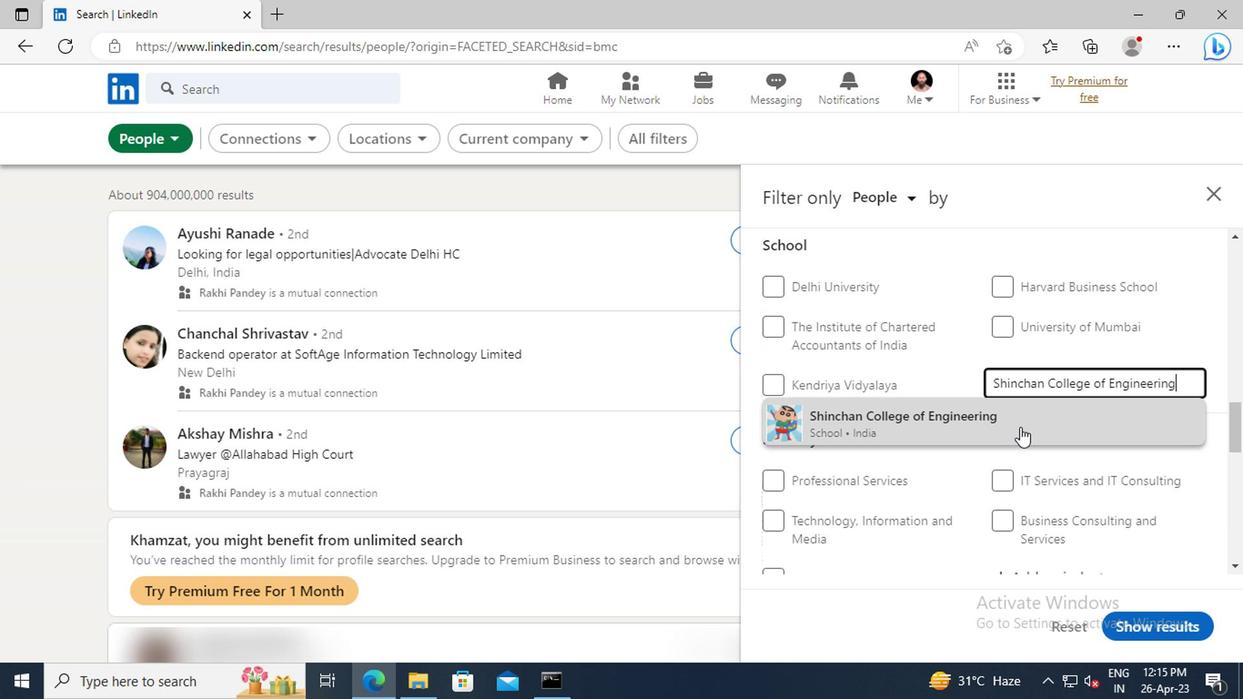 
Action: Mouse moved to (820, 356)
Screenshot: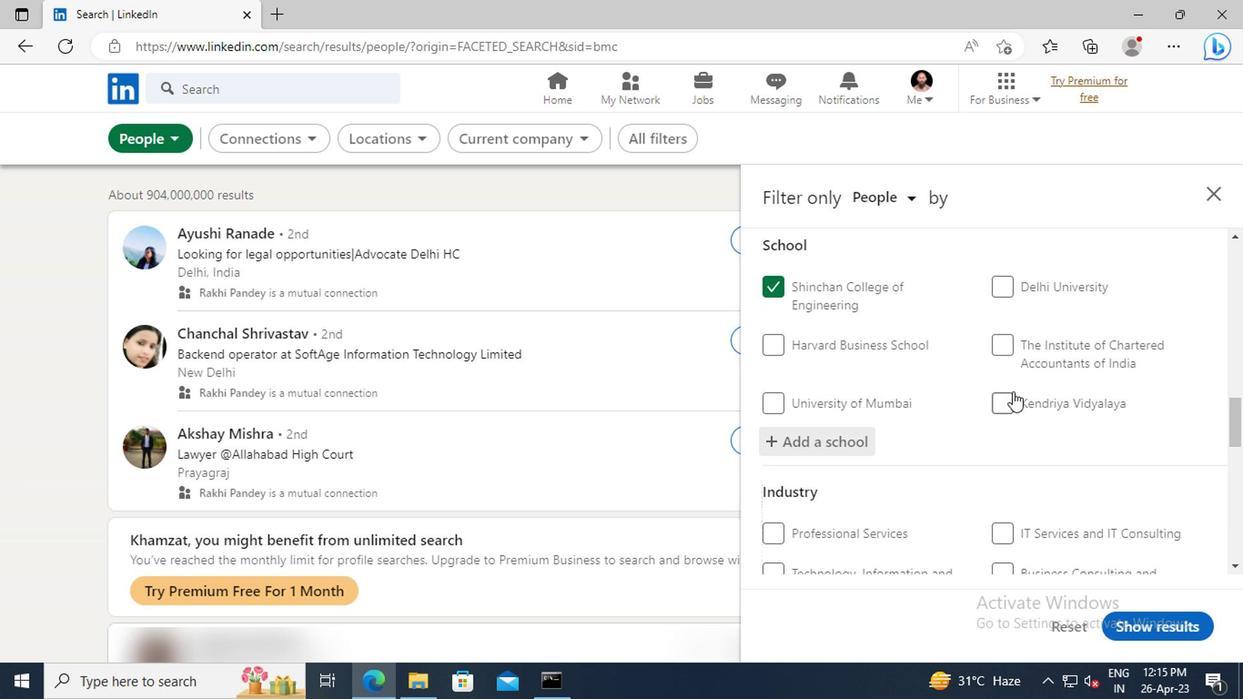 
Action: Mouse scrolled (820, 355) with delta (0, 0)
Screenshot: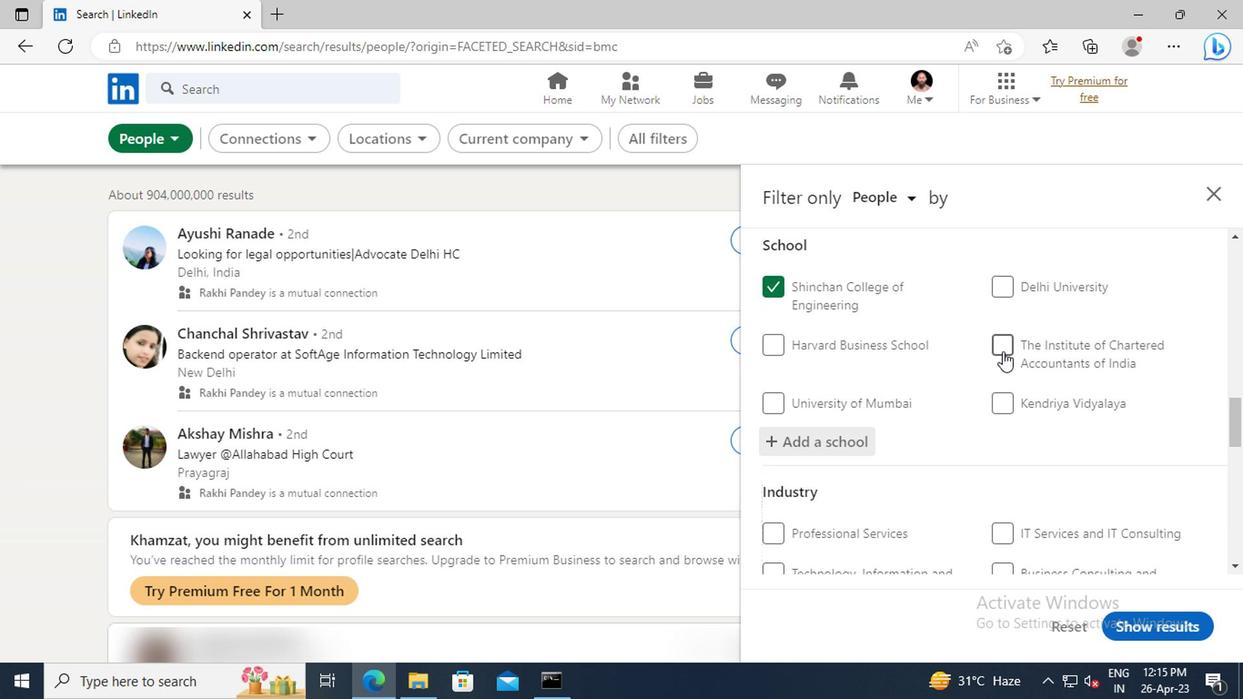 
Action: Mouse scrolled (820, 355) with delta (0, 0)
Screenshot: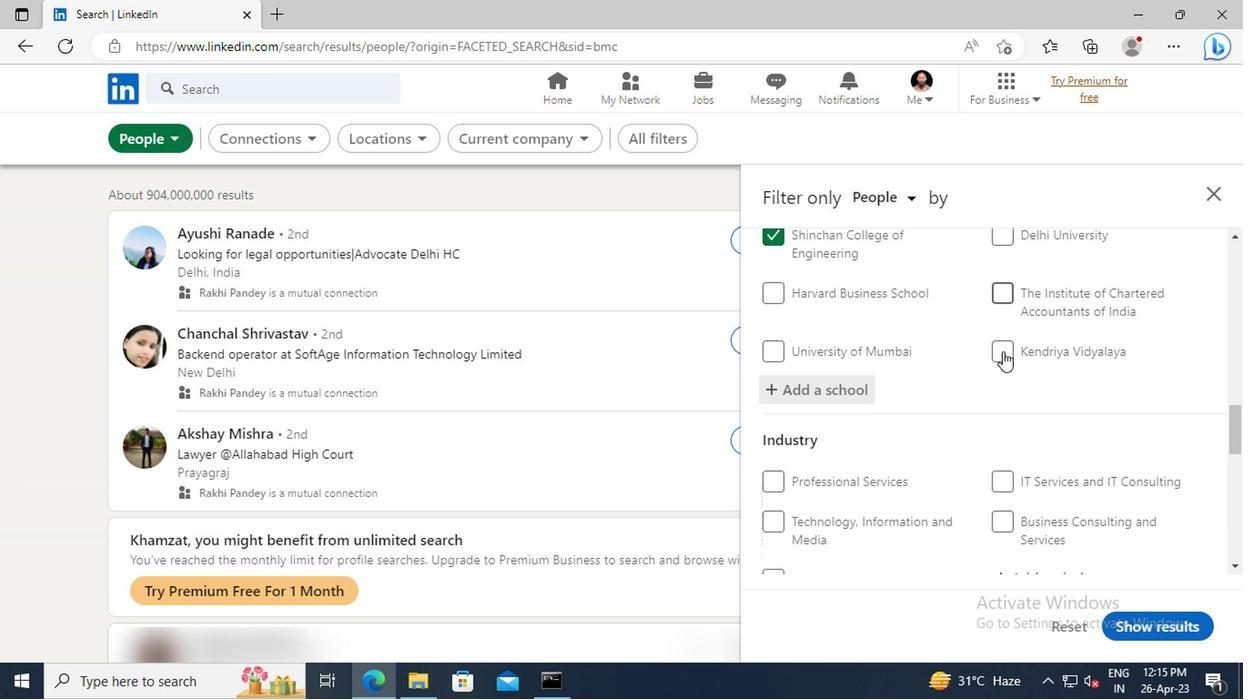 
Action: Mouse scrolled (820, 355) with delta (0, 0)
Screenshot: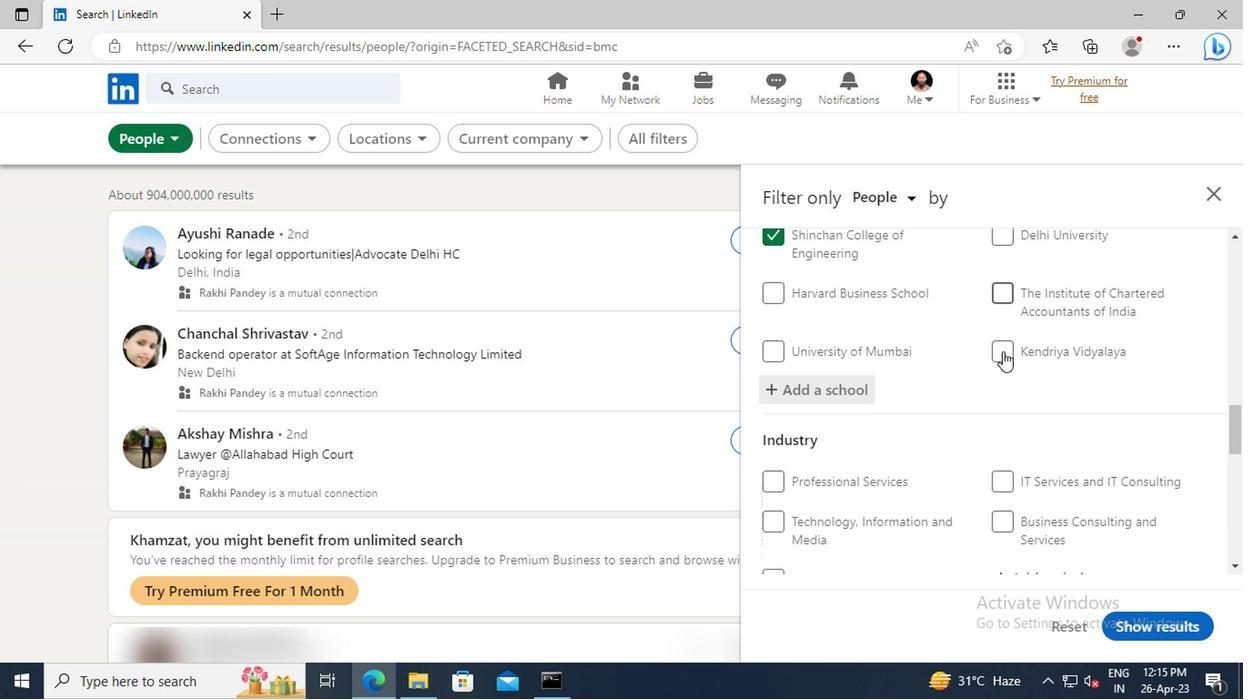 
Action: Mouse scrolled (820, 355) with delta (0, 0)
Screenshot: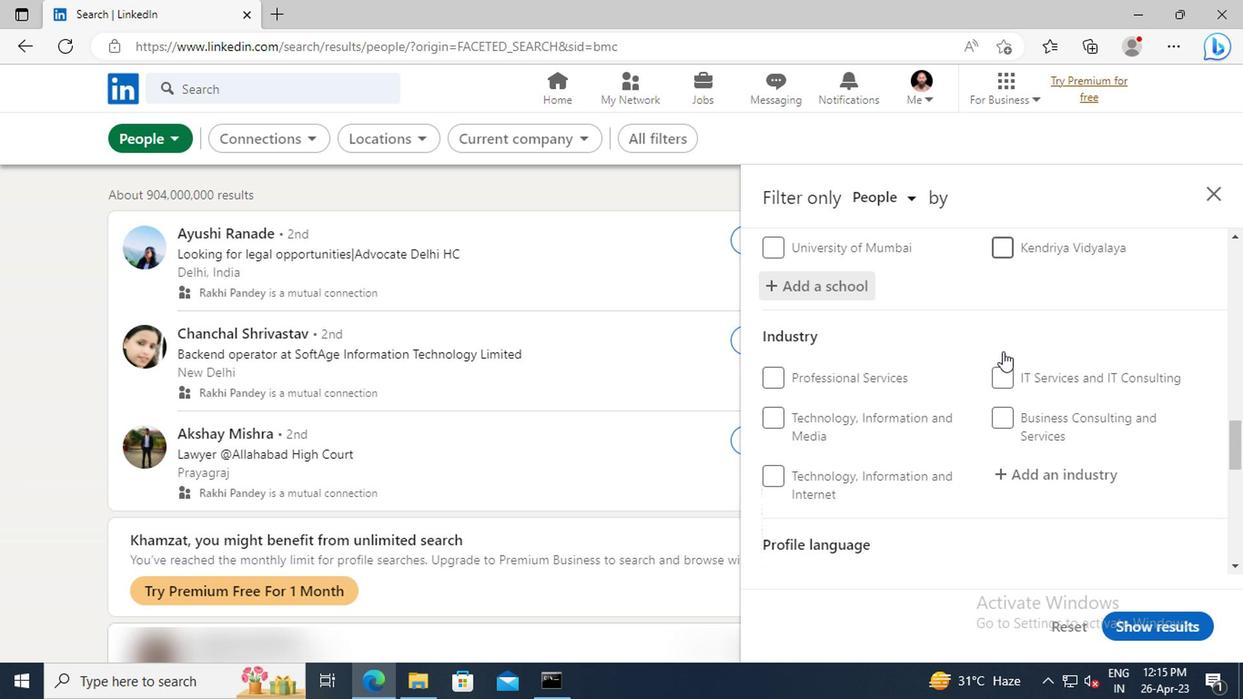 
Action: Mouse scrolled (820, 355) with delta (0, 0)
Screenshot: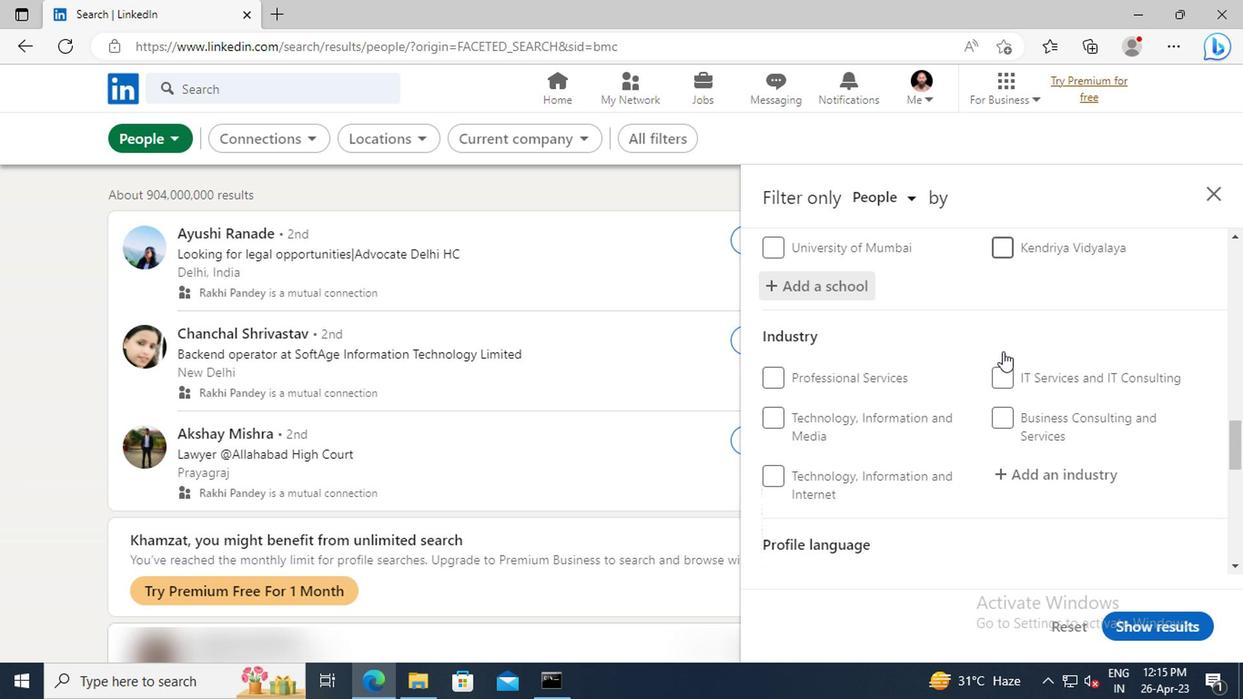 
Action: Mouse moved to (831, 364)
Screenshot: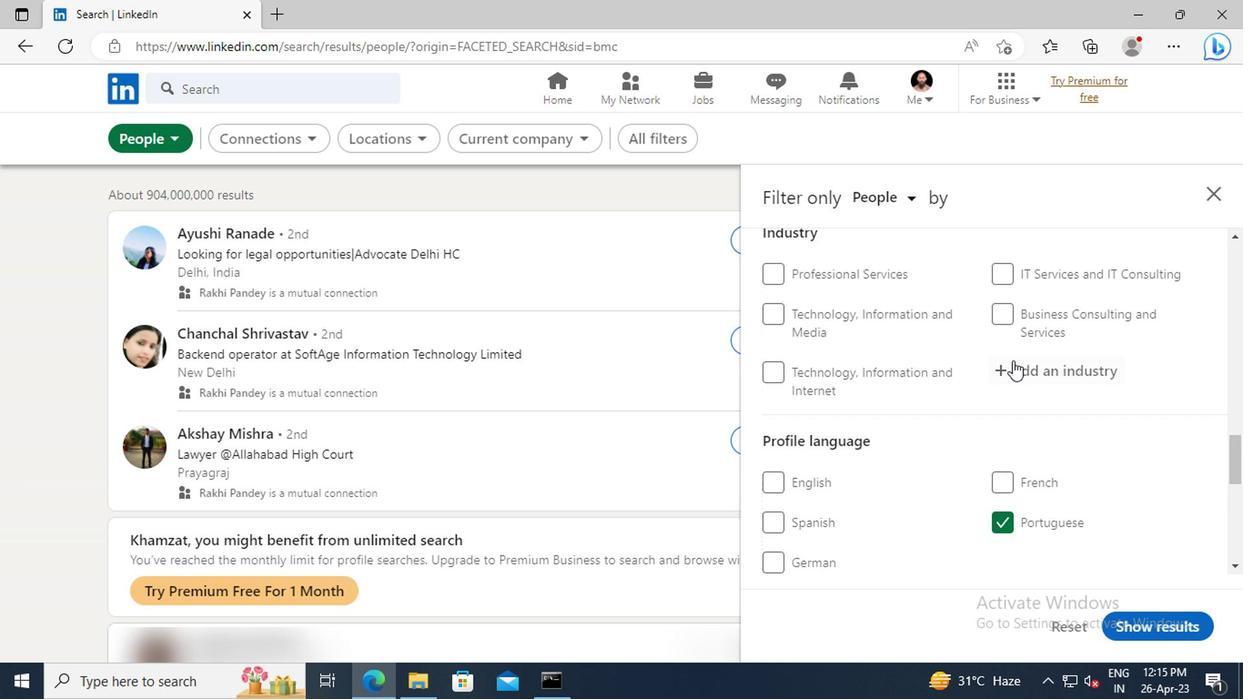 
Action: Mouse pressed left at (831, 364)
Screenshot: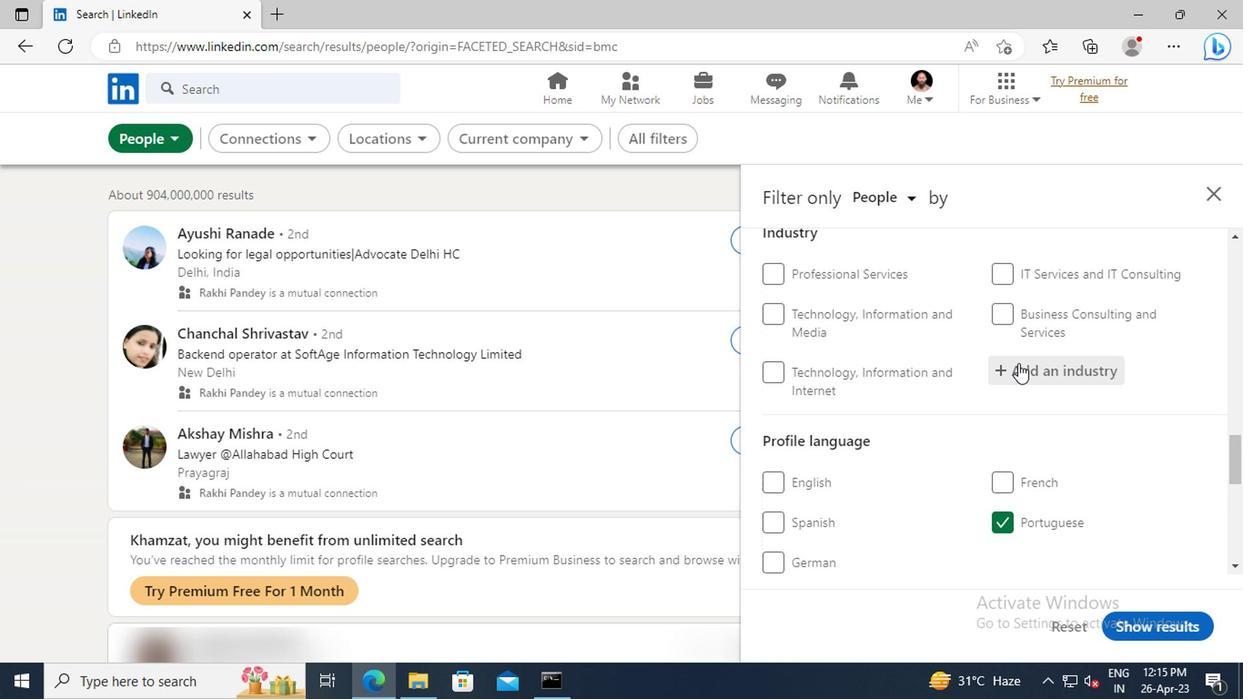 
Action: Key pressed <Key.shift>VOCATIONAL<Key.space><Key.shift>REHABILITATION<Key.space><Key.shift>SERVICES
Screenshot: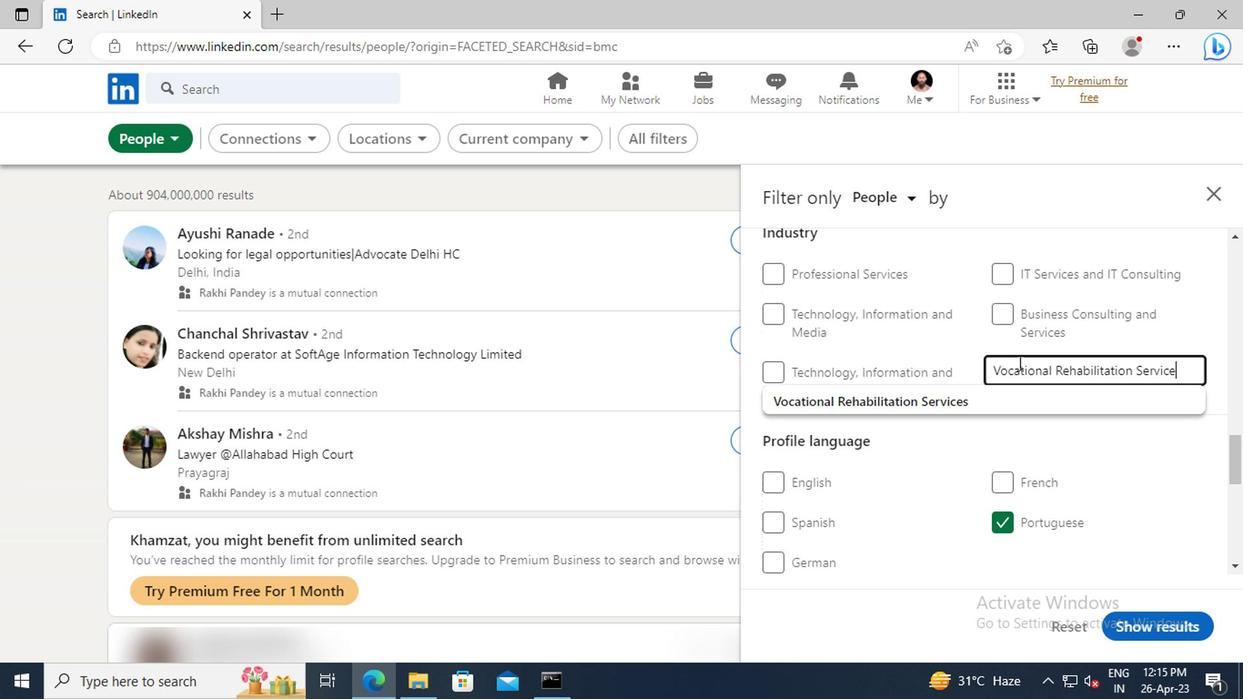
Action: Mouse moved to (816, 393)
Screenshot: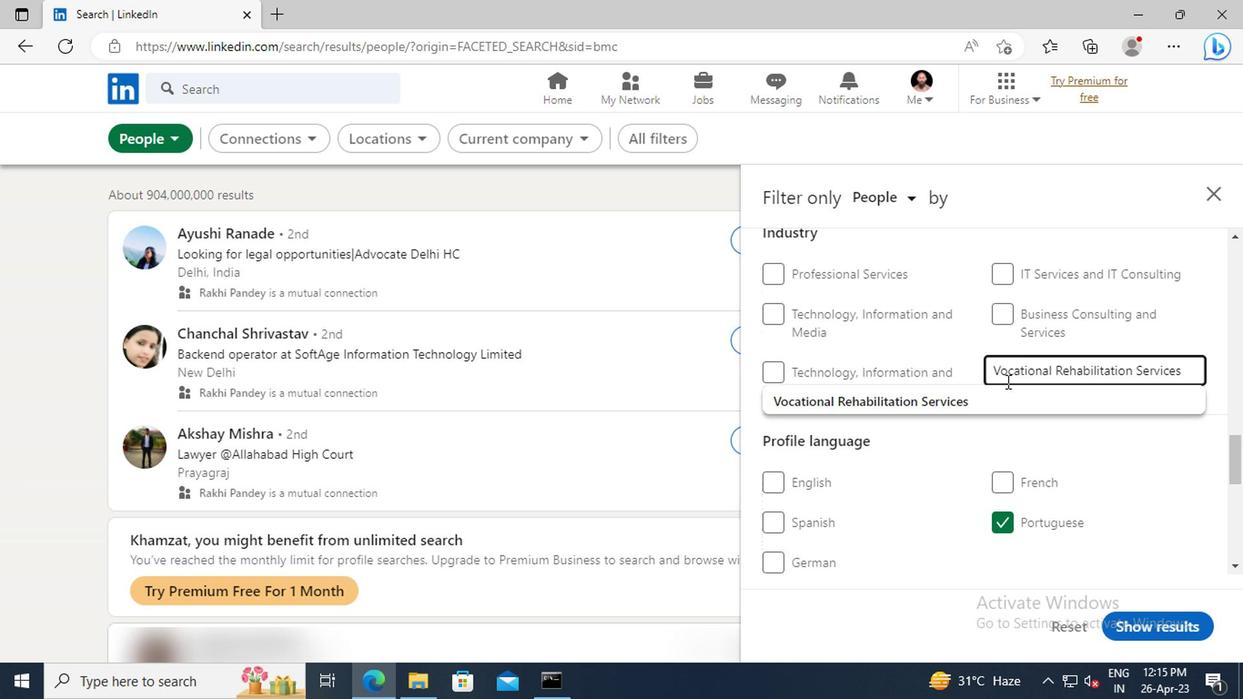 
Action: Mouse pressed left at (816, 393)
Screenshot: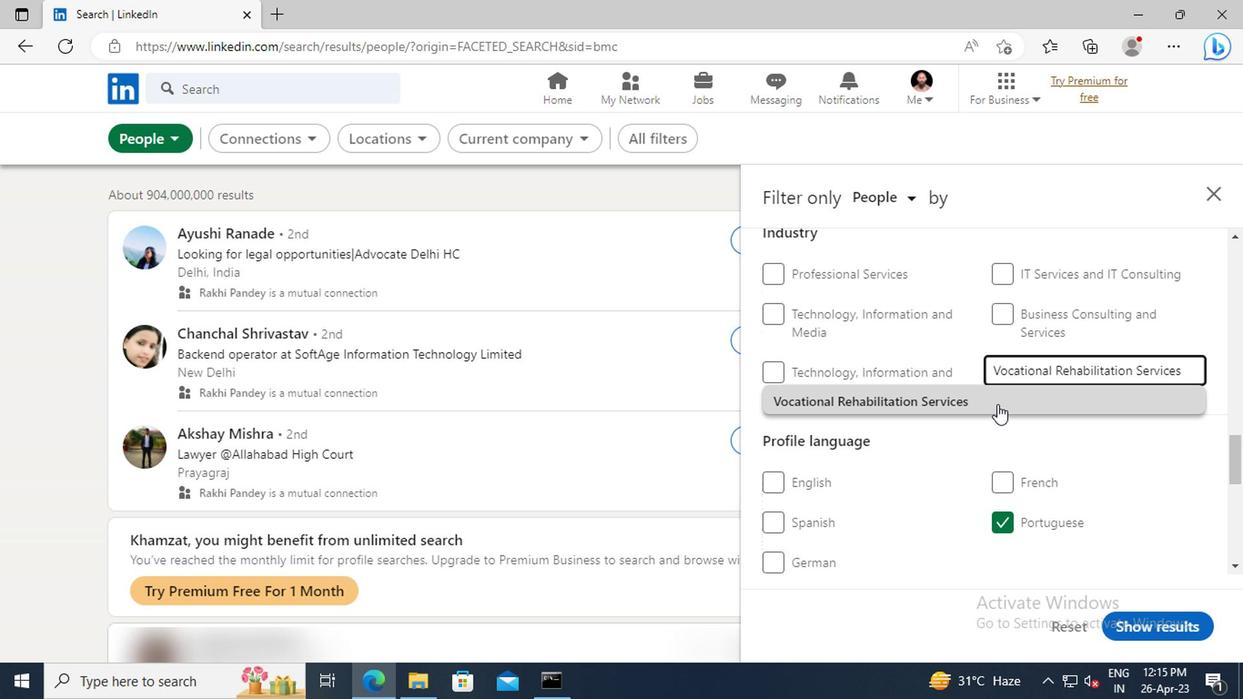 
Action: Mouse moved to (803, 369)
Screenshot: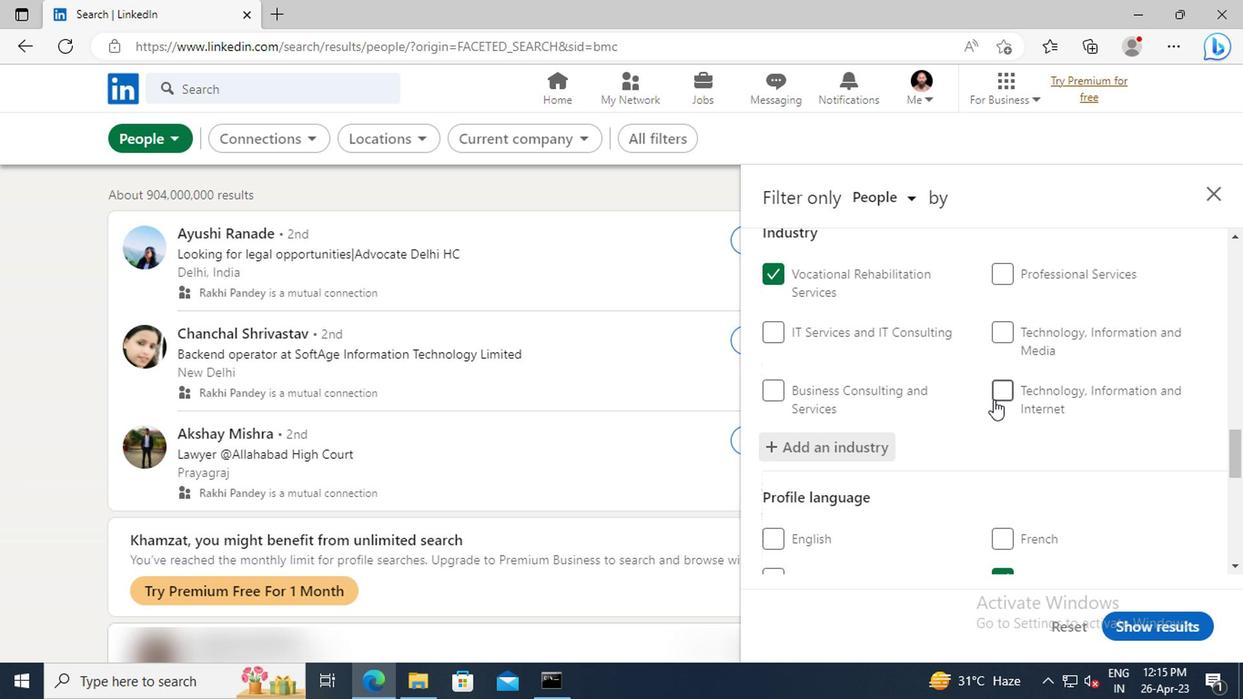 
Action: Mouse scrolled (803, 368) with delta (0, 0)
Screenshot: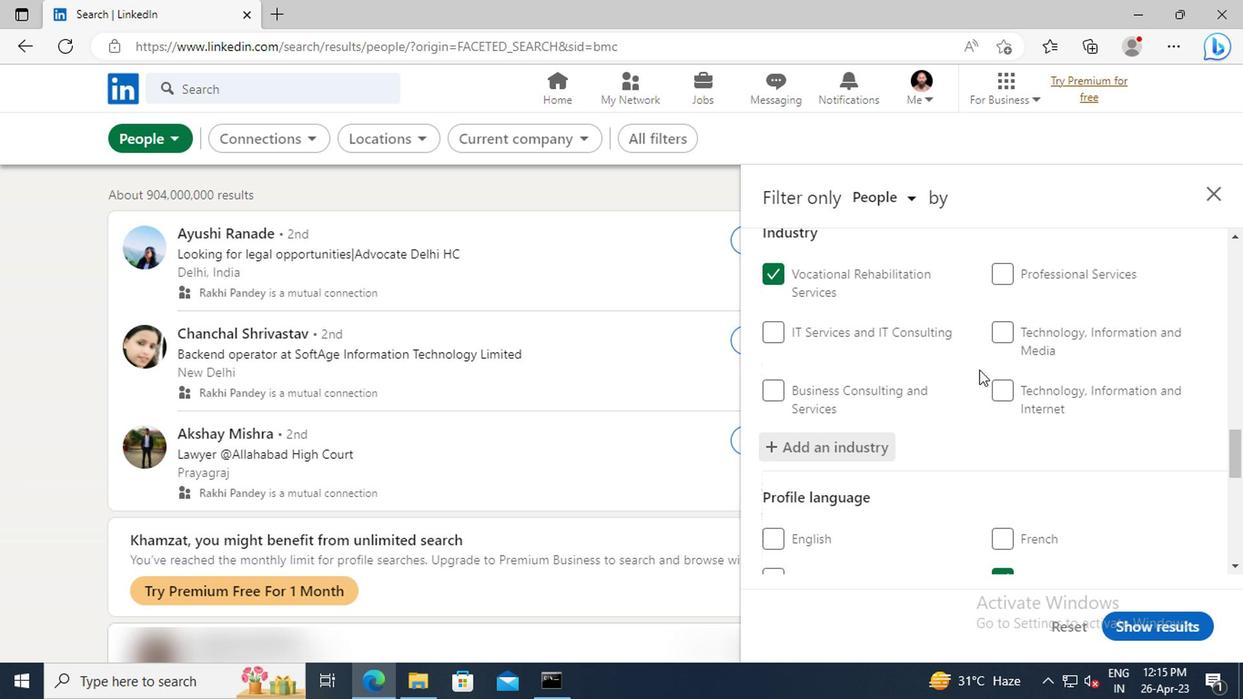 
Action: Mouse scrolled (803, 368) with delta (0, 0)
Screenshot: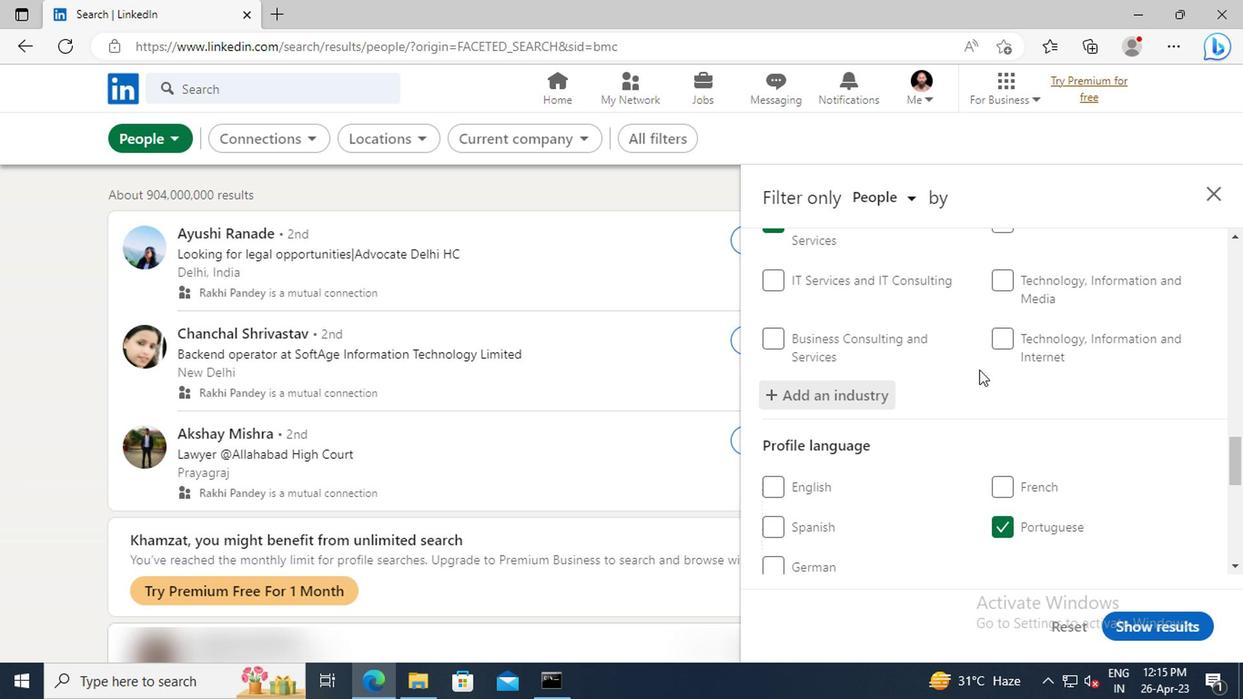 
Action: Mouse scrolled (803, 368) with delta (0, 0)
Screenshot: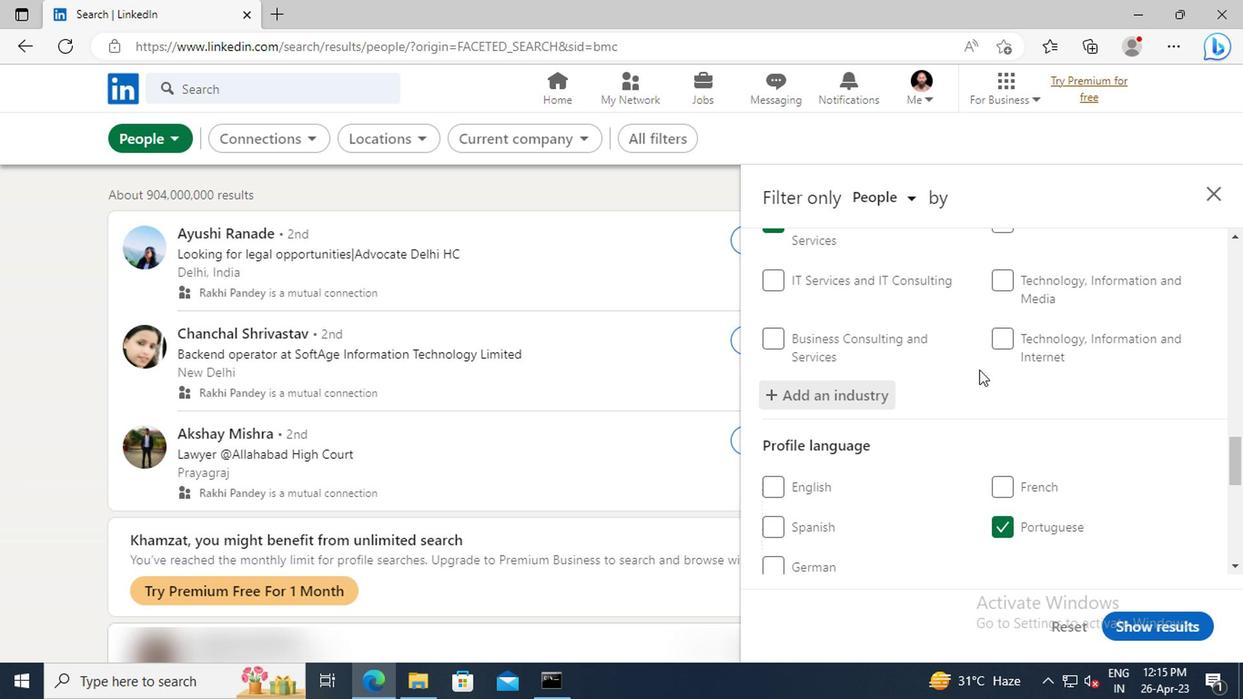 
Action: Mouse scrolled (803, 368) with delta (0, 0)
Screenshot: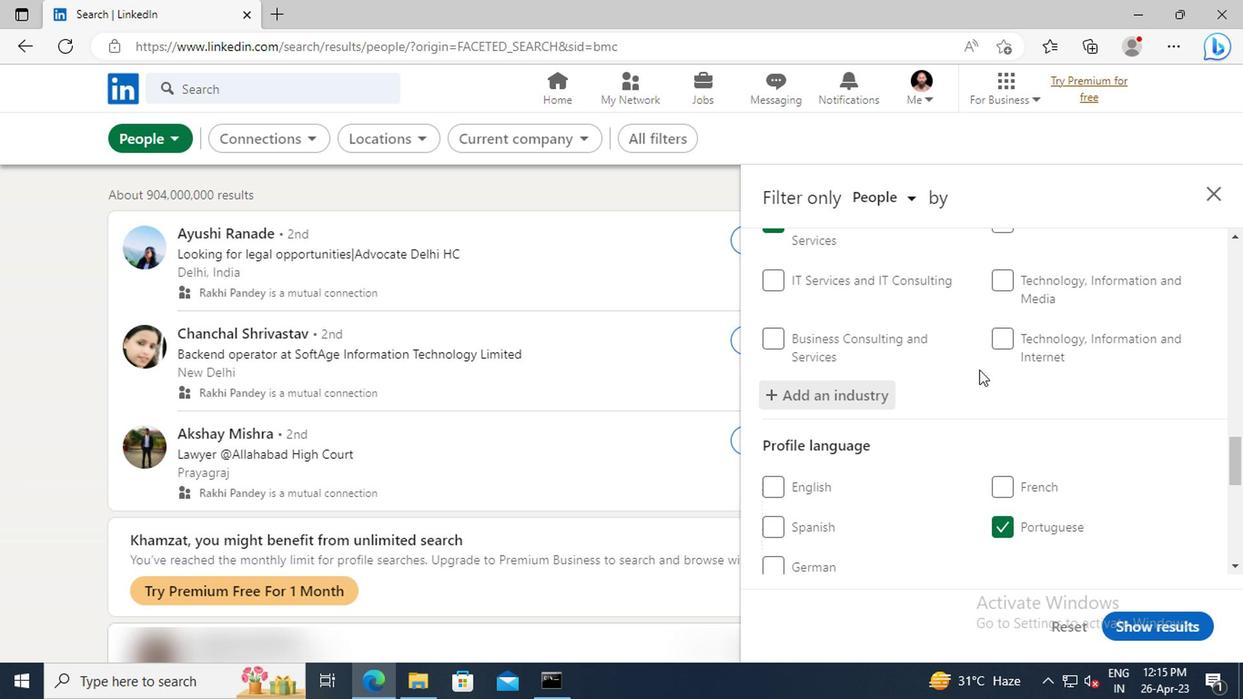 
Action: Mouse scrolled (803, 368) with delta (0, 0)
Screenshot: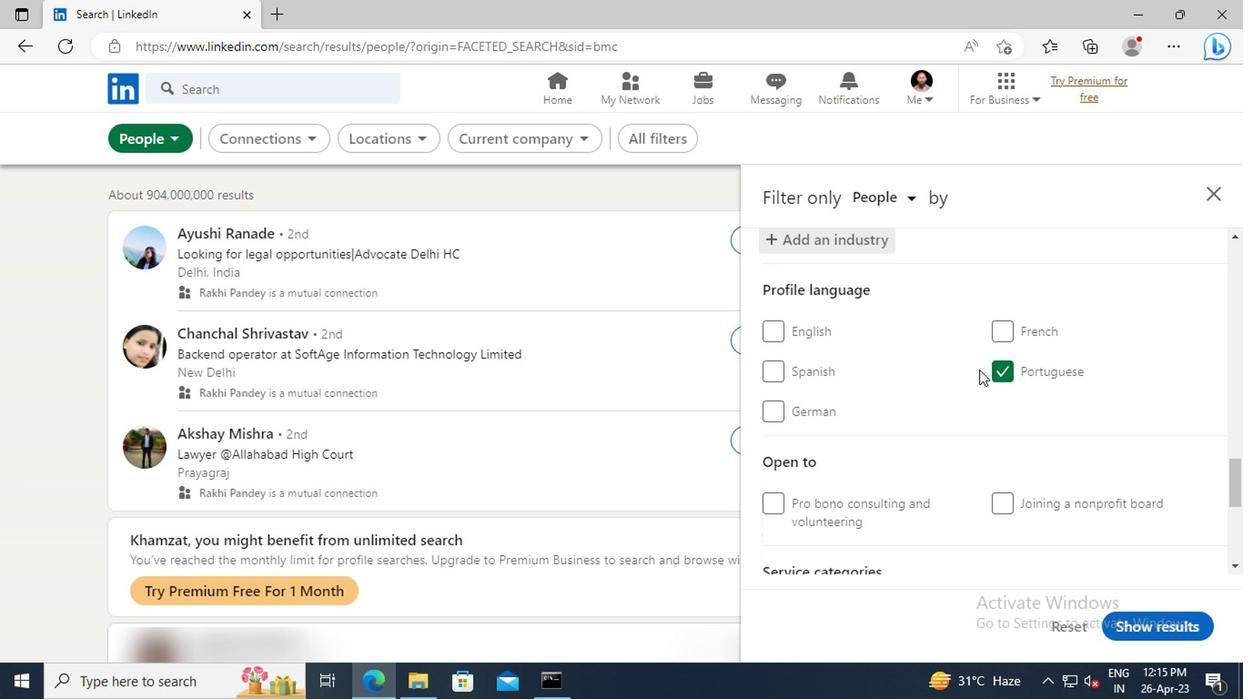 
Action: Mouse scrolled (803, 368) with delta (0, 0)
Screenshot: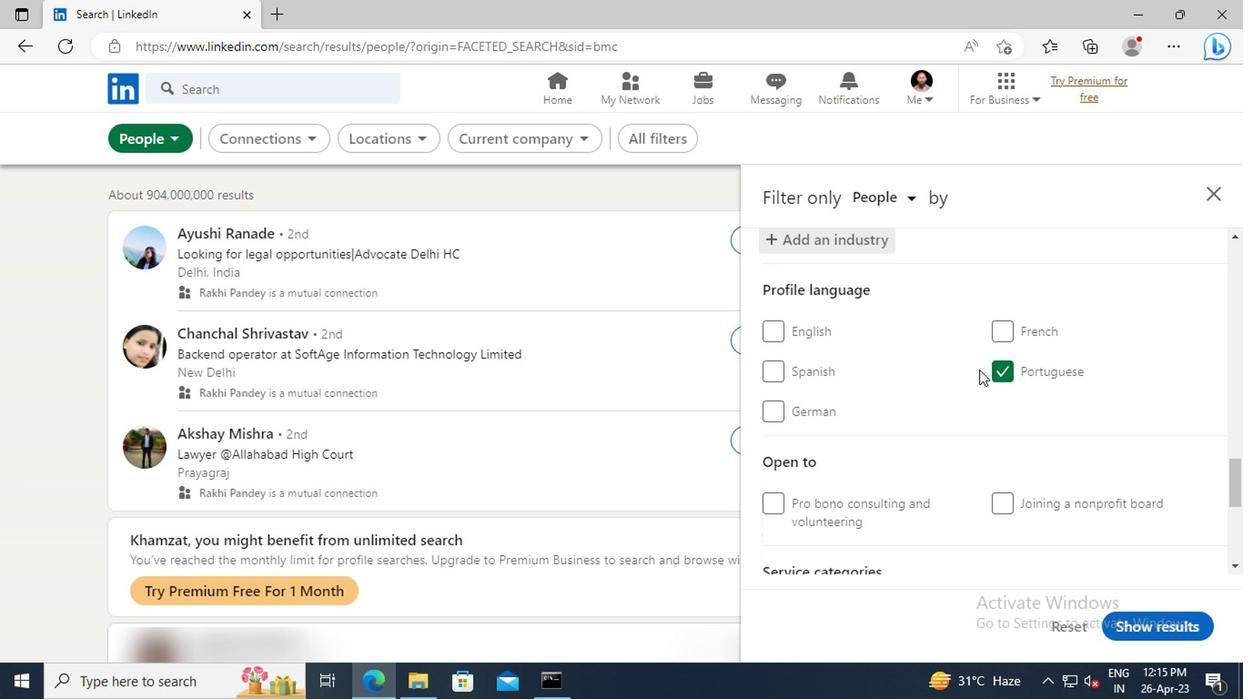 
Action: Mouse scrolled (803, 368) with delta (0, 0)
Screenshot: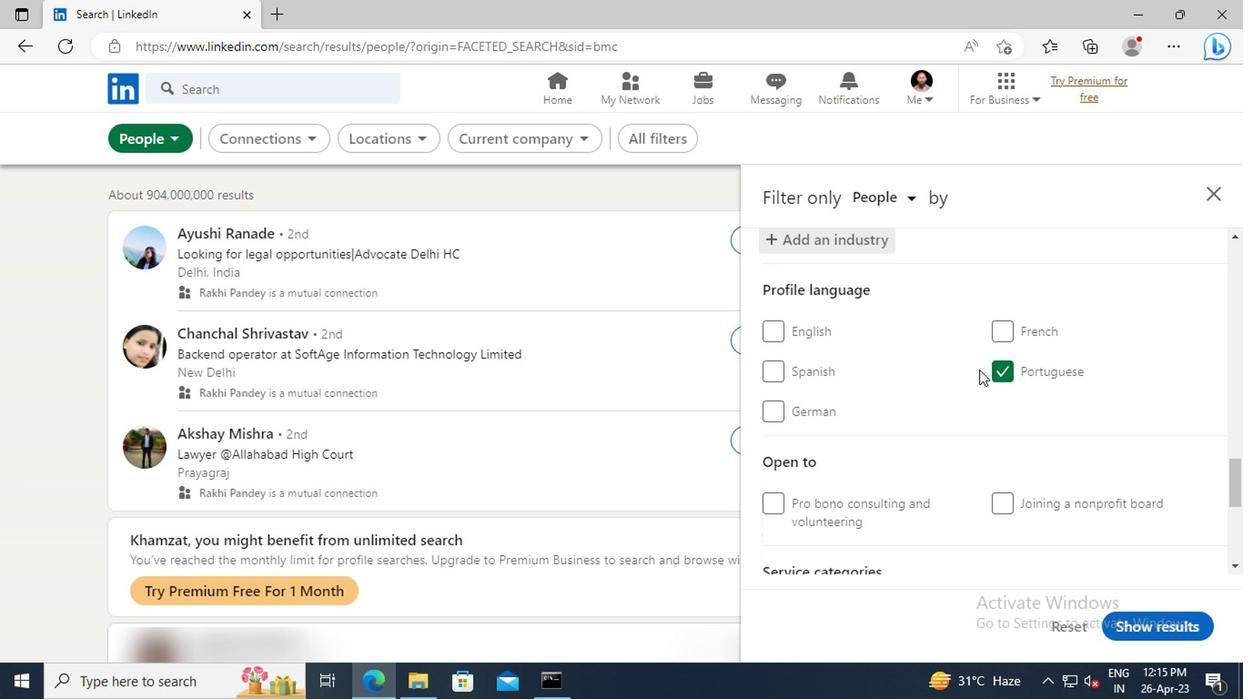 
Action: Mouse scrolled (803, 368) with delta (0, 0)
Screenshot: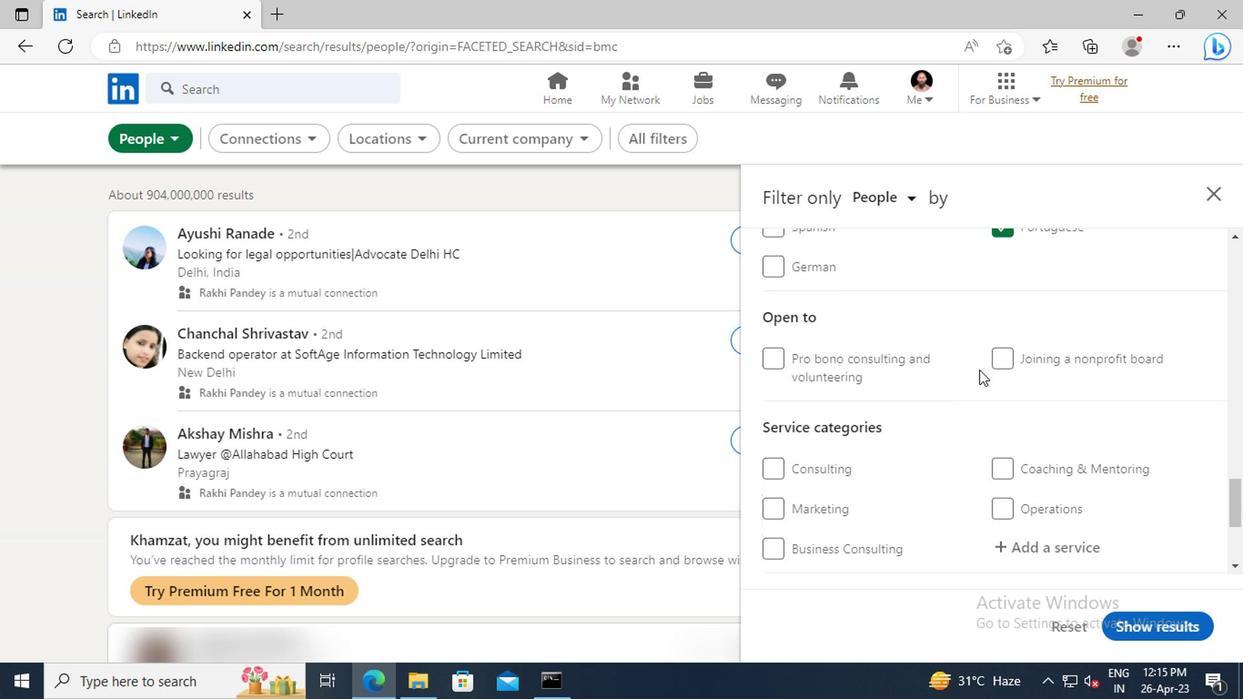 
Action: Mouse scrolled (803, 368) with delta (0, 0)
Screenshot: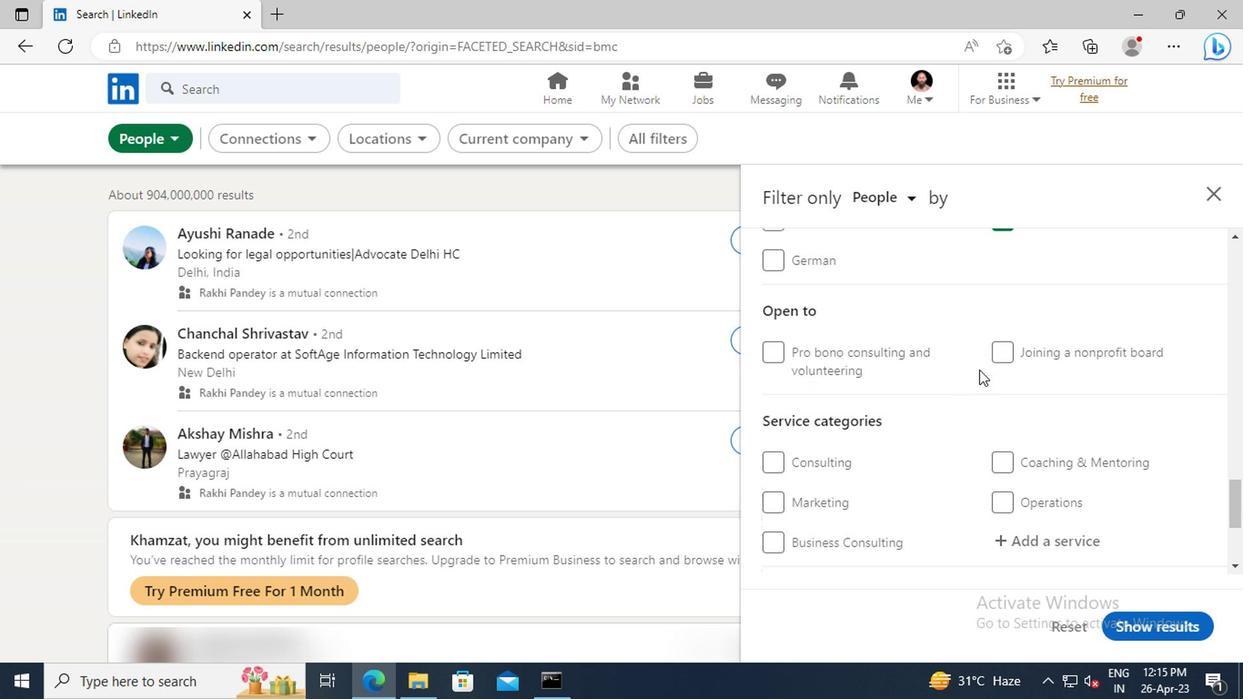 
Action: Mouse scrolled (803, 368) with delta (0, 0)
Screenshot: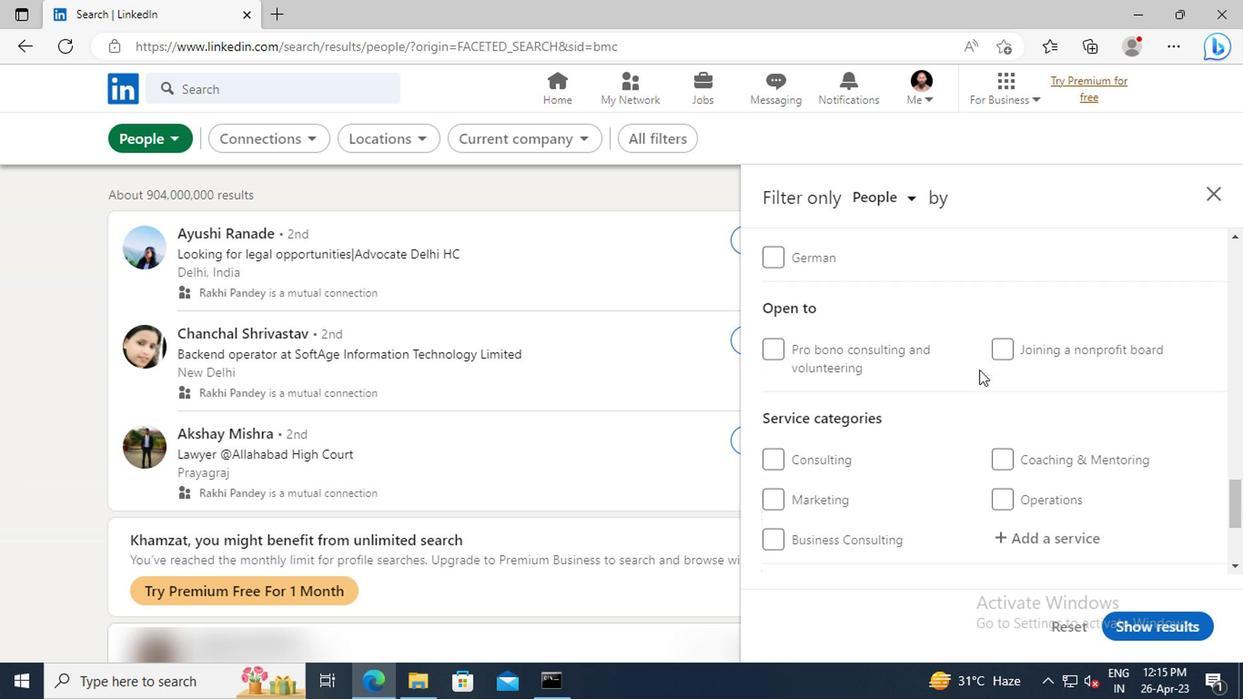 
Action: Mouse scrolled (803, 368) with delta (0, 0)
Screenshot: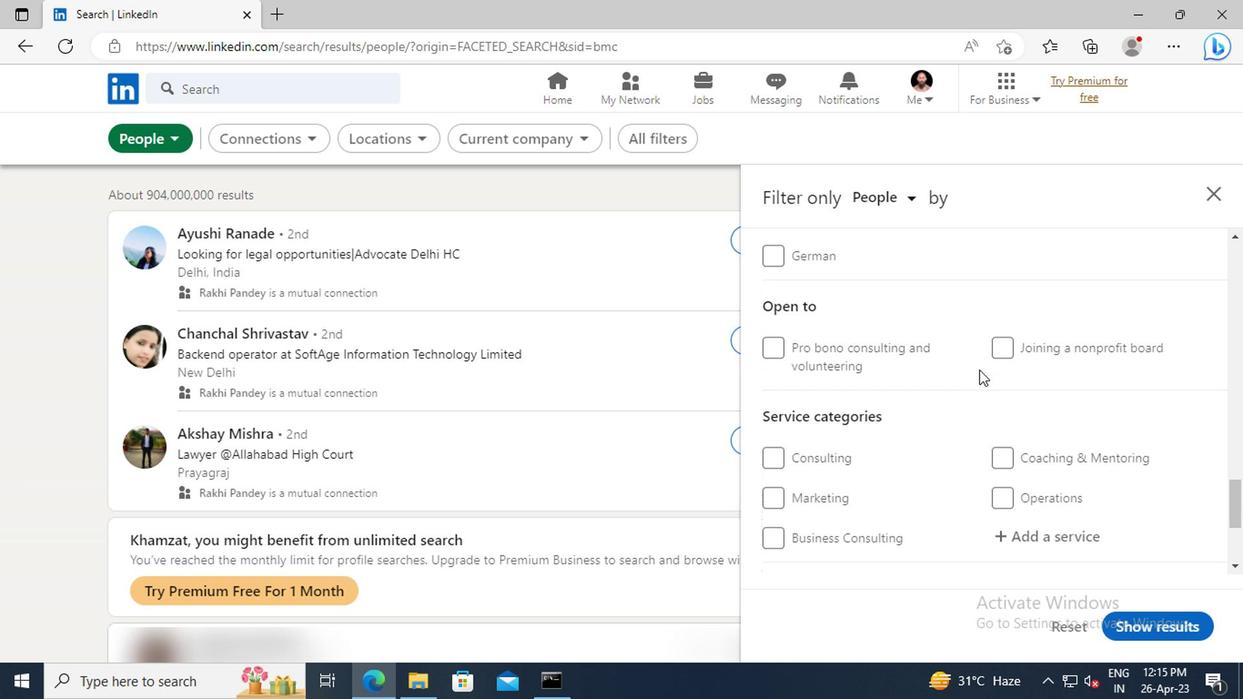 
Action: Mouse moved to (835, 344)
Screenshot: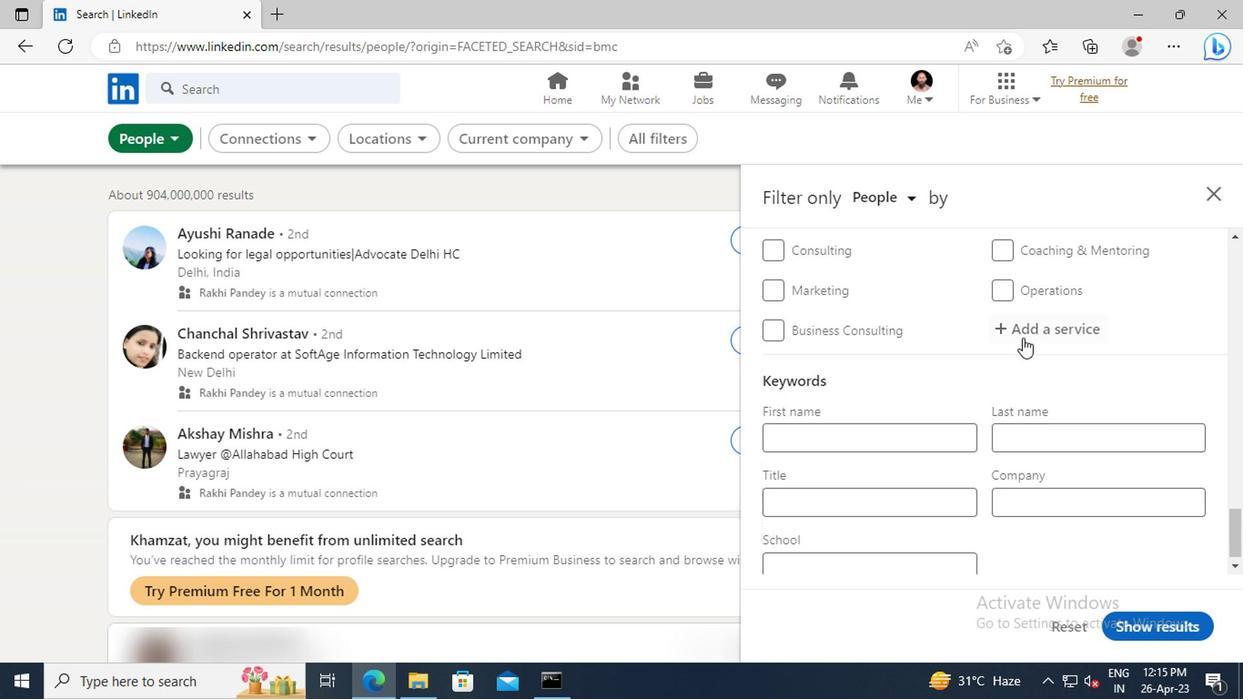 
Action: Mouse pressed left at (835, 344)
Screenshot: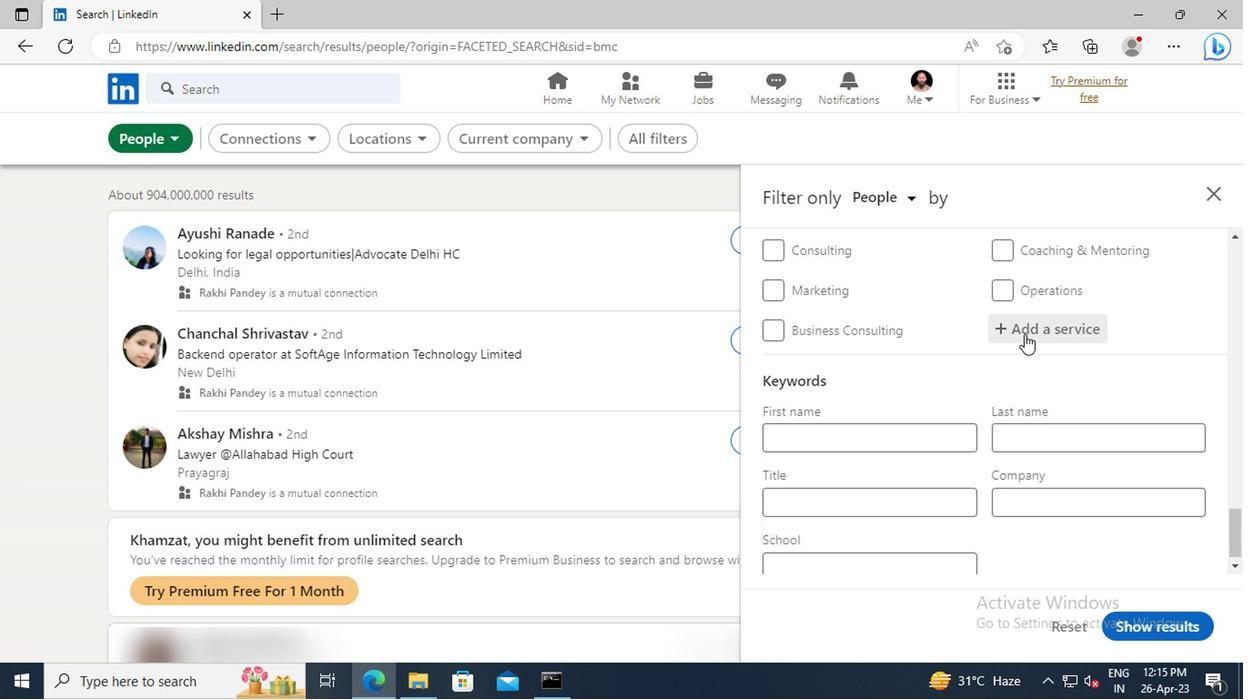 
Action: Key pressed <Key.shift>NONPROFIT<Key.space><Key.shift>CONSULTING
Screenshot: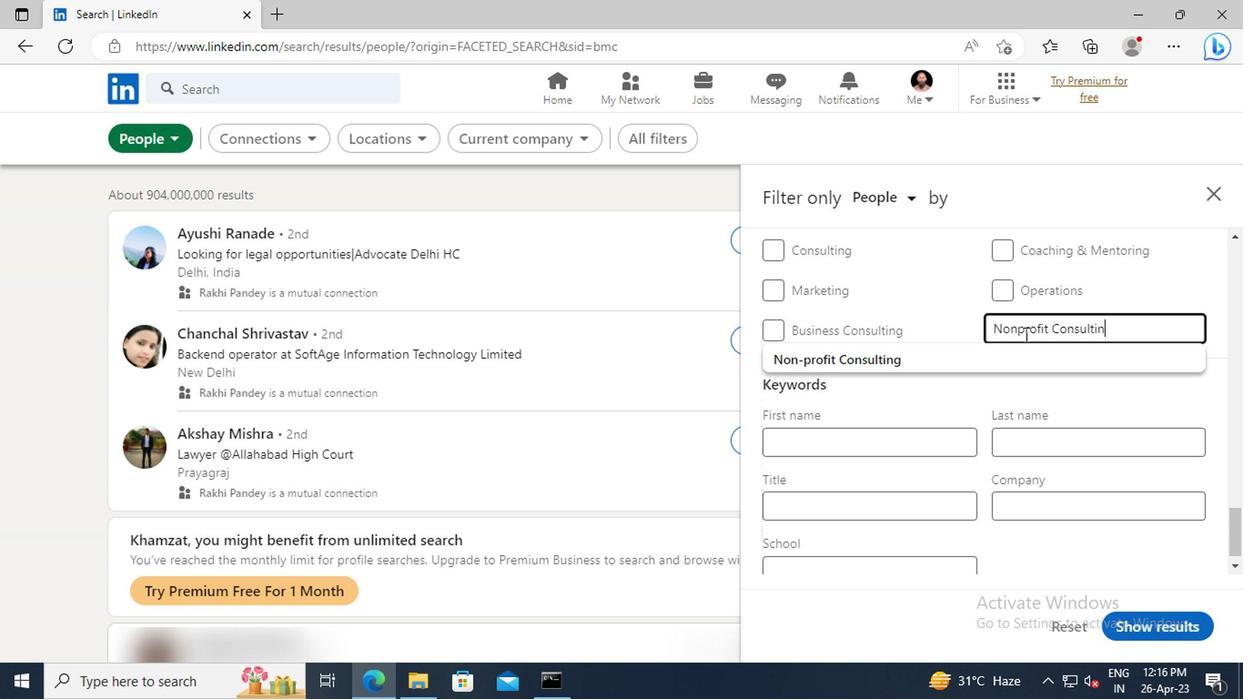 
Action: Mouse moved to (829, 357)
Screenshot: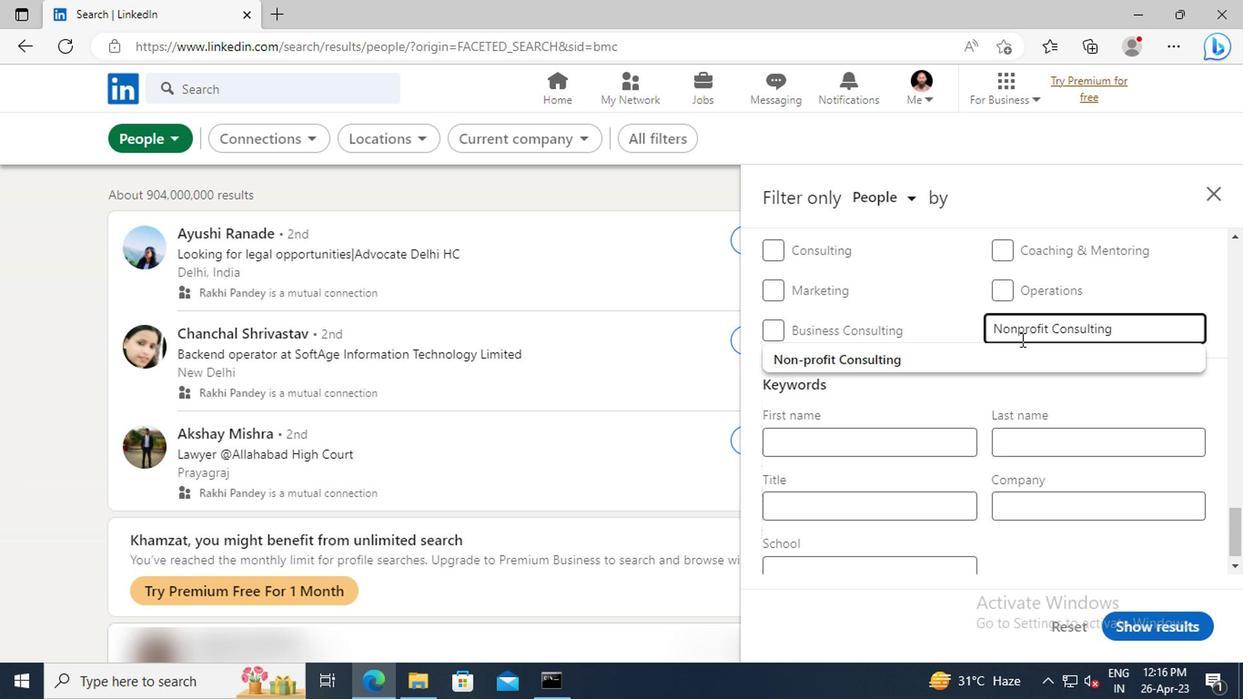 
Action: Mouse pressed left at (829, 357)
Screenshot: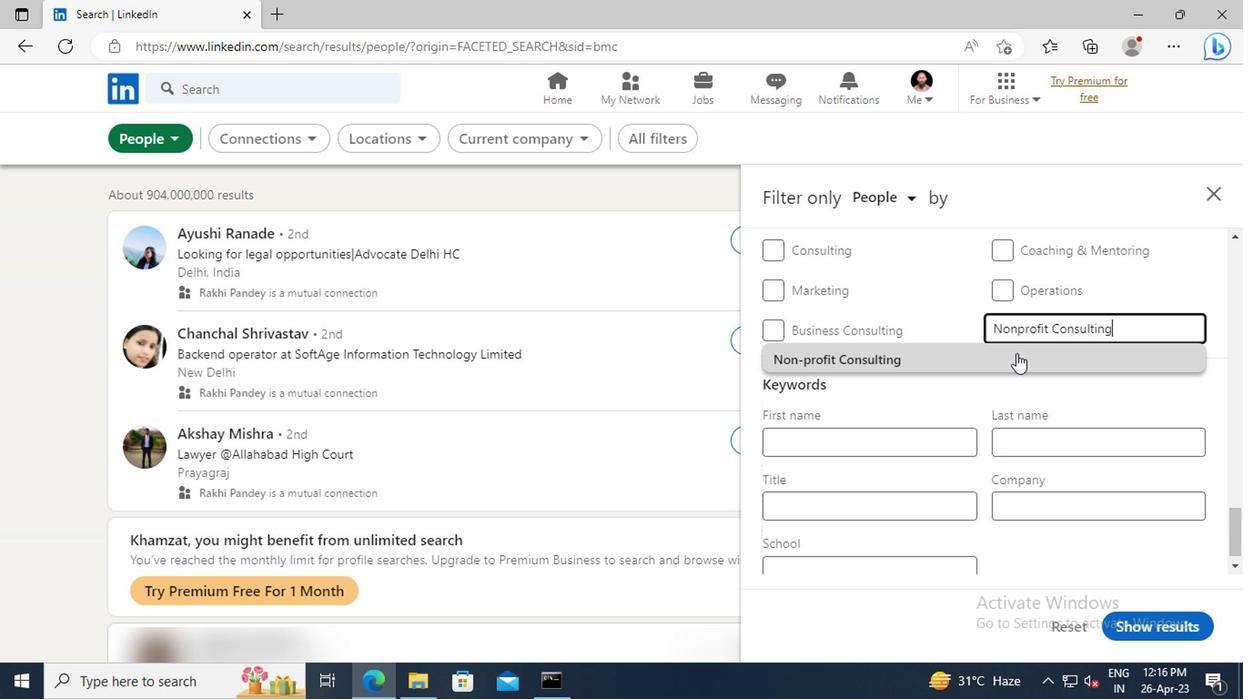 
Action: Mouse moved to (794, 349)
Screenshot: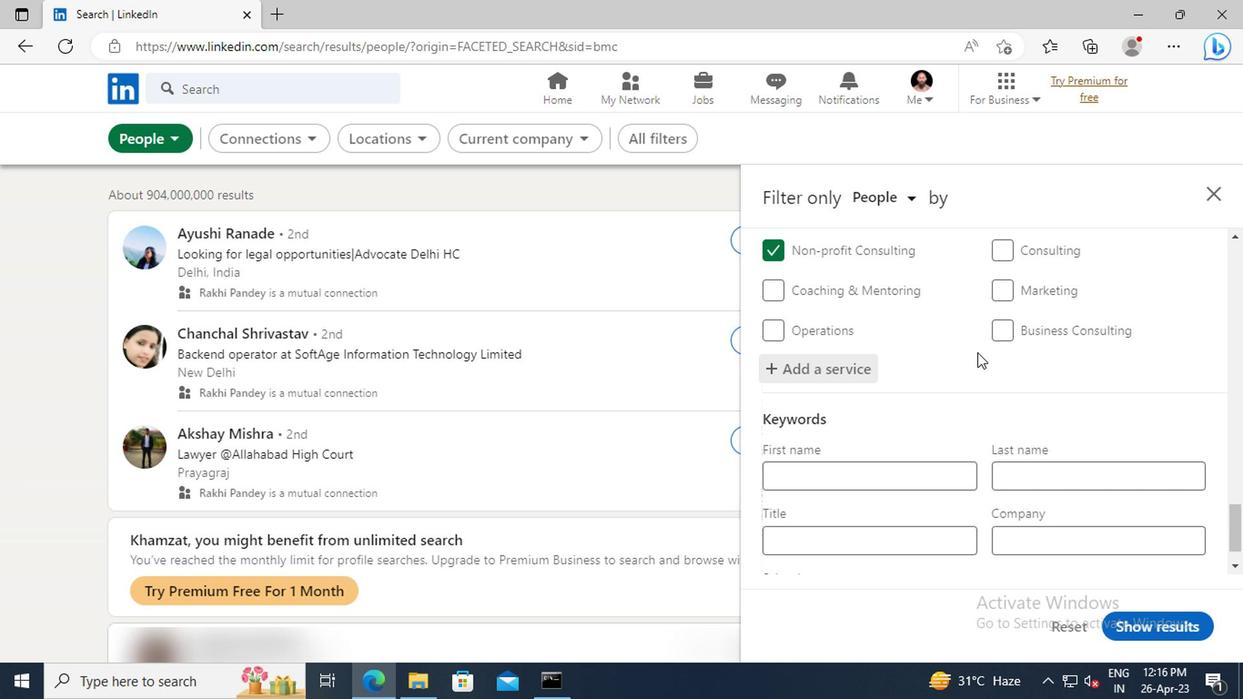 
Action: Mouse scrolled (794, 348) with delta (0, 0)
Screenshot: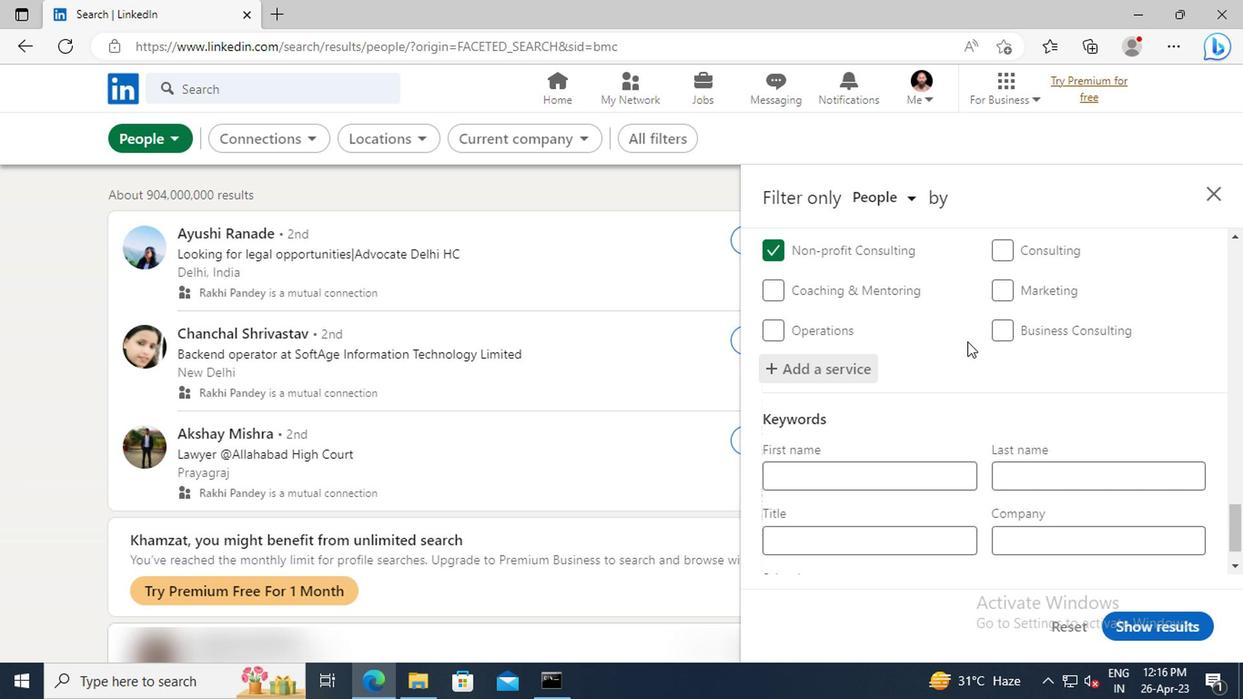 
Action: Mouse scrolled (794, 348) with delta (0, 0)
Screenshot: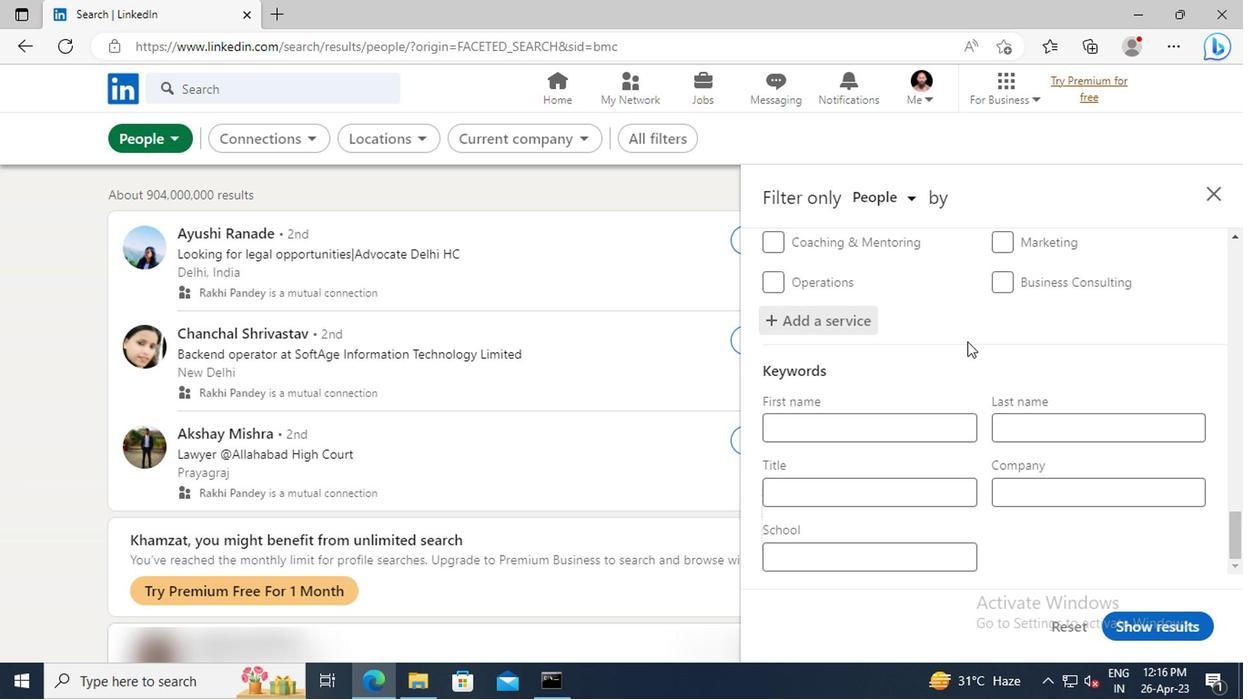 
Action: Mouse scrolled (794, 348) with delta (0, 0)
Screenshot: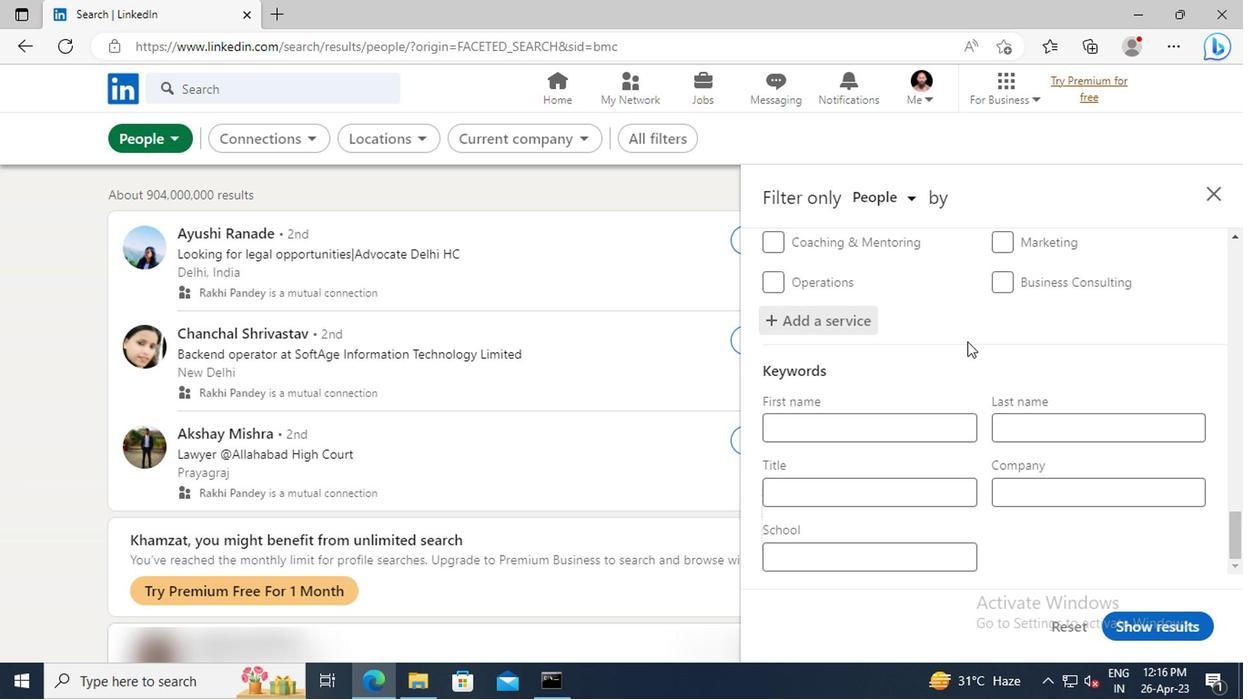 
Action: Mouse scrolled (794, 348) with delta (0, 0)
Screenshot: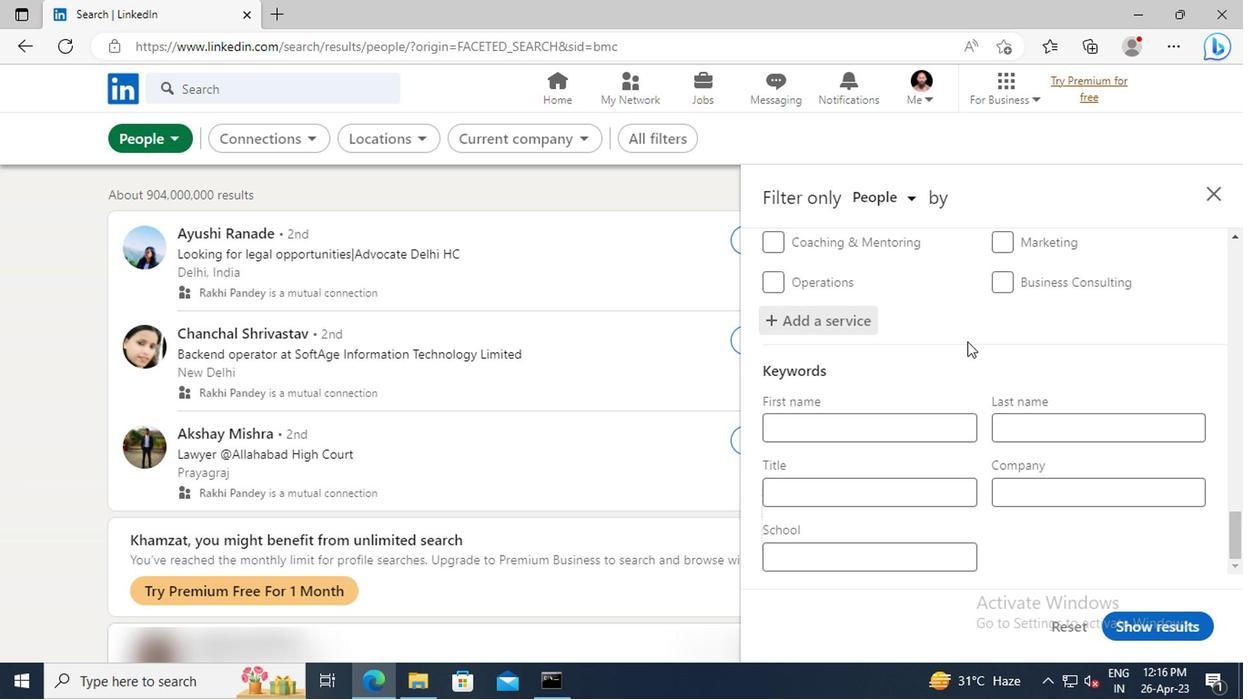
Action: Mouse moved to (724, 455)
Screenshot: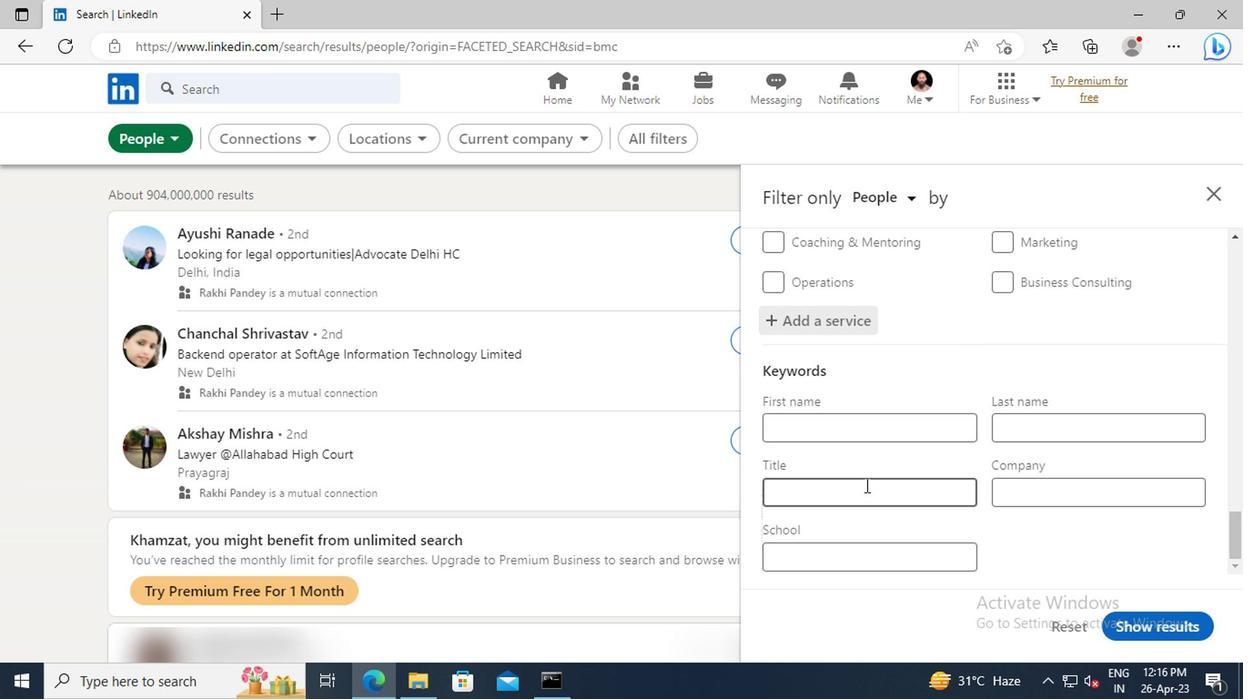 
Action: Mouse pressed left at (724, 455)
Screenshot: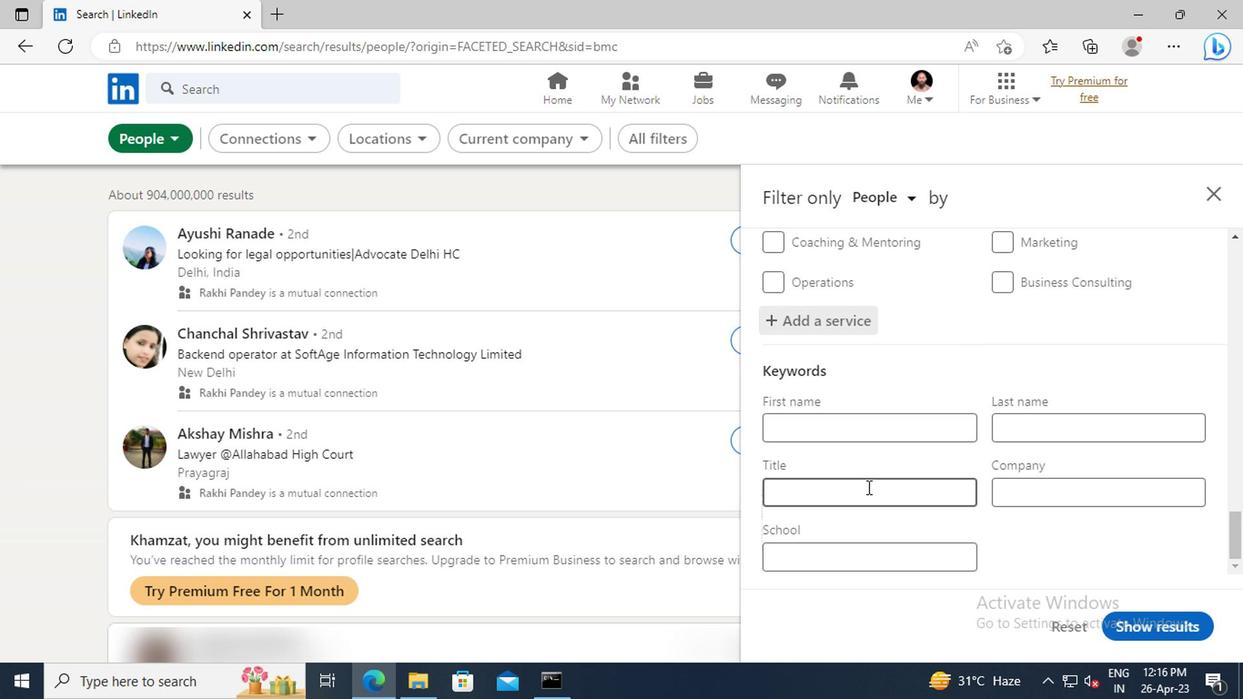 
Action: Key pressed <Key.shift>VEHICLE<Key.space>OR<Key.space><Key.shift>EQUIPMENT<Key.space><Key.shift>OPERATOR<Key.enter>
Screenshot: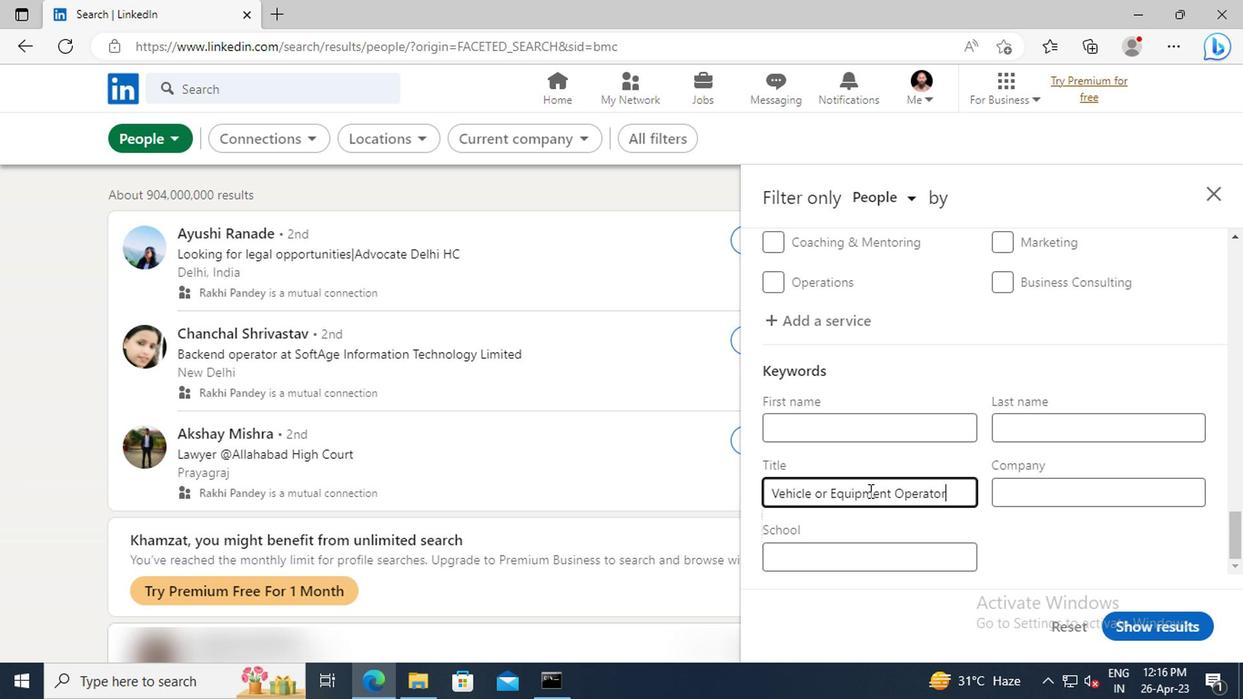 
Action: Mouse moved to (927, 547)
Screenshot: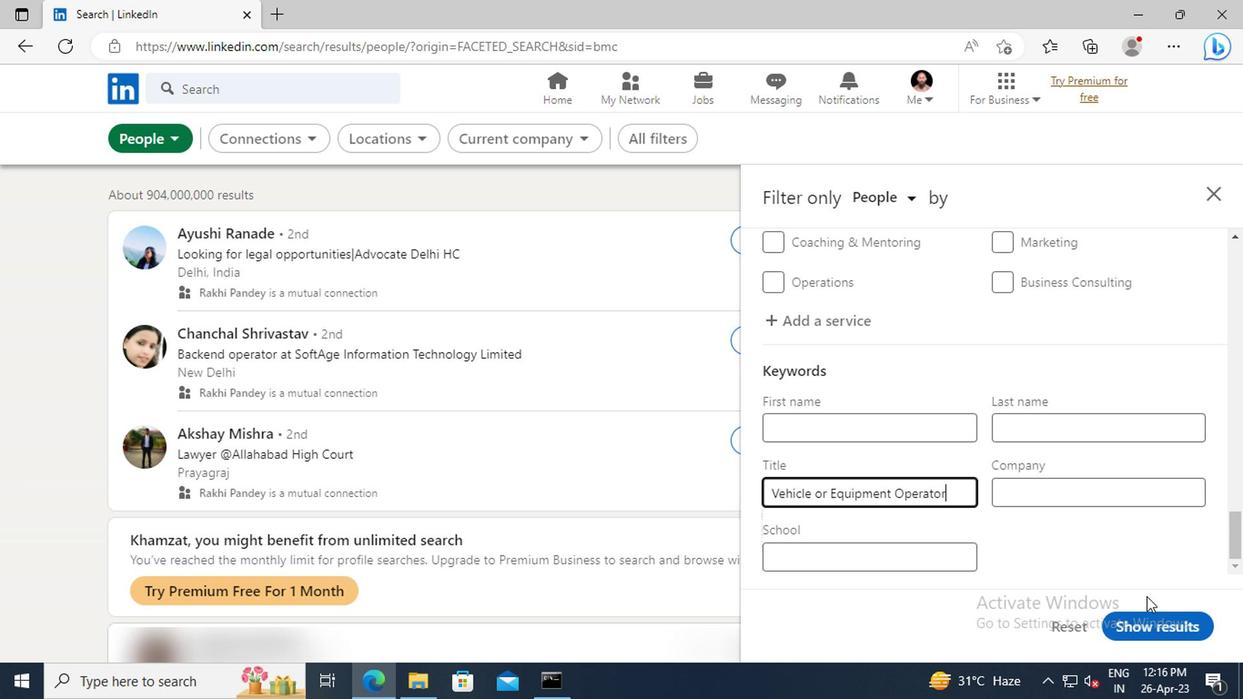 
Action: Mouse pressed left at (927, 547)
Screenshot: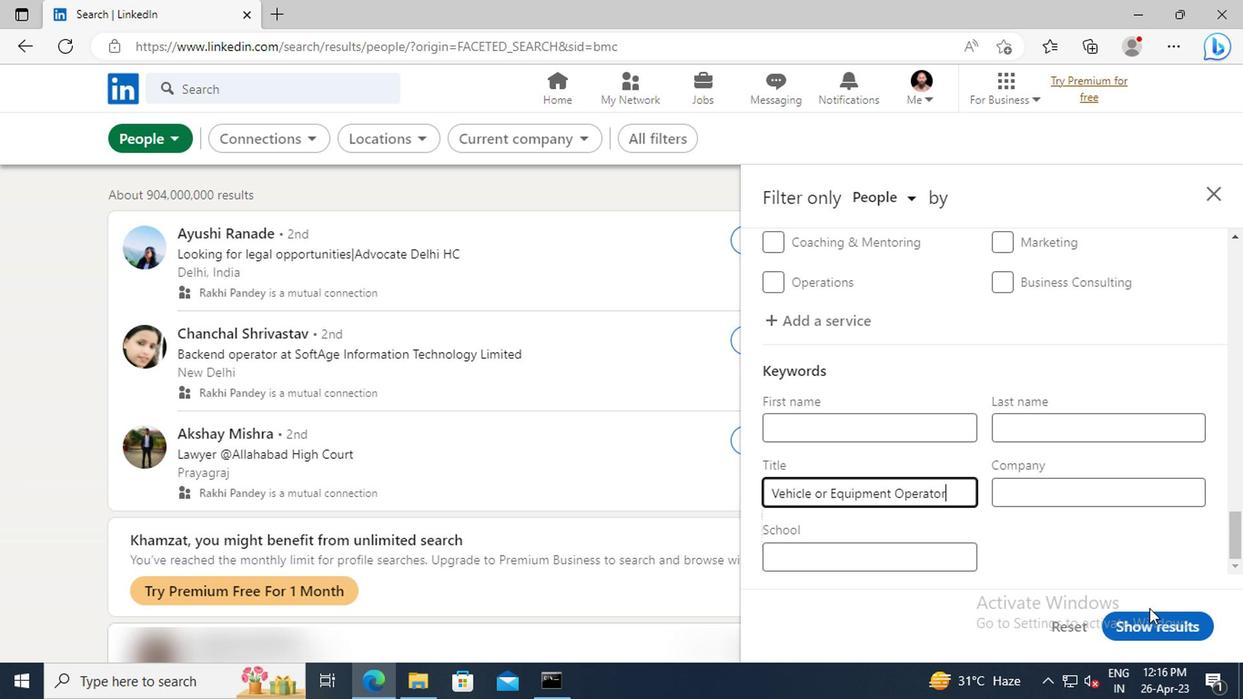 
